 Task: Look for space in Koprivnica, Croatia from 5th June, 2023 to 16th June, 2023 for 2 adults in price range Rs.14000 to Rs.18000. Place can be entire place with 1  bedroom having 1 bed and 1 bathroom. Property type can be house, flat, guest house, hotel. Booking option can be shelf check-in. Required host language is English.
Action: Mouse moved to (573, 82)
Screenshot: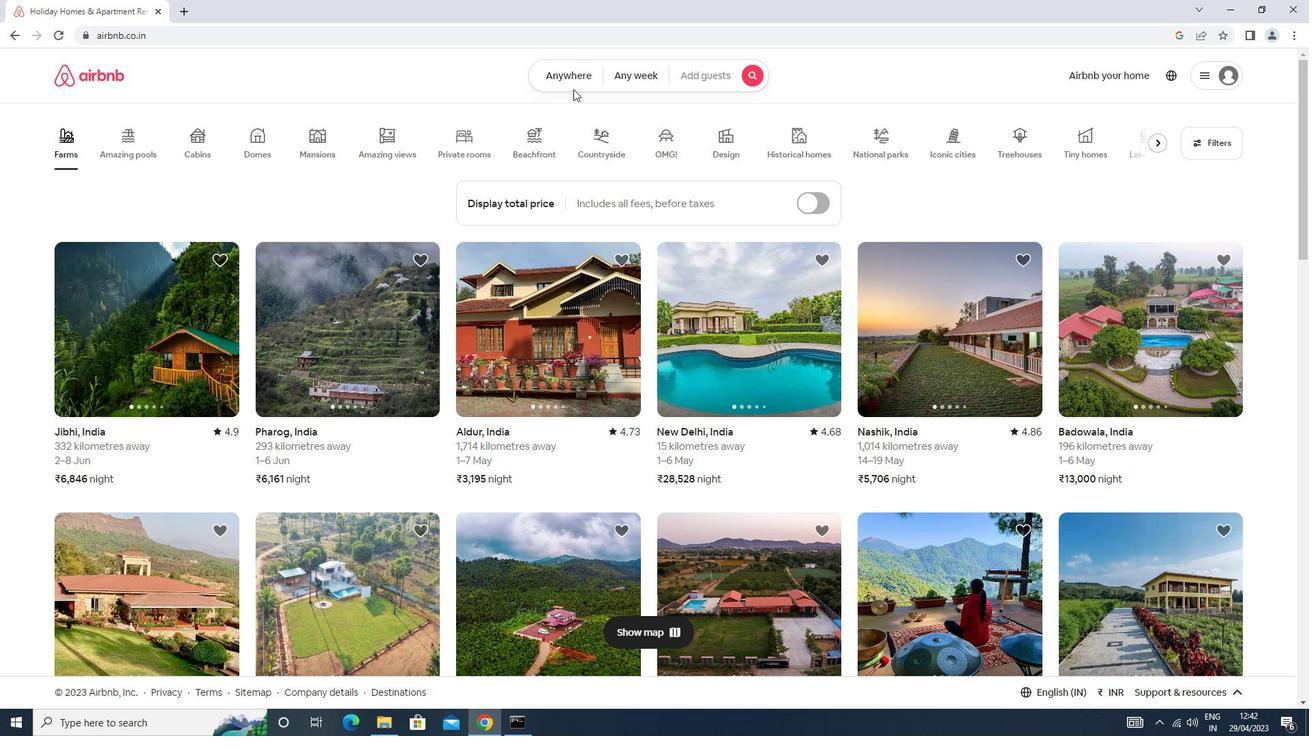 
Action: Mouse pressed left at (573, 82)
Screenshot: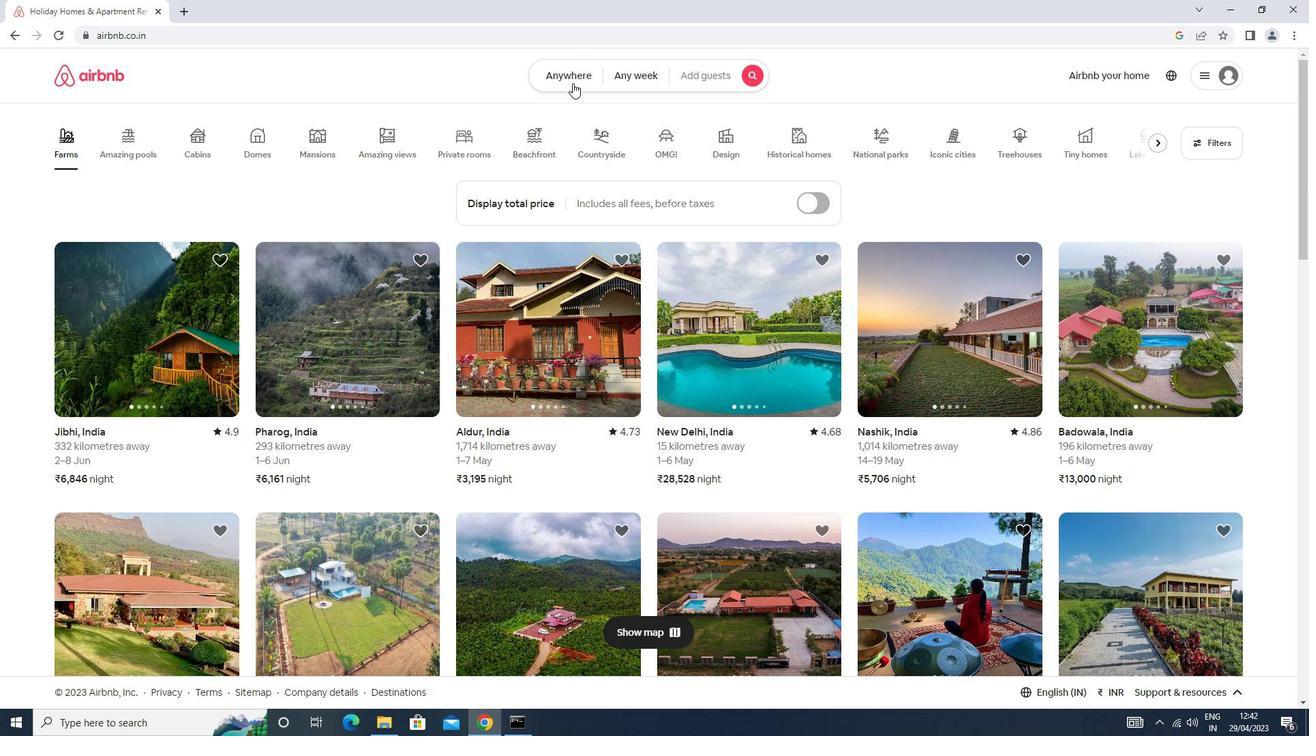 
Action: Mouse moved to (521, 124)
Screenshot: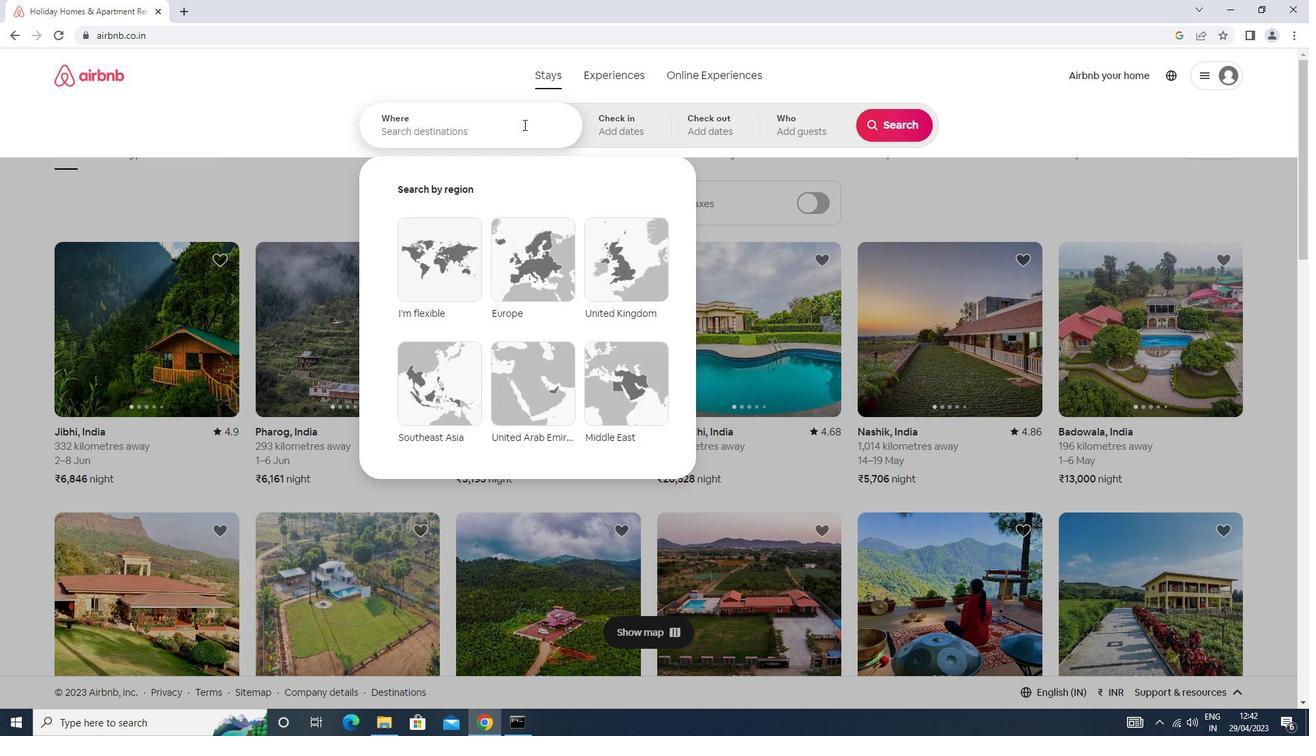 
Action: Mouse pressed left at (521, 124)
Screenshot: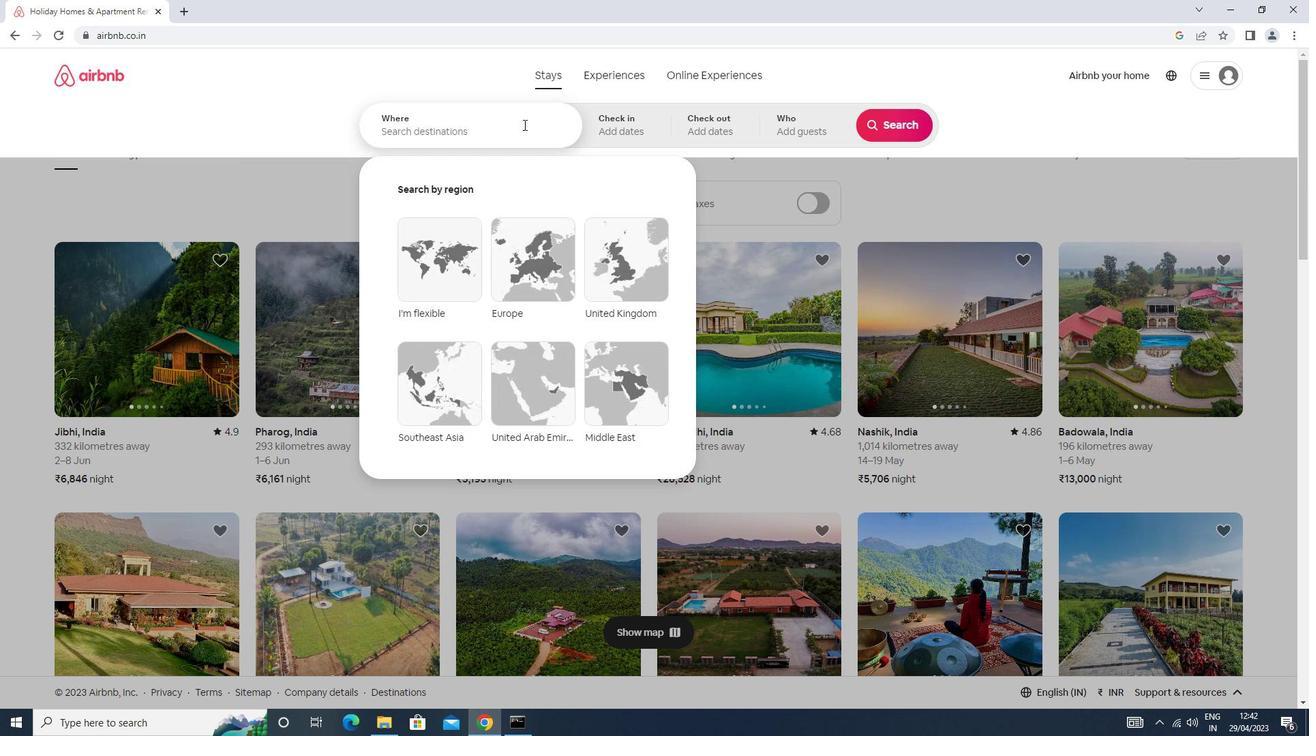 
Action: Mouse moved to (521, 124)
Screenshot: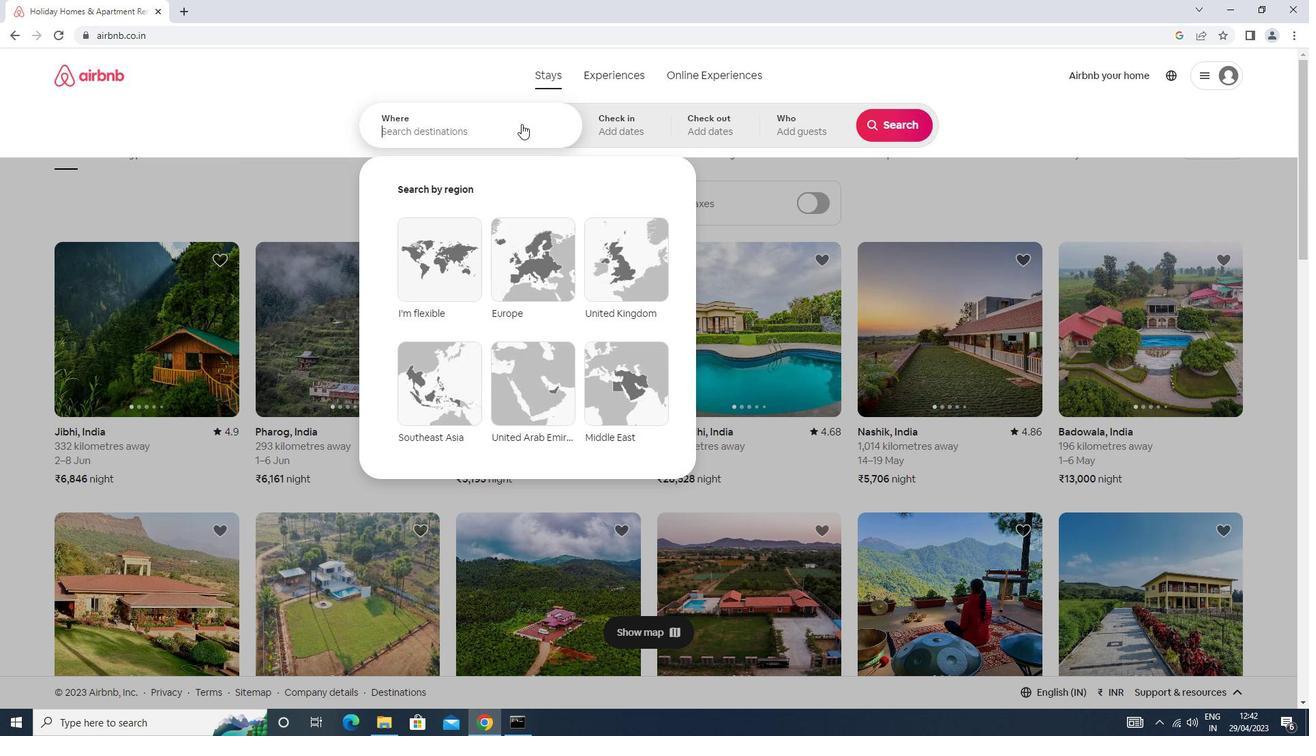 
Action: Key pressed <Key.caps_lock>c<Key.caps_lock>oprivnica<Key.down><Key.enter><Key.caps_lock>
Screenshot: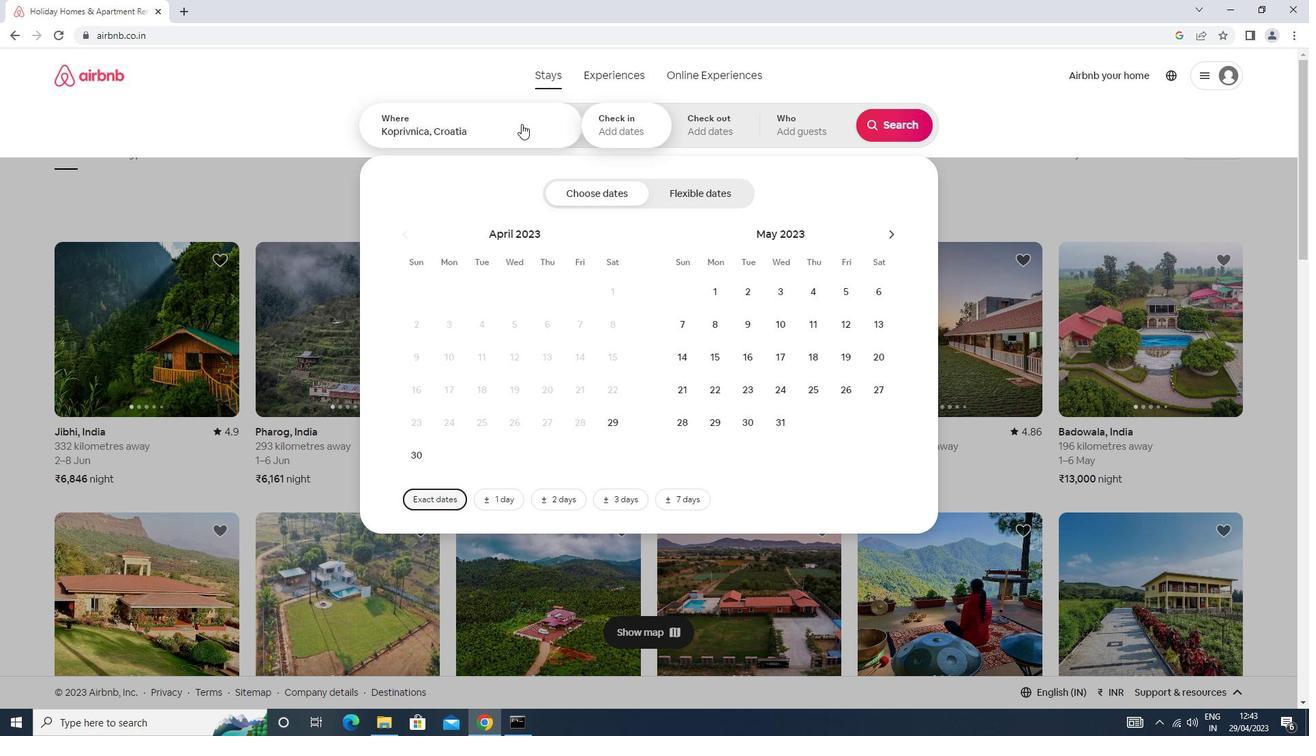 
Action: Mouse moved to (888, 235)
Screenshot: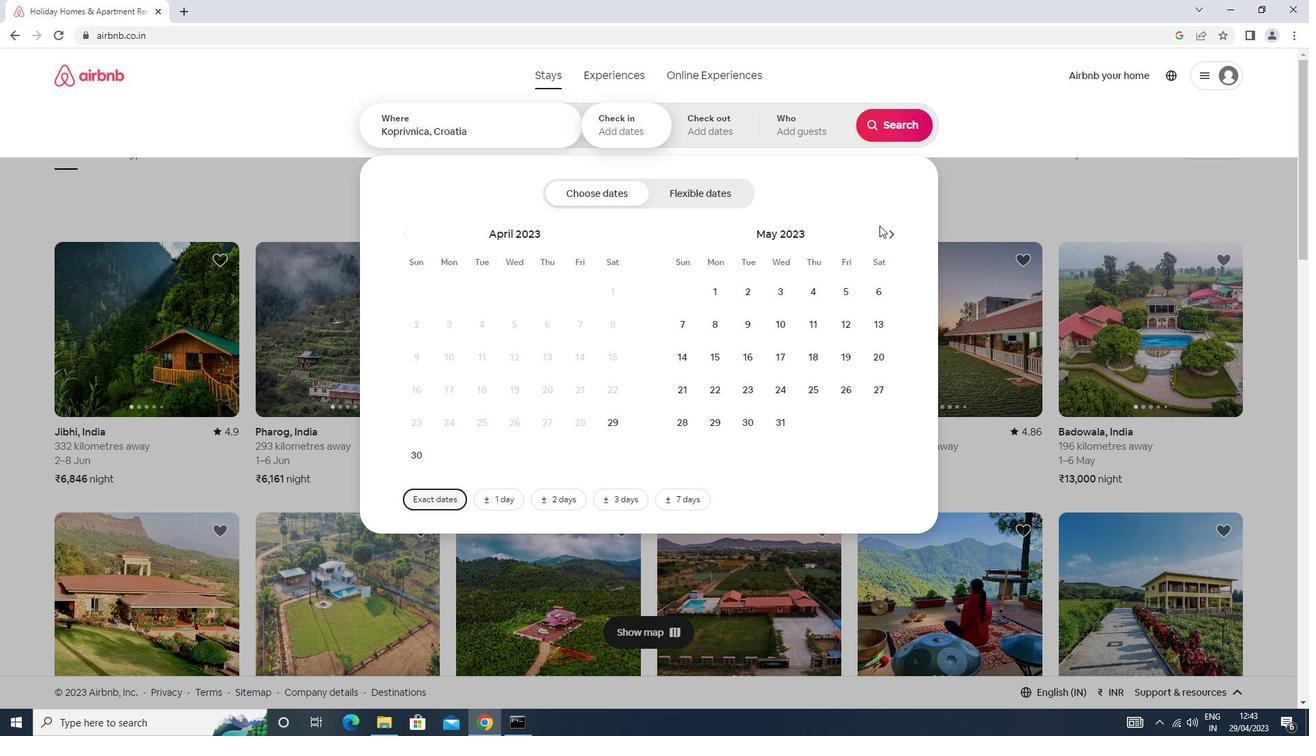 
Action: Mouse pressed left at (888, 235)
Screenshot: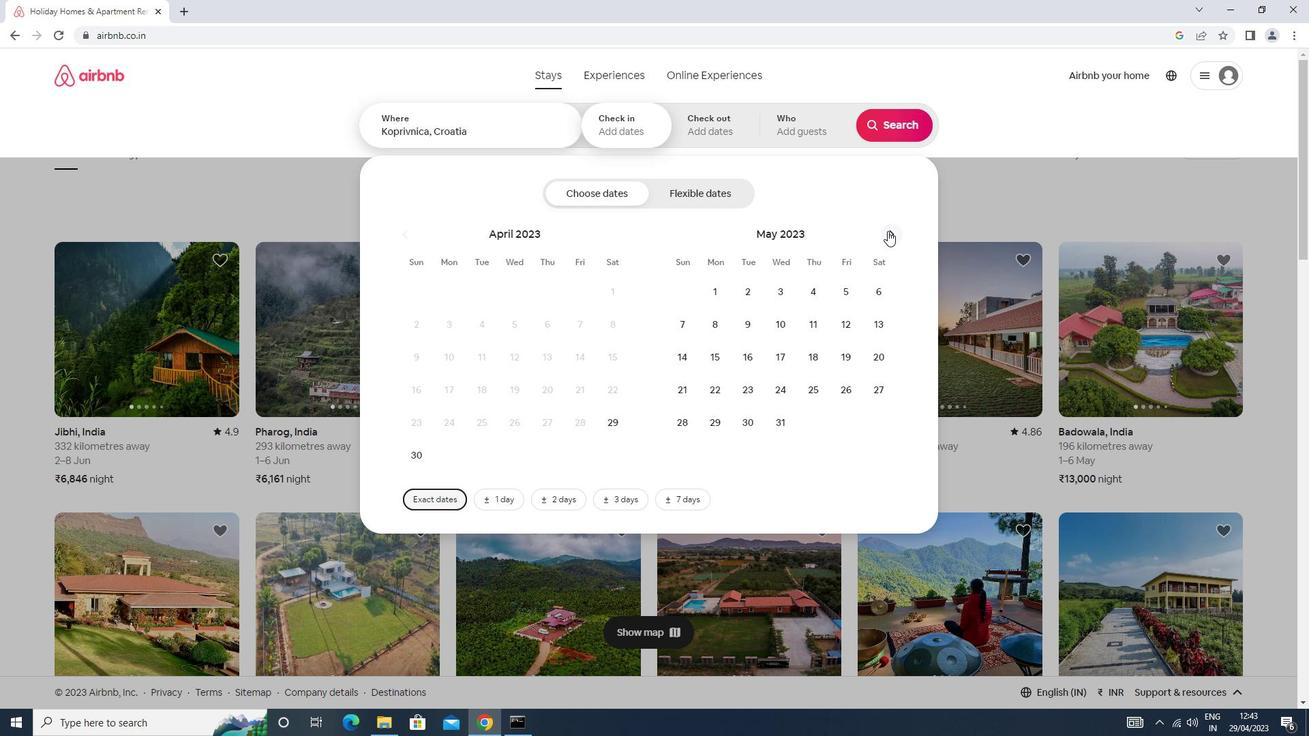 
Action: Mouse moved to (721, 326)
Screenshot: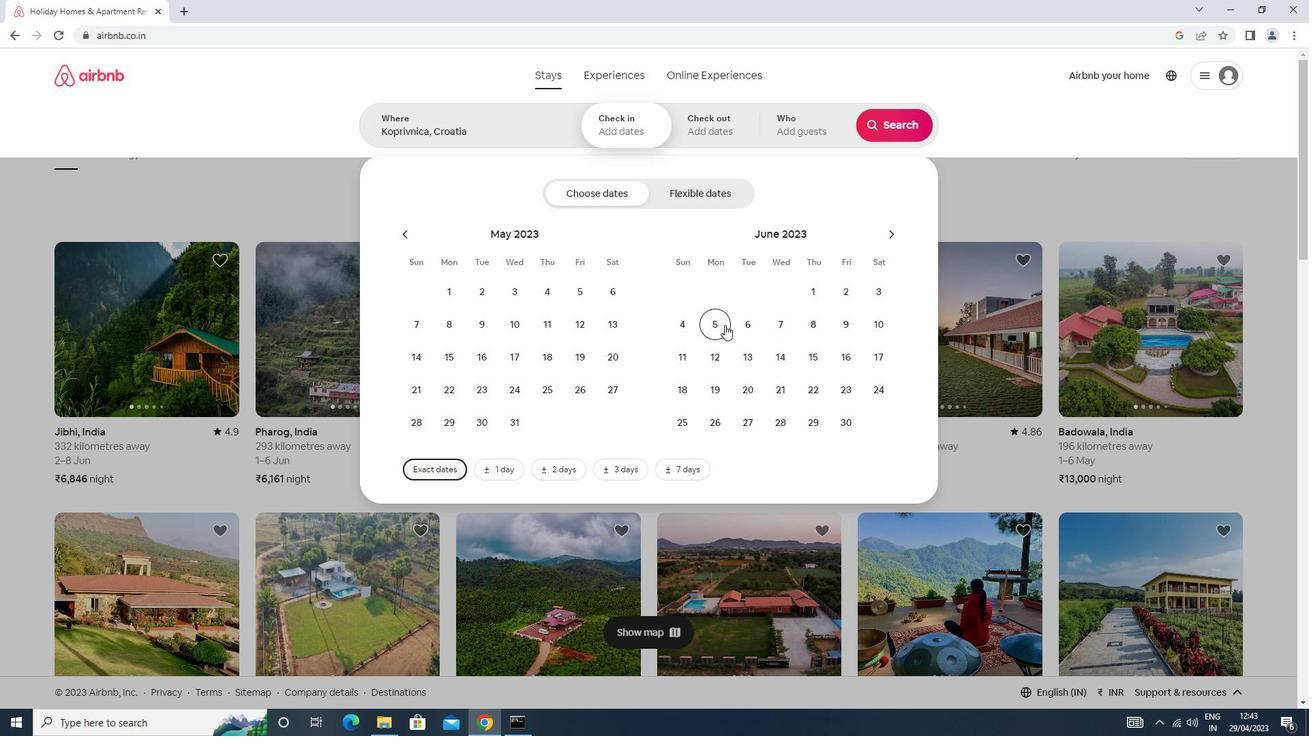 
Action: Mouse pressed left at (721, 326)
Screenshot: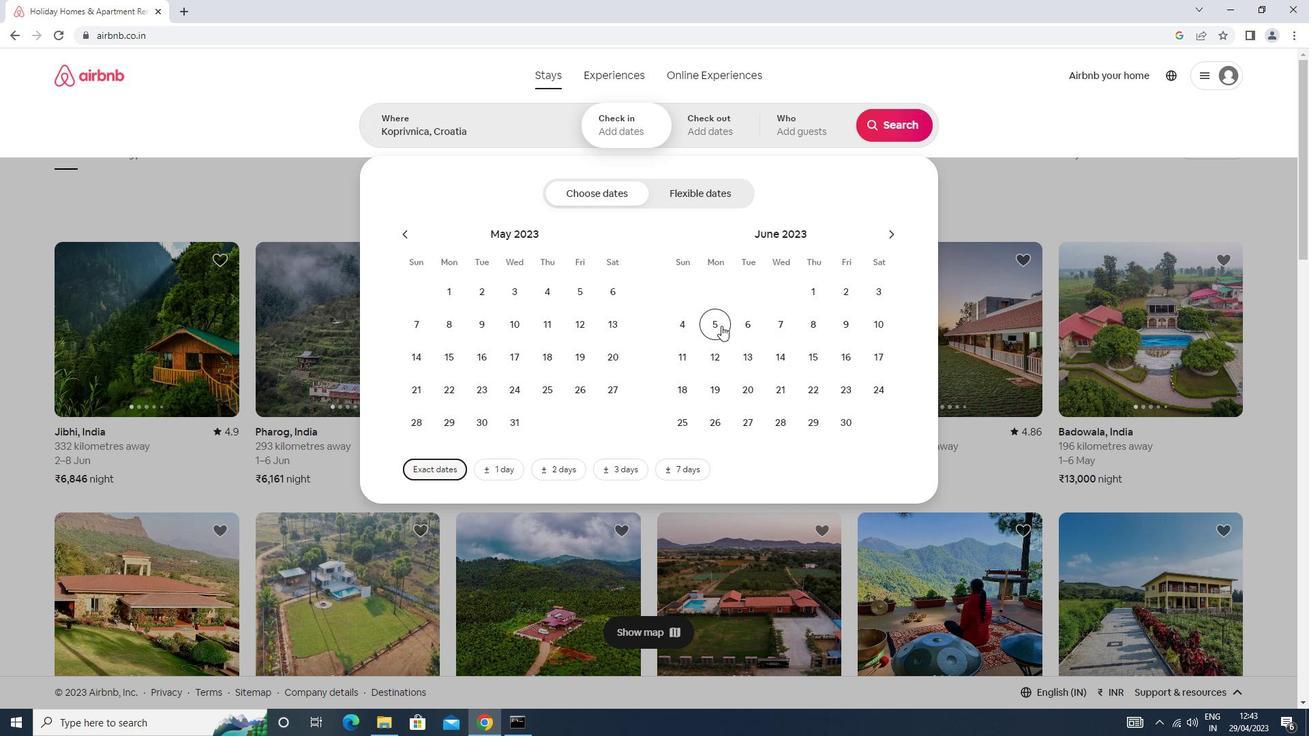 
Action: Mouse moved to (838, 352)
Screenshot: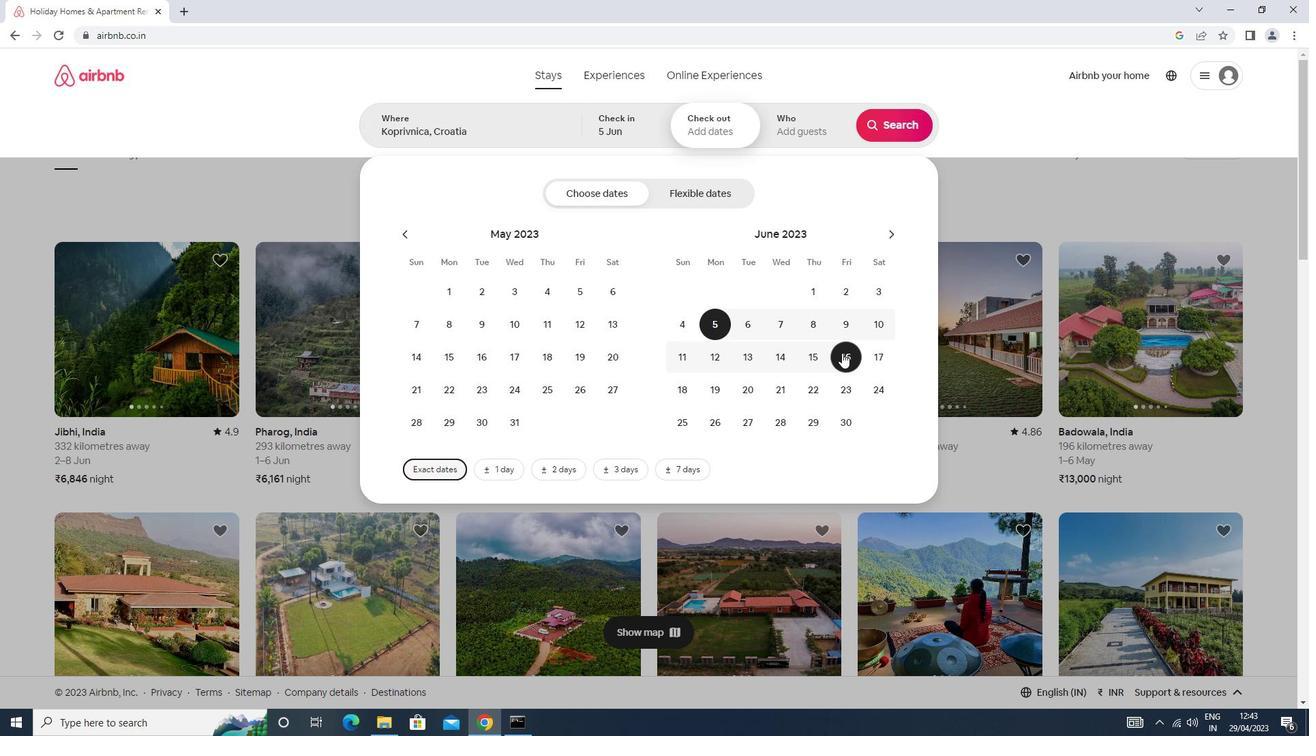 
Action: Mouse pressed left at (838, 352)
Screenshot: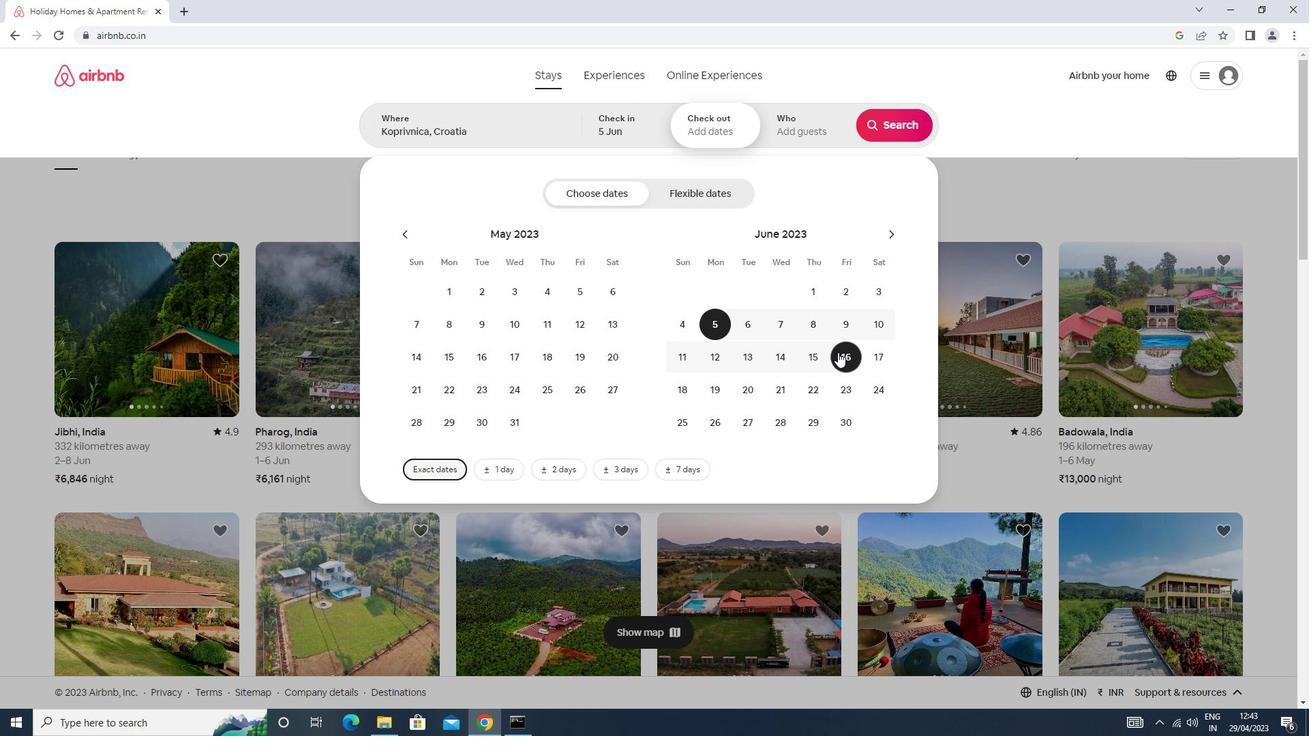 
Action: Mouse moved to (795, 125)
Screenshot: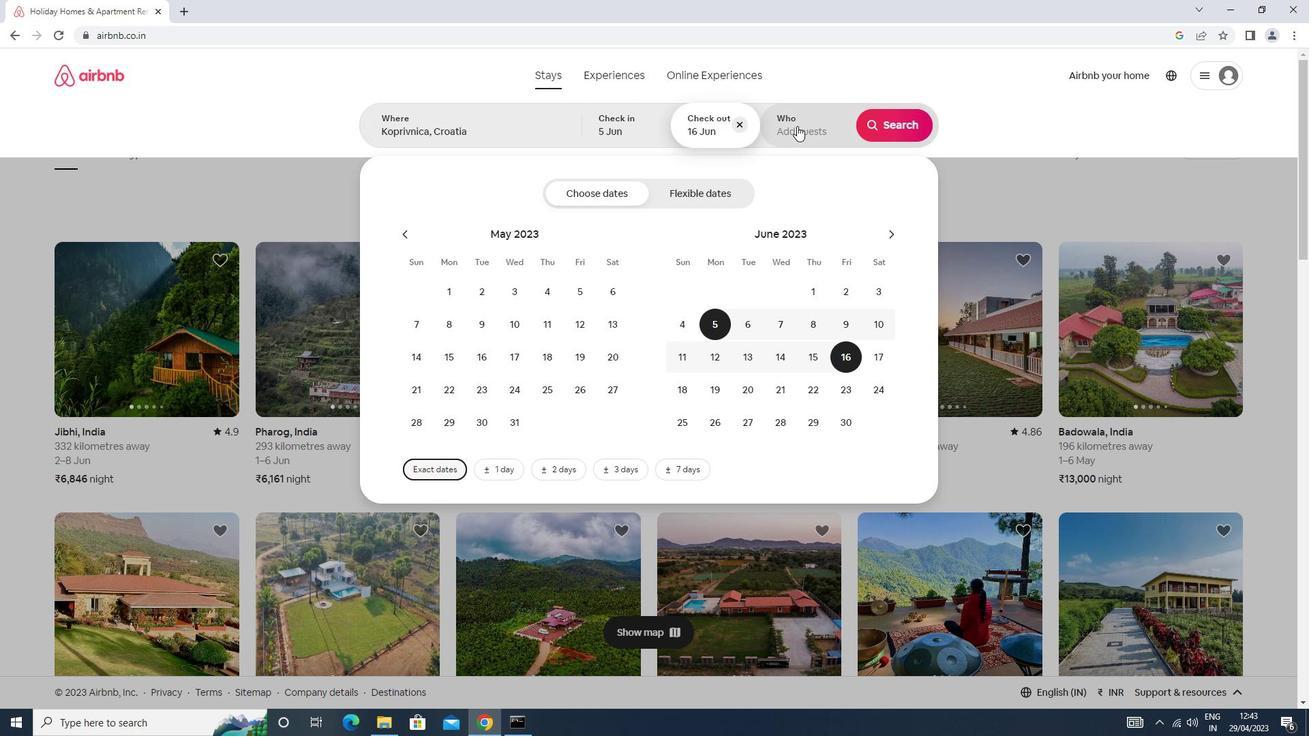 
Action: Mouse pressed left at (795, 125)
Screenshot: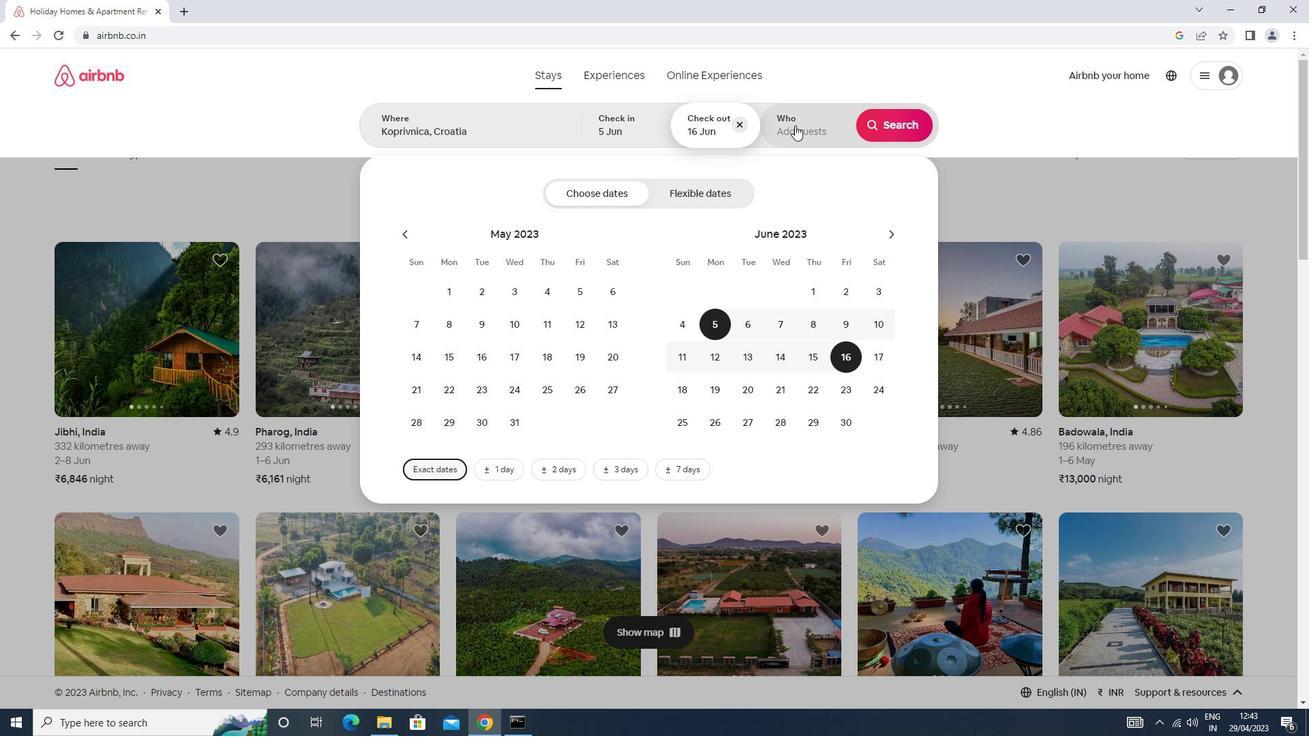 
Action: Mouse moved to (895, 196)
Screenshot: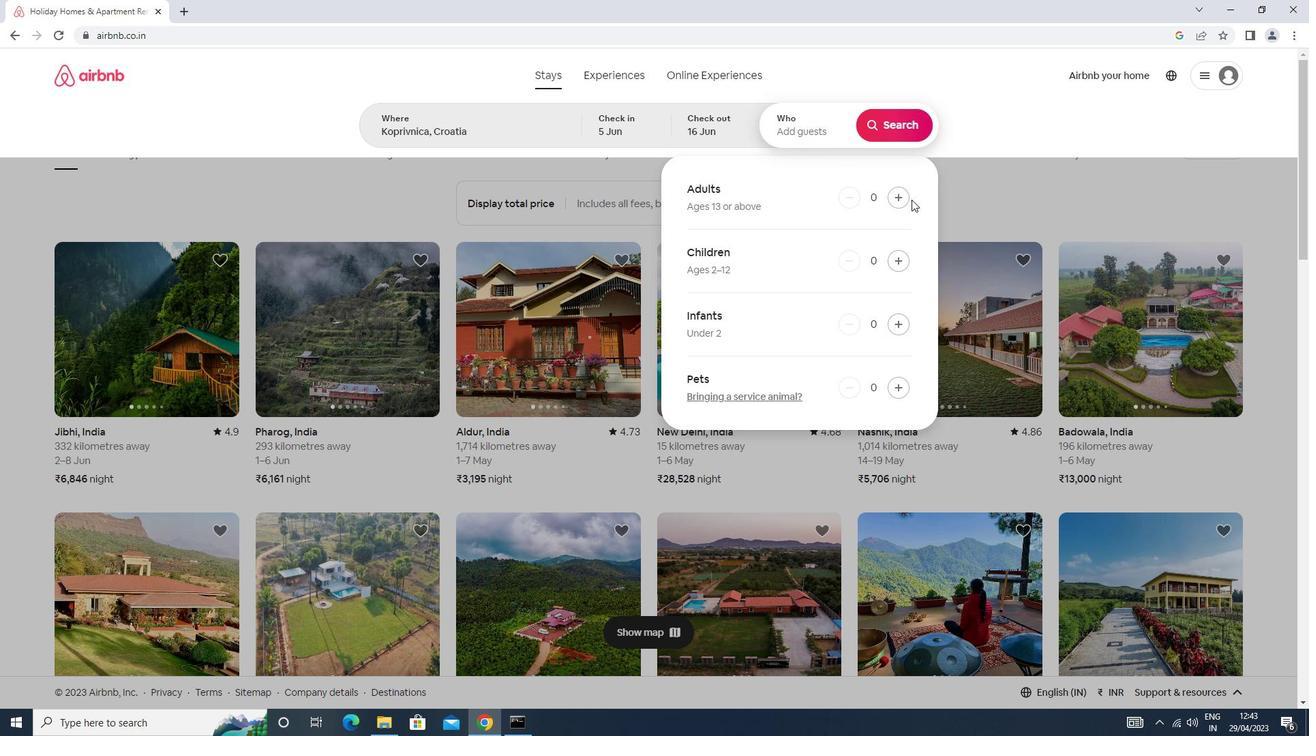 
Action: Mouse pressed left at (895, 196)
Screenshot: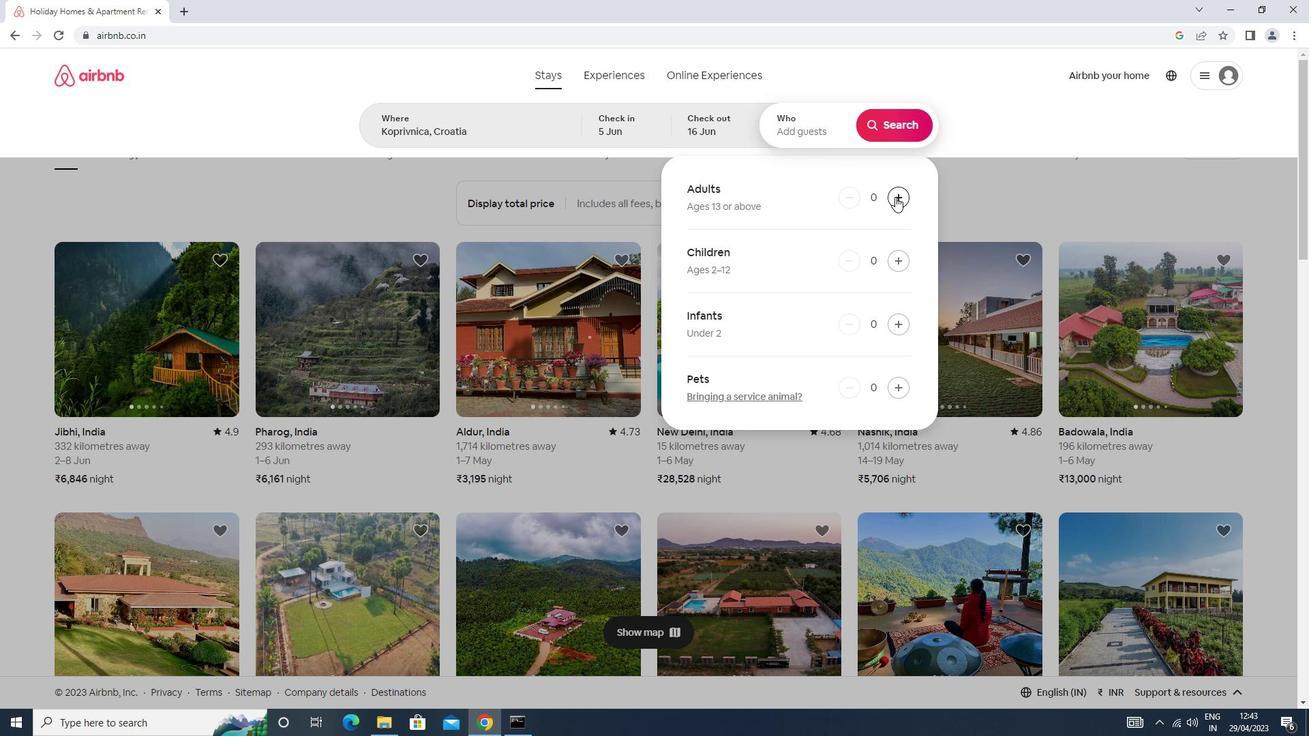 
Action: Mouse pressed left at (895, 196)
Screenshot: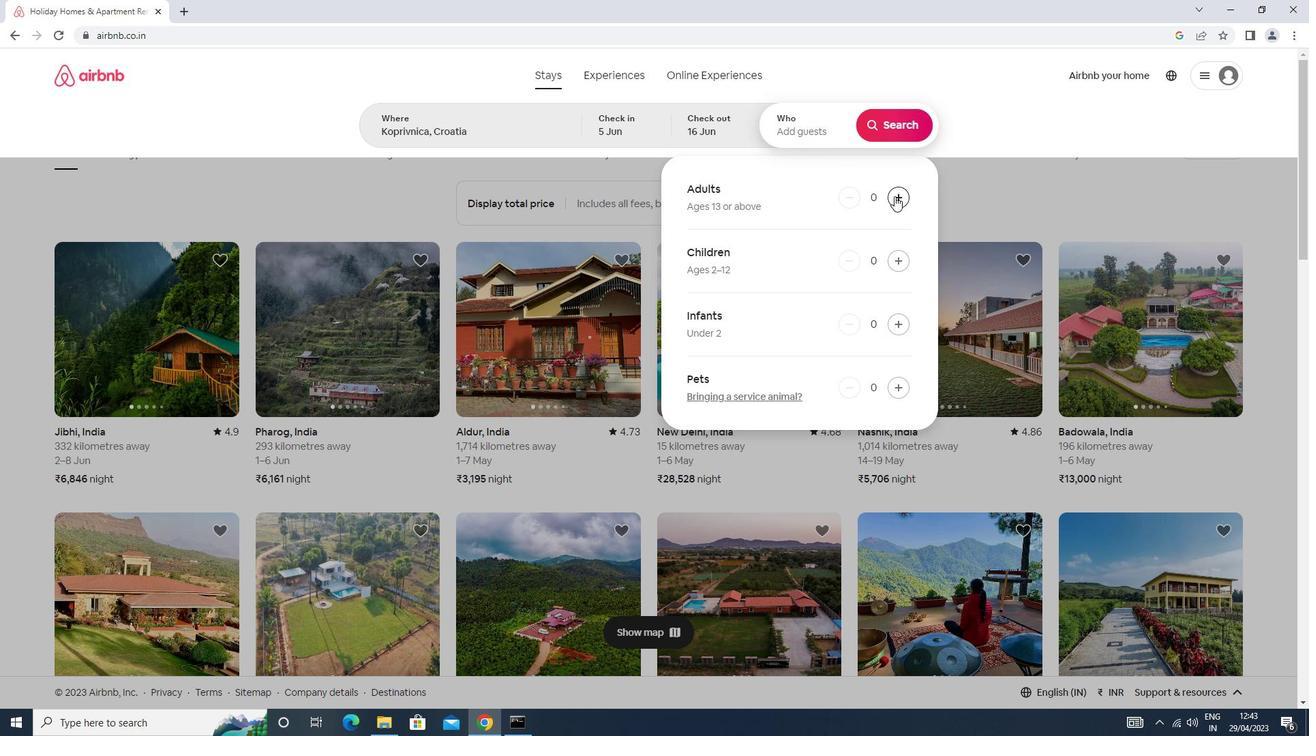 
Action: Mouse moved to (888, 120)
Screenshot: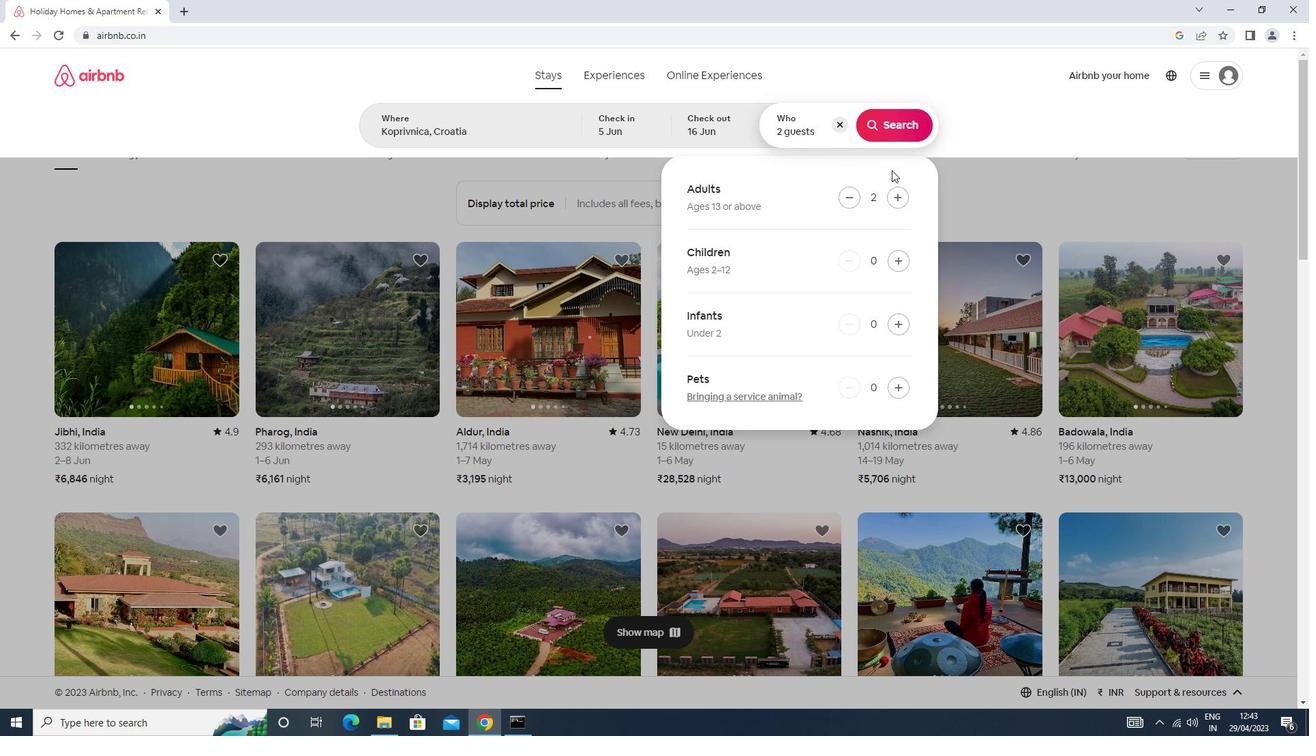 
Action: Mouse pressed left at (888, 120)
Screenshot: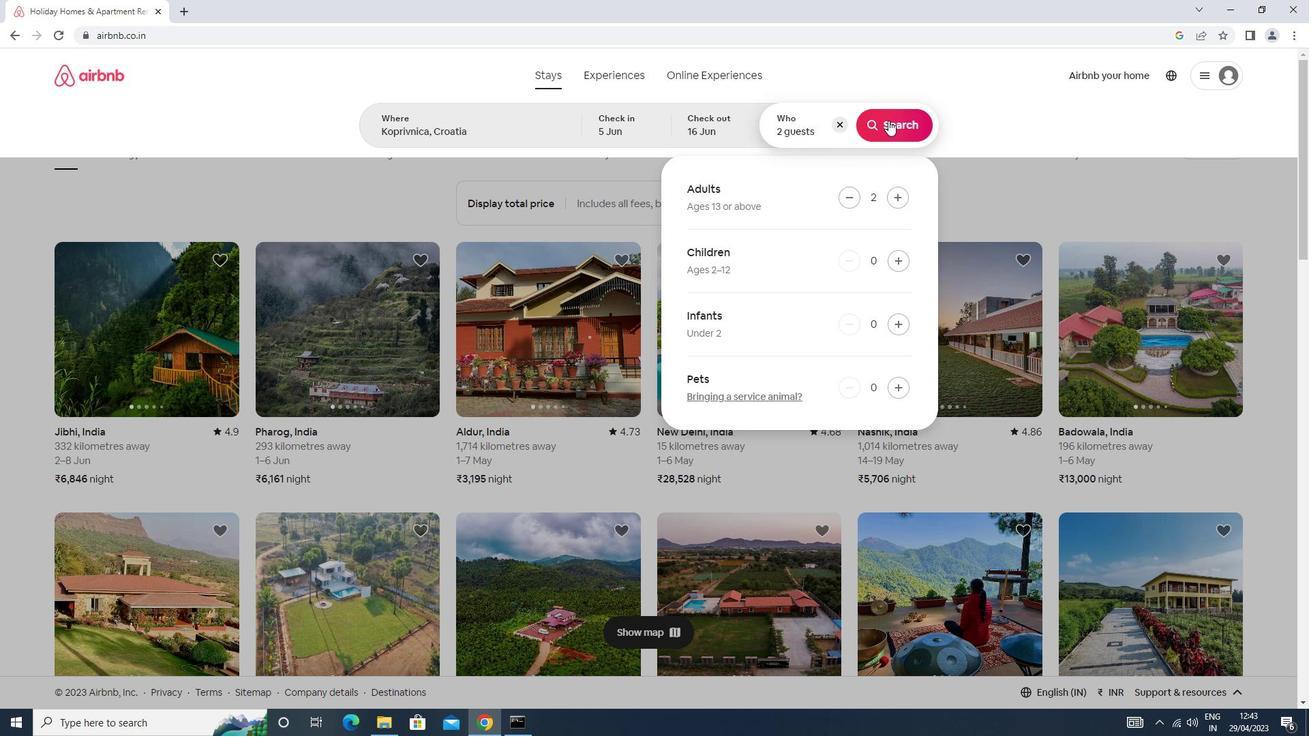 
Action: Mouse moved to (1253, 119)
Screenshot: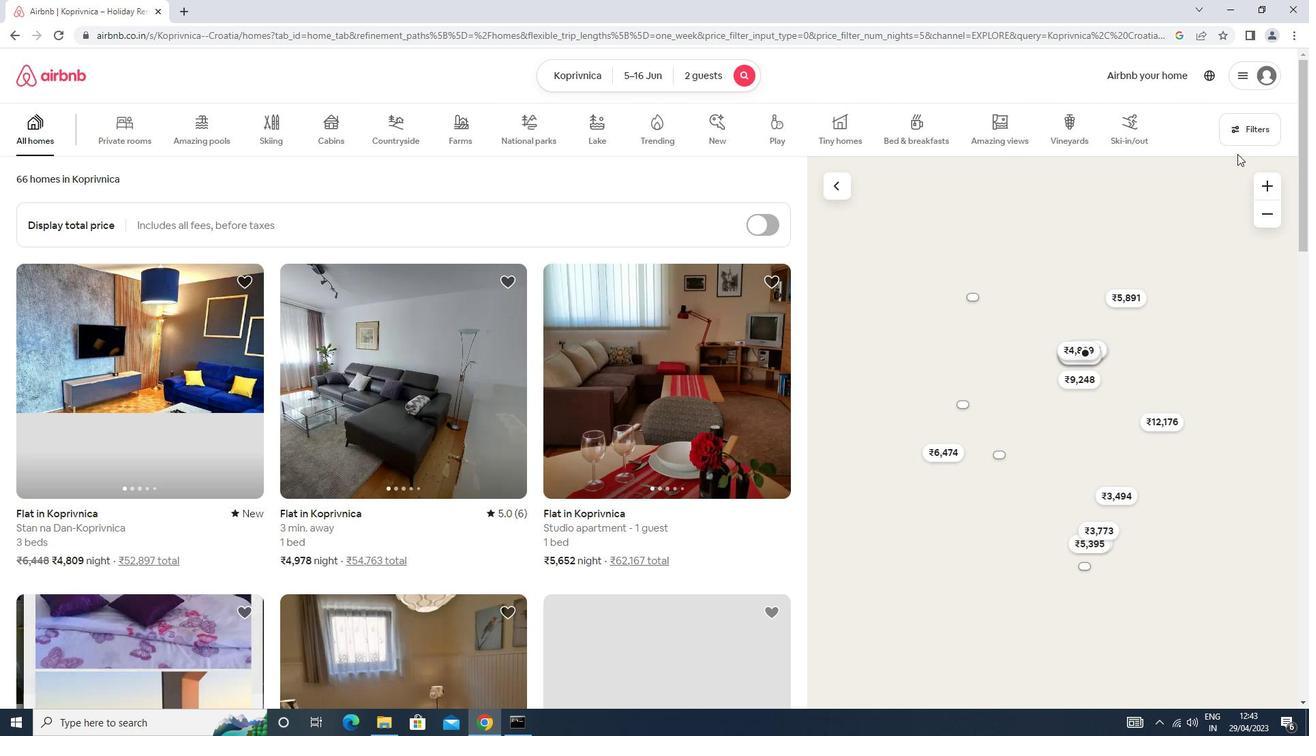 
Action: Mouse pressed left at (1253, 119)
Screenshot: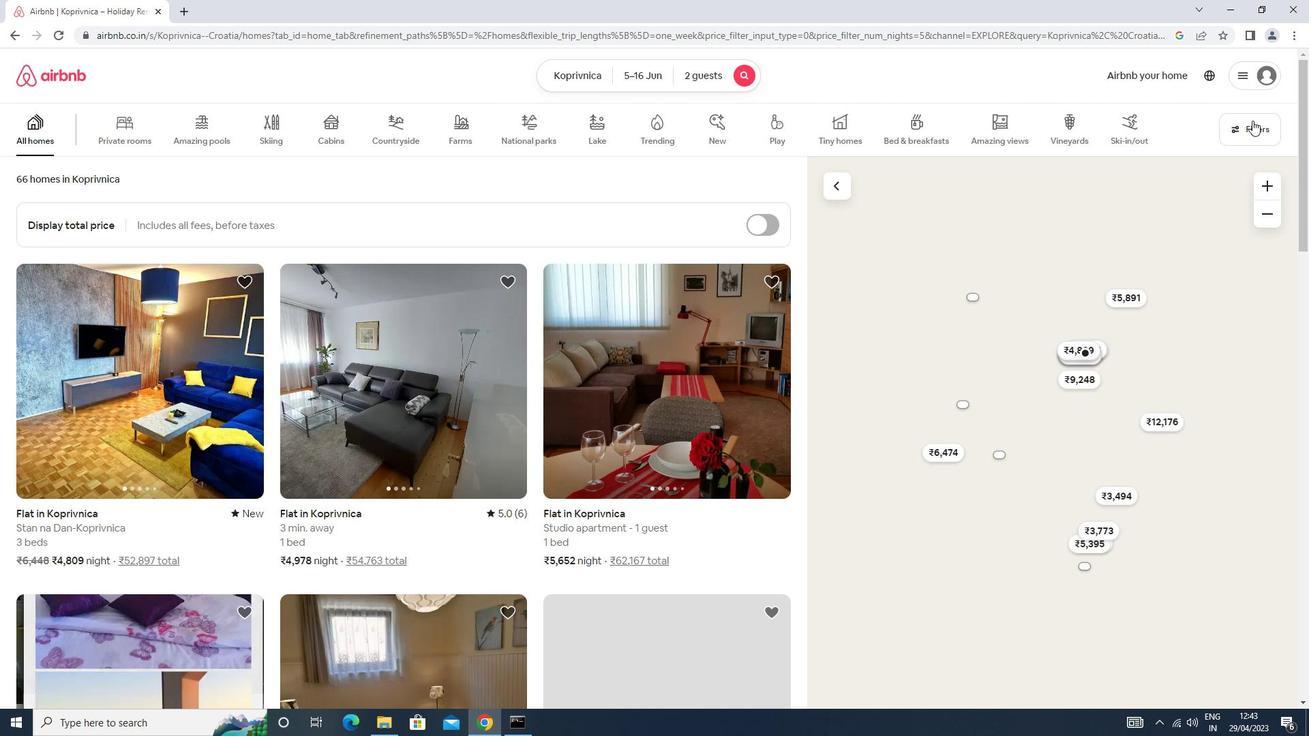 
Action: Mouse moved to (593, 302)
Screenshot: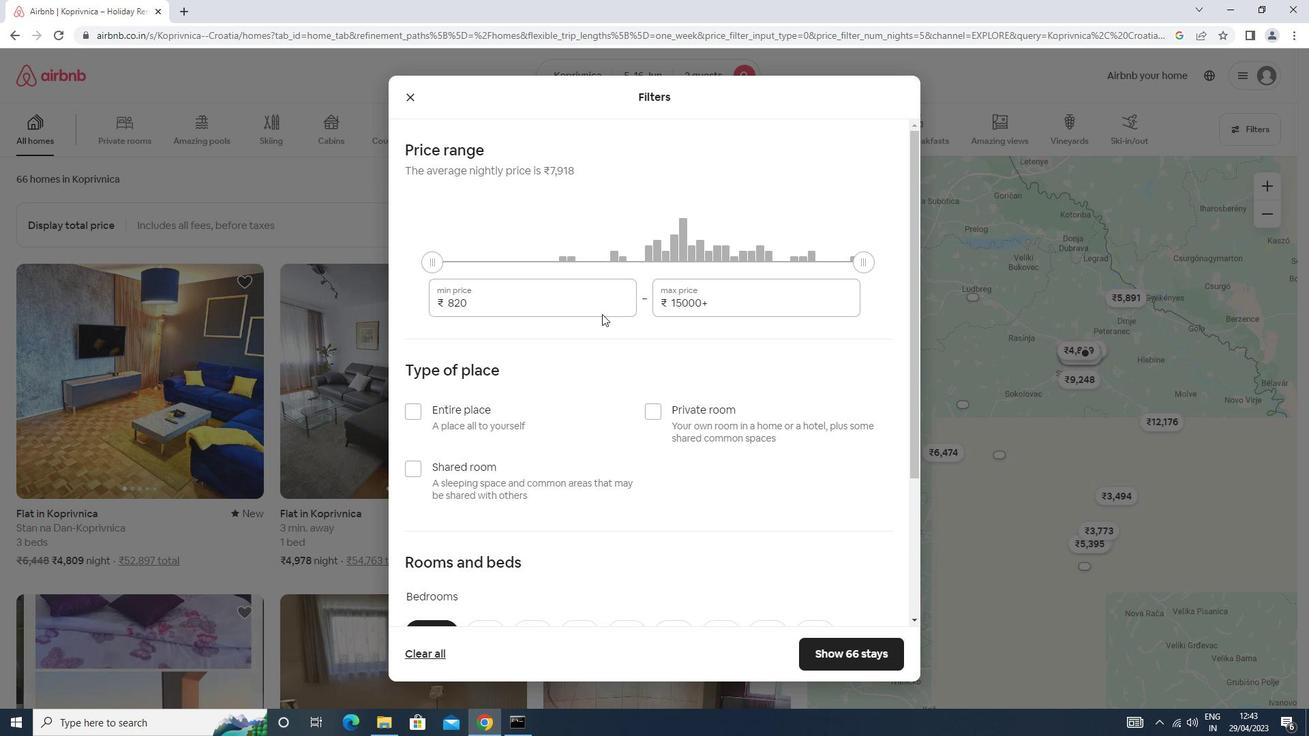 
Action: Mouse pressed left at (593, 302)
Screenshot: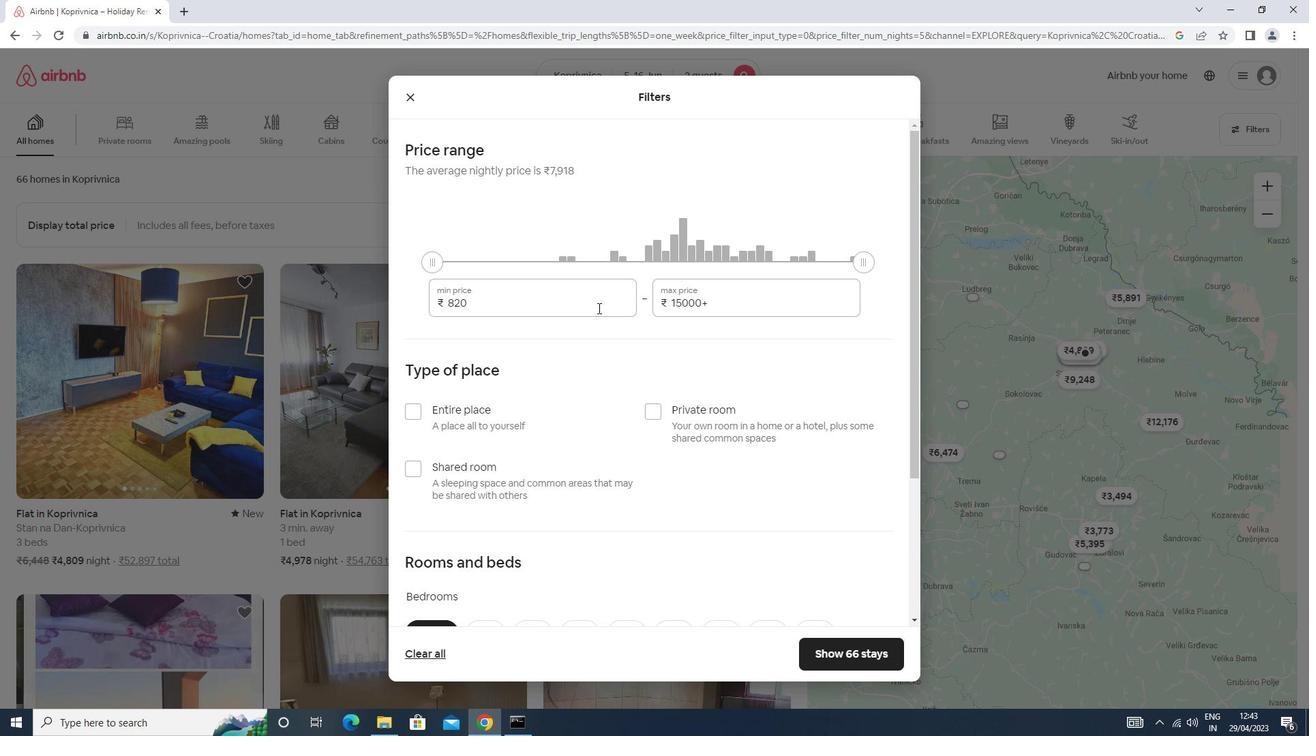 
Action: Mouse moved to (592, 302)
Screenshot: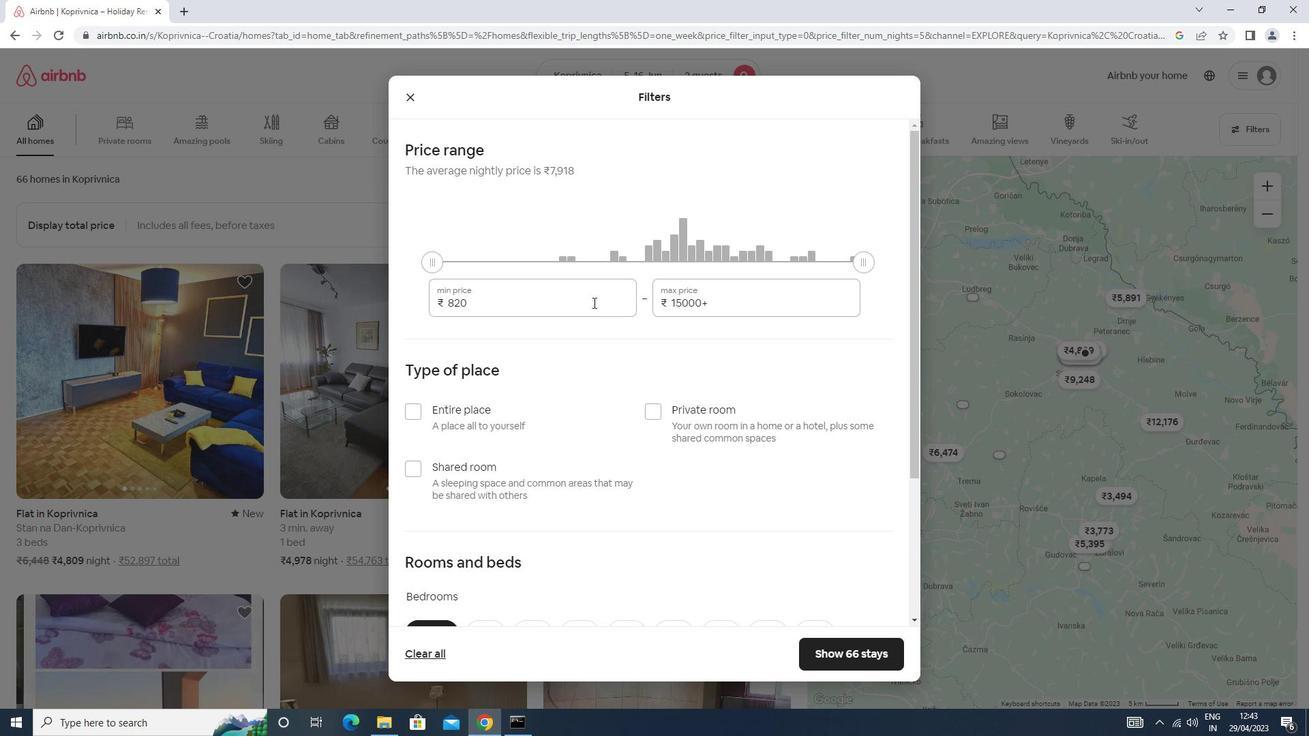 
Action: Key pressed <Key.backspace><Key.backspace><Key.backspace>14000<Key.tab>18000
Screenshot: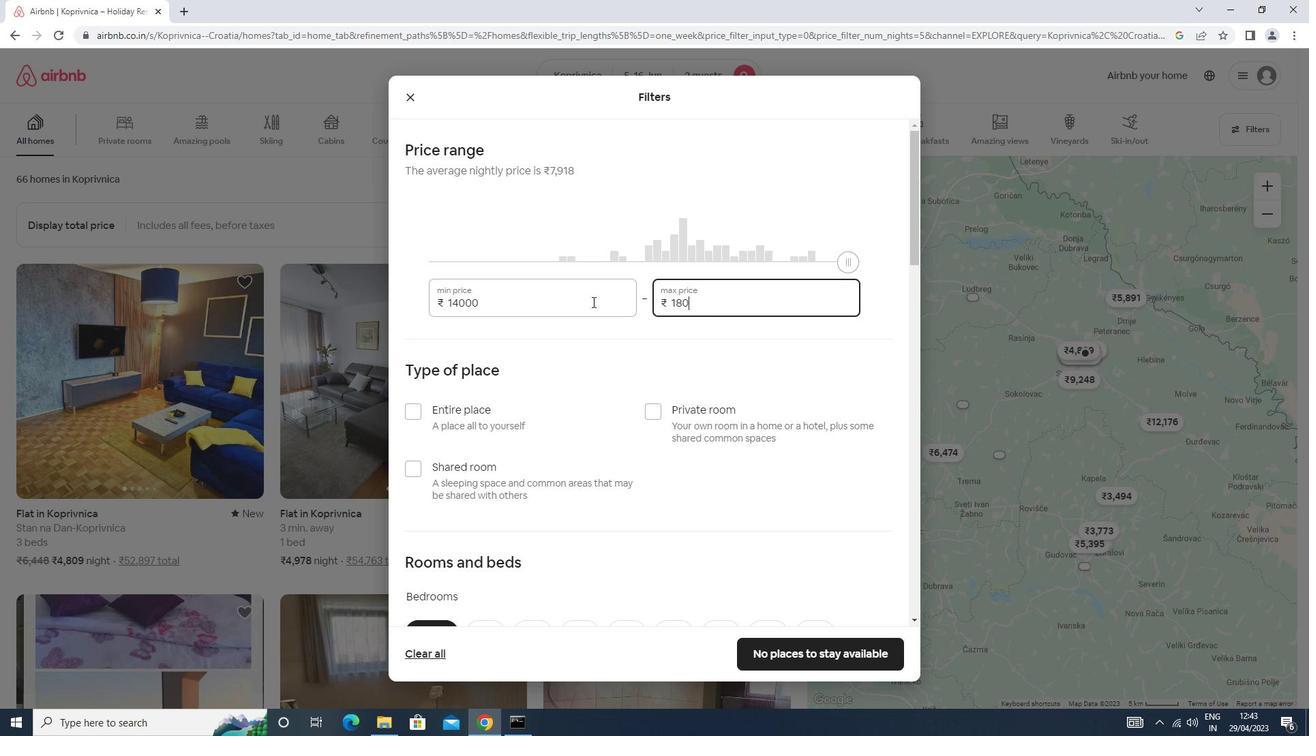 
Action: Mouse moved to (592, 300)
Screenshot: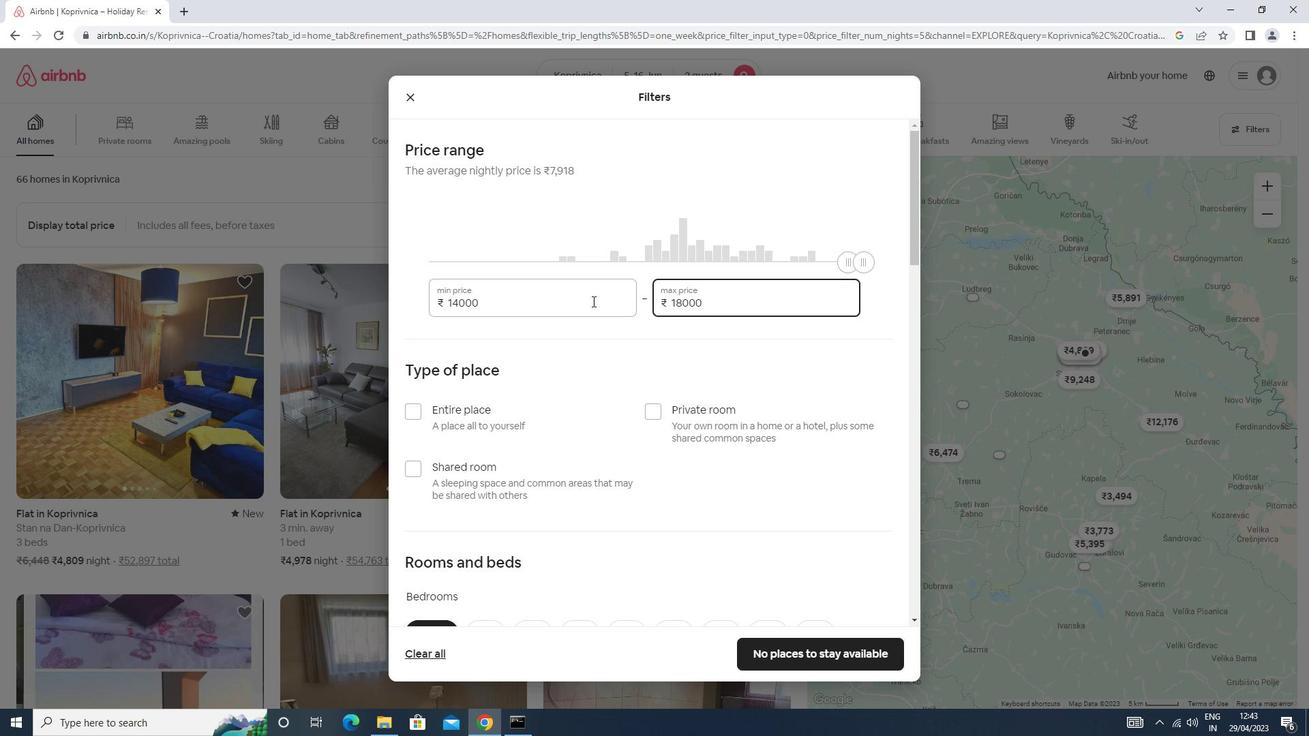 
Action: Mouse scrolled (592, 300) with delta (0, 0)
Screenshot: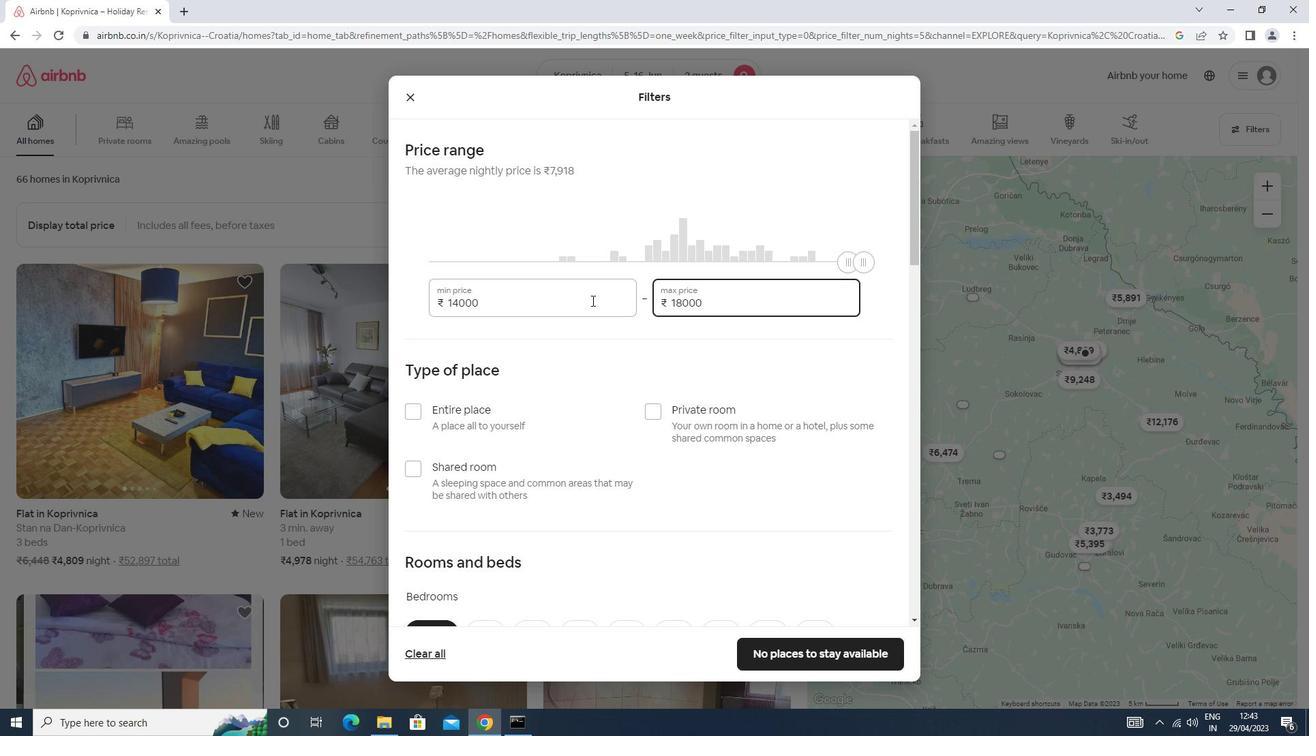 
Action: Mouse scrolled (592, 300) with delta (0, 0)
Screenshot: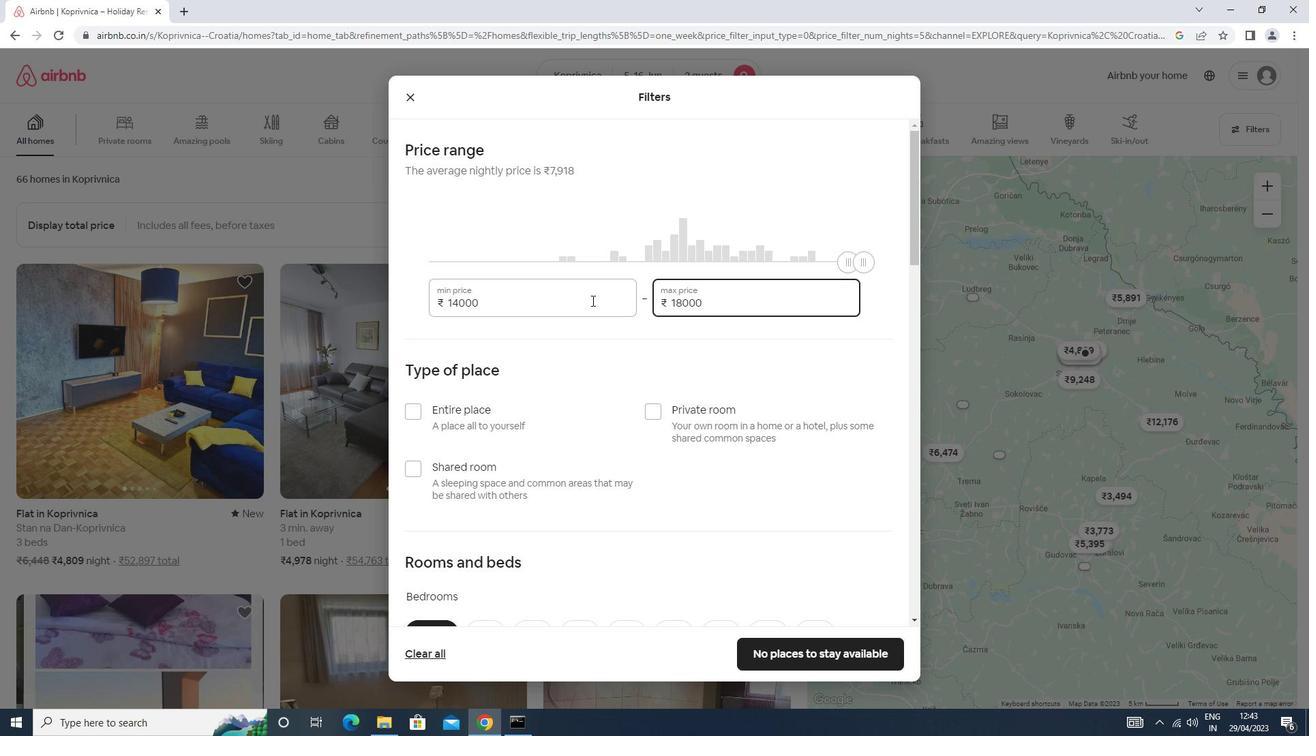 
Action: Mouse scrolled (592, 300) with delta (0, 0)
Screenshot: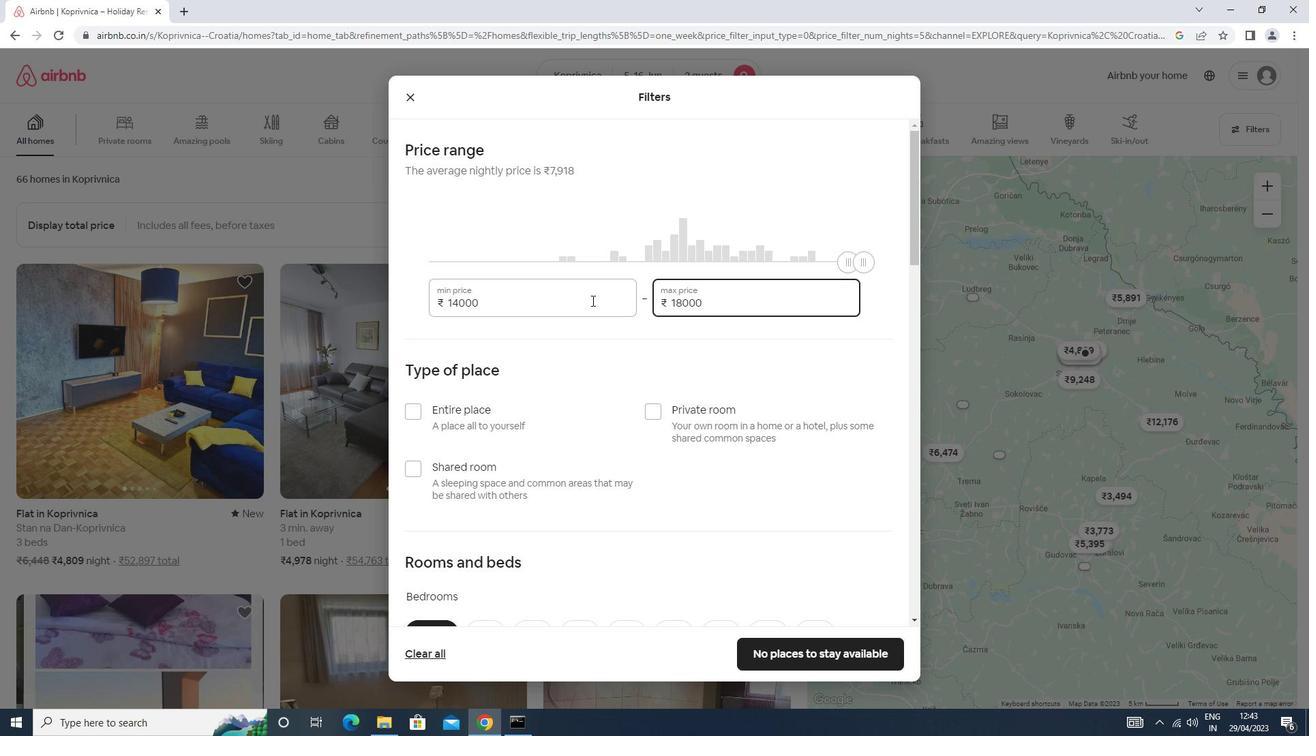 
Action: Mouse scrolled (592, 300) with delta (0, 0)
Screenshot: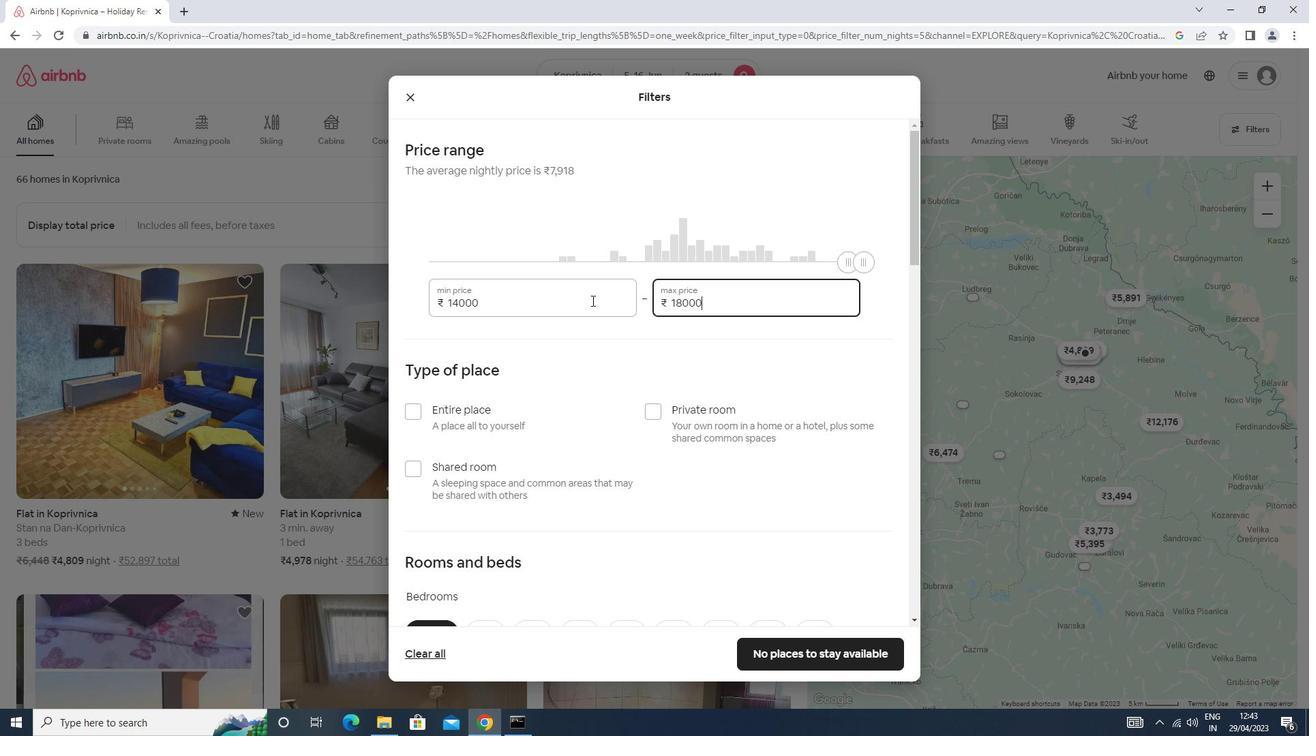 
Action: Mouse scrolled (592, 300) with delta (0, 0)
Screenshot: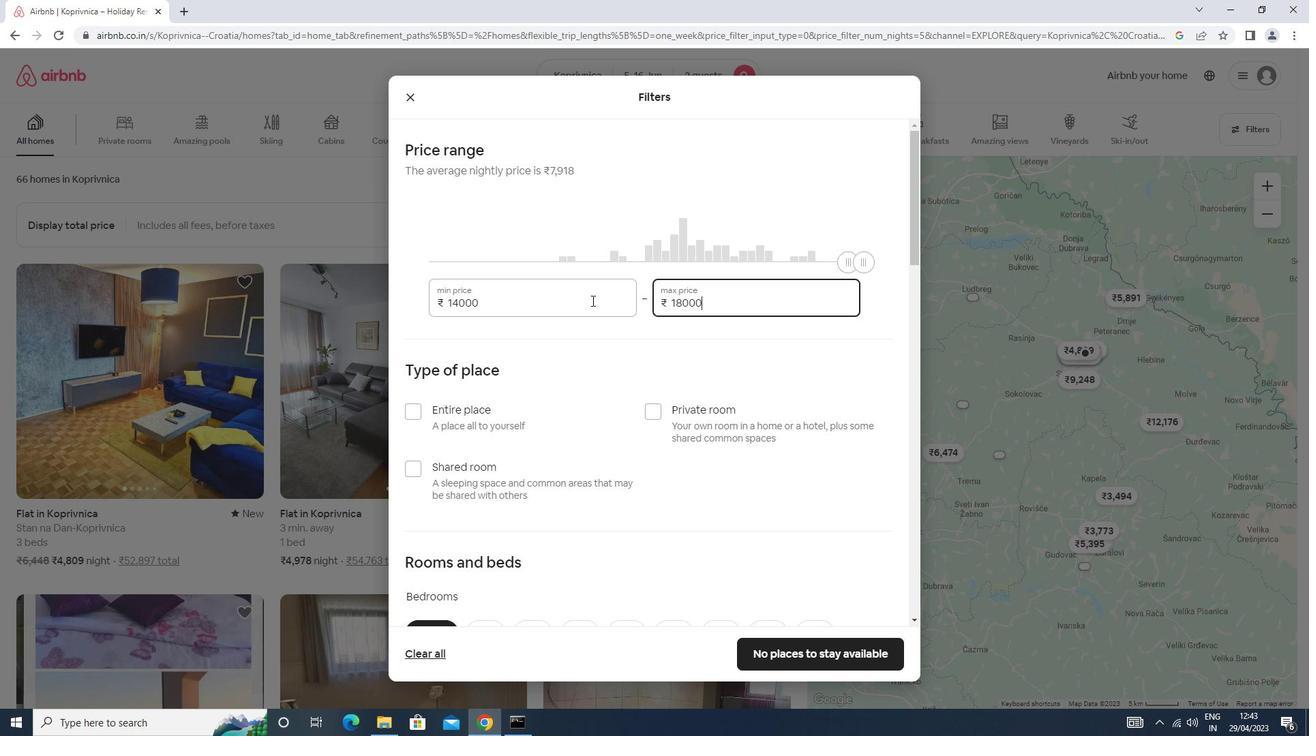 
Action: Mouse moved to (577, 283)
Screenshot: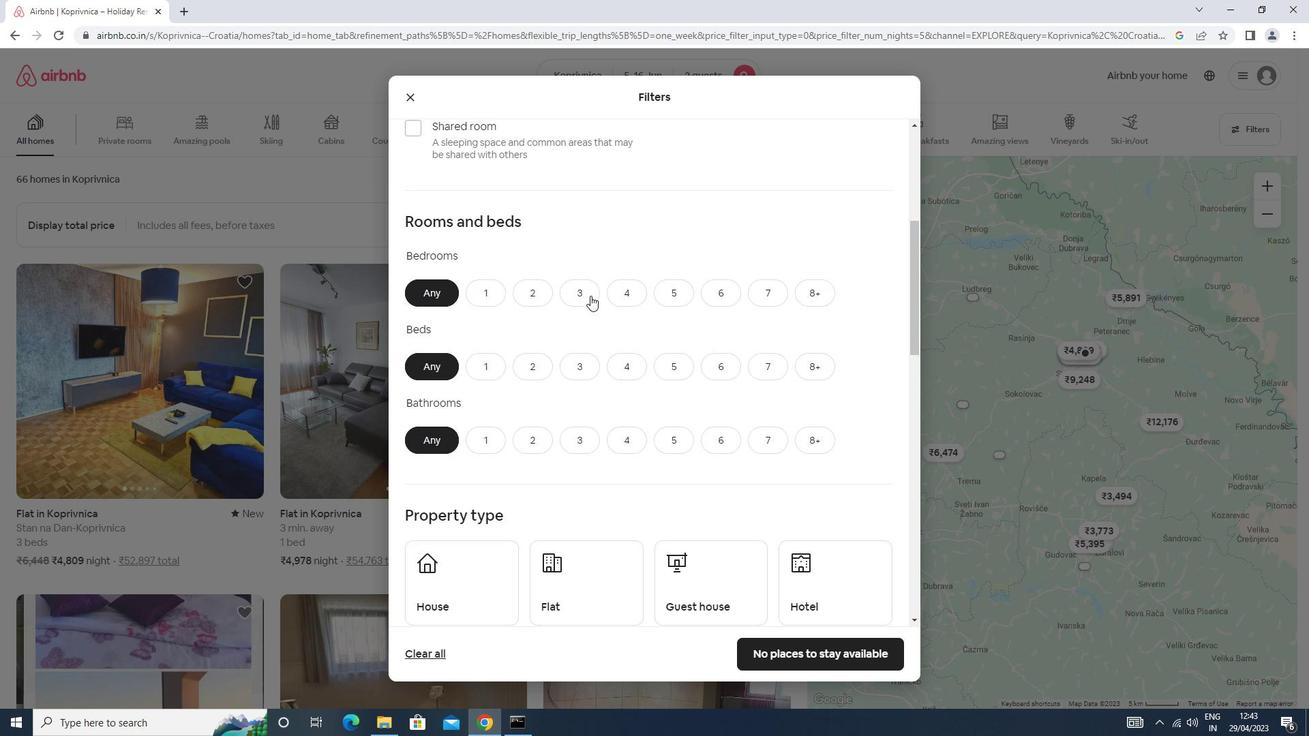 
Action: Mouse scrolled (577, 284) with delta (0, 0)
Screenshot: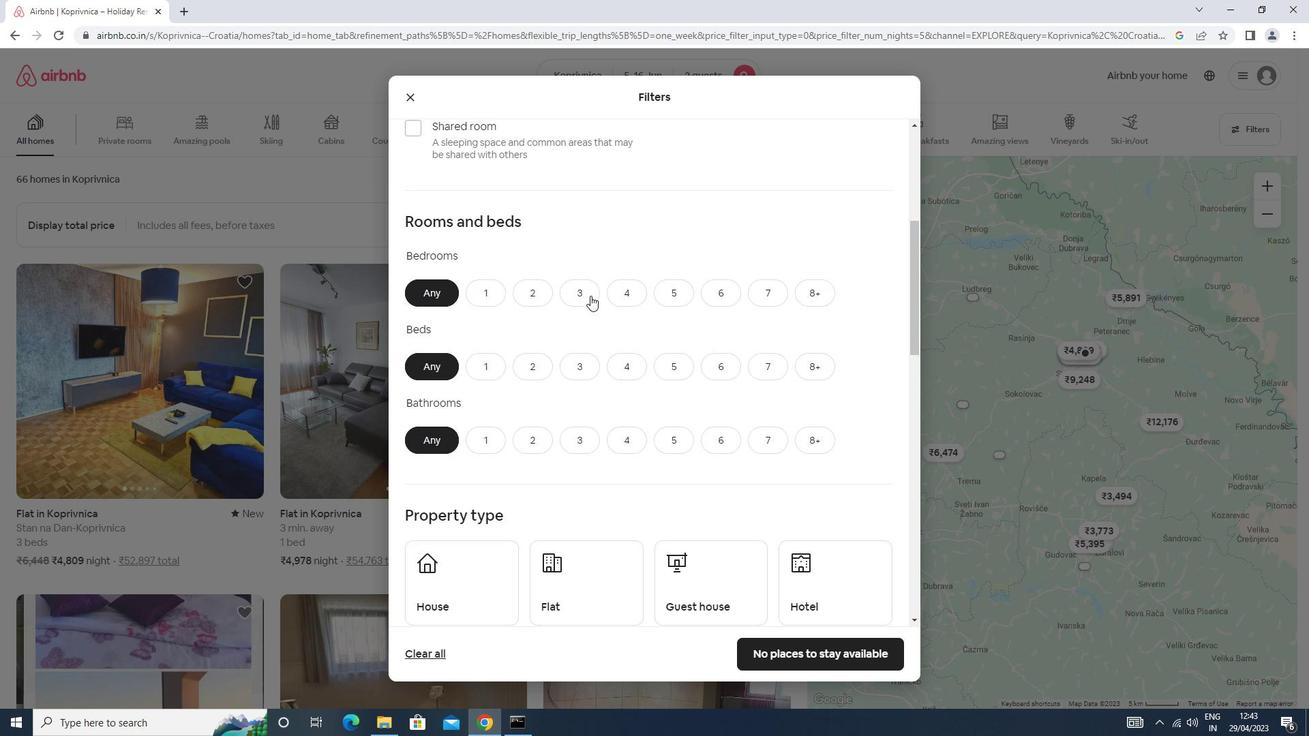 
Action: Mouse moved to (468, 135)
Screenshot: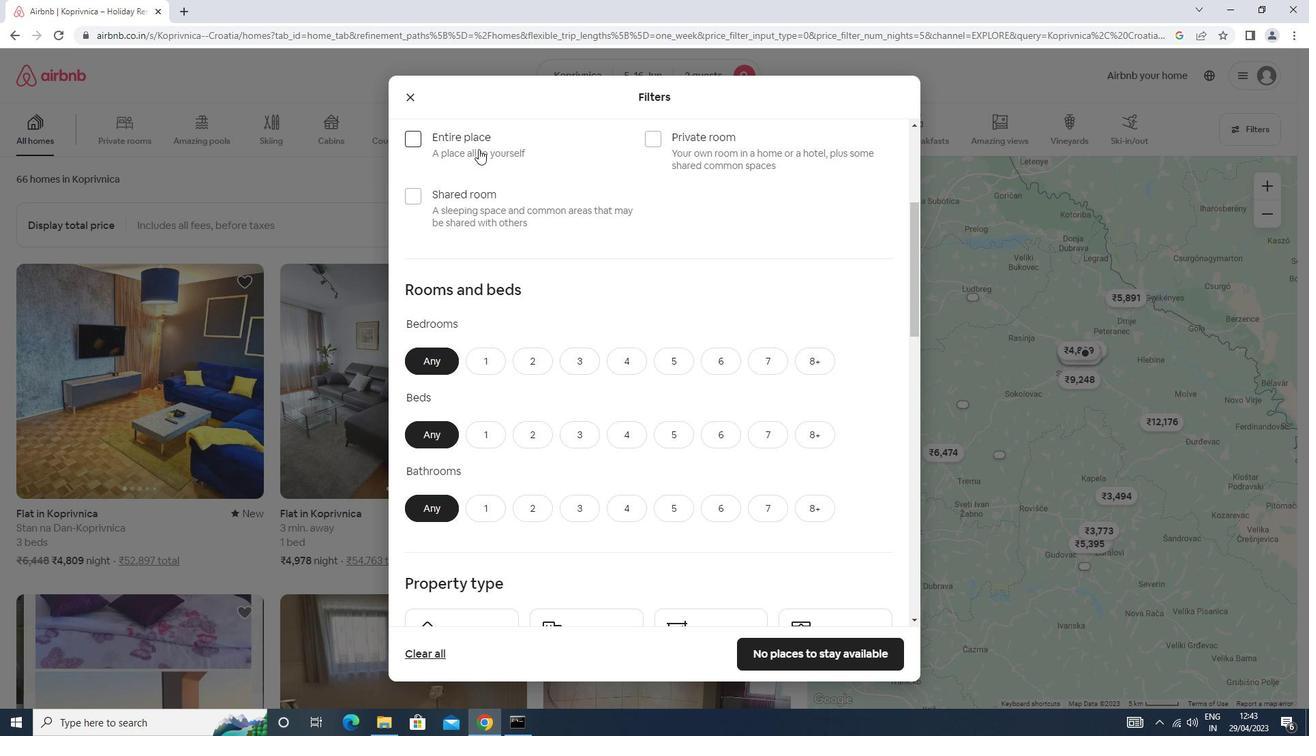 
Action: Mouse pressed left at (468, 135)
Screenshot: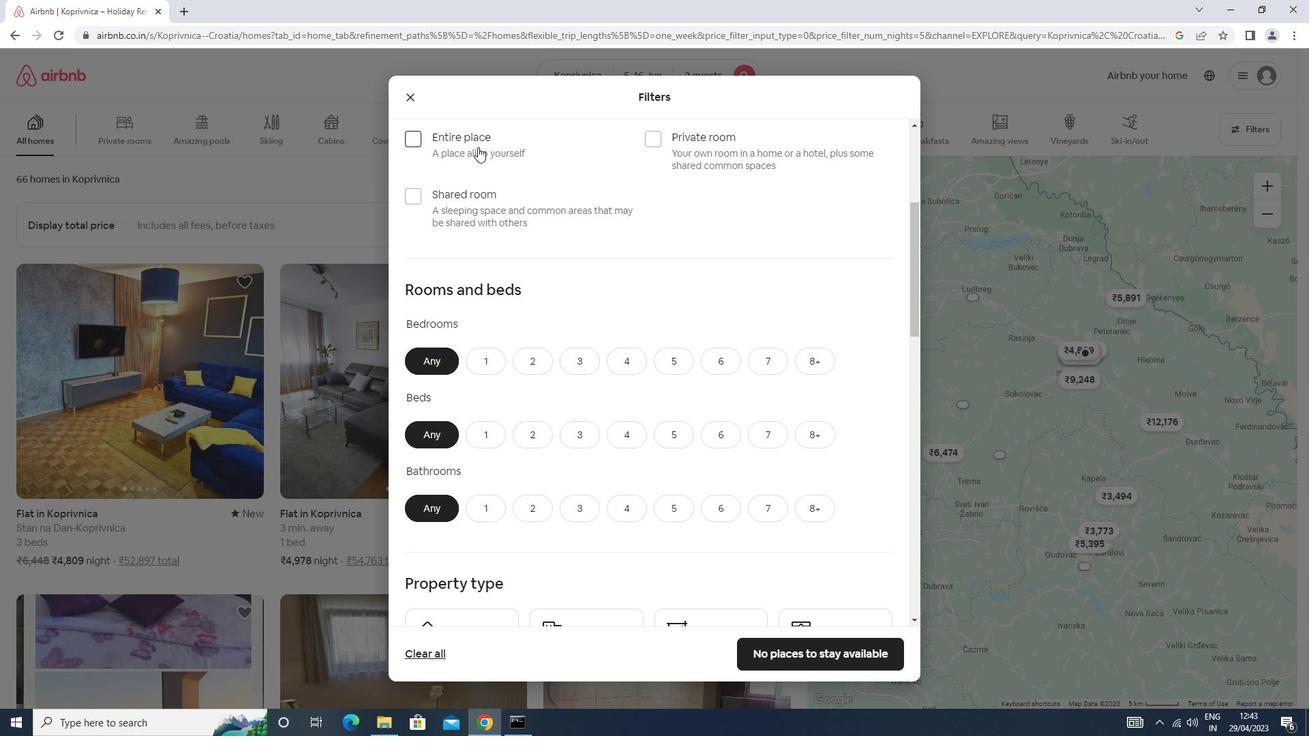 
Action: Mouse moved to (488, 364)
Screenshot: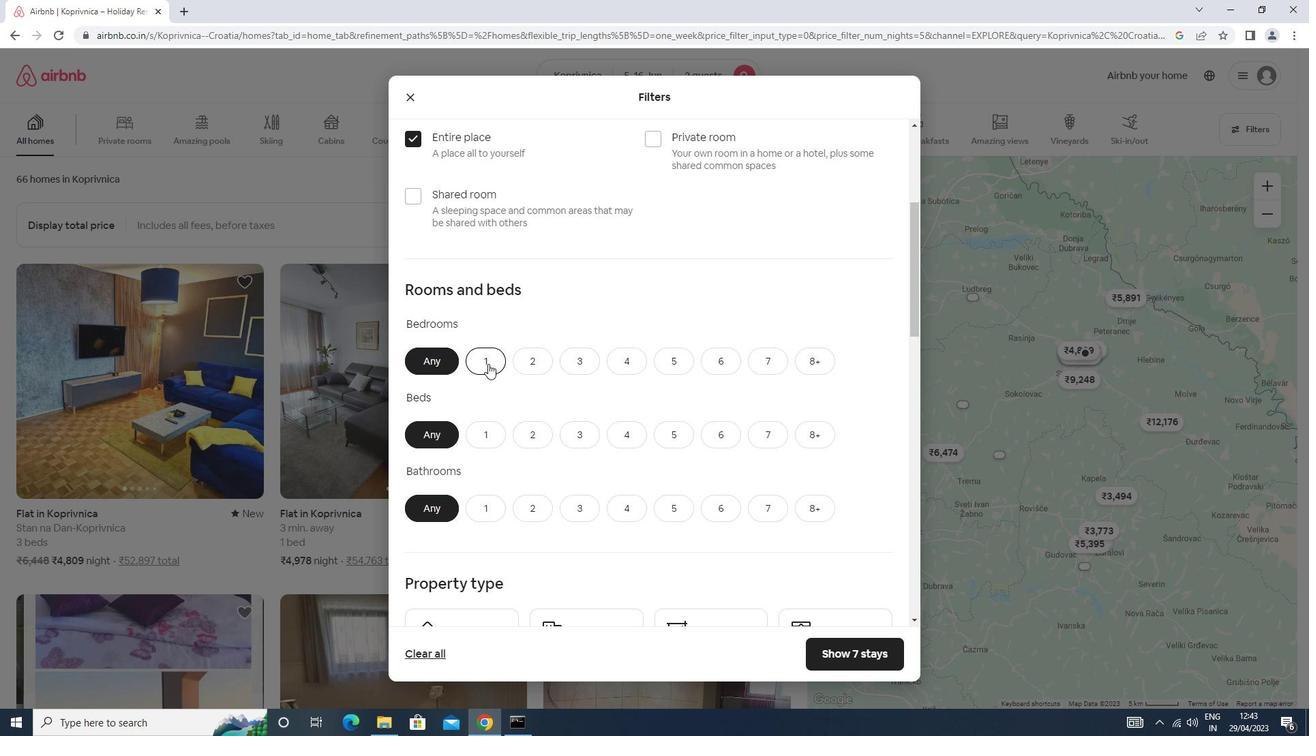 
Action: Mouse pressed left at (488, 364)
Screenshot: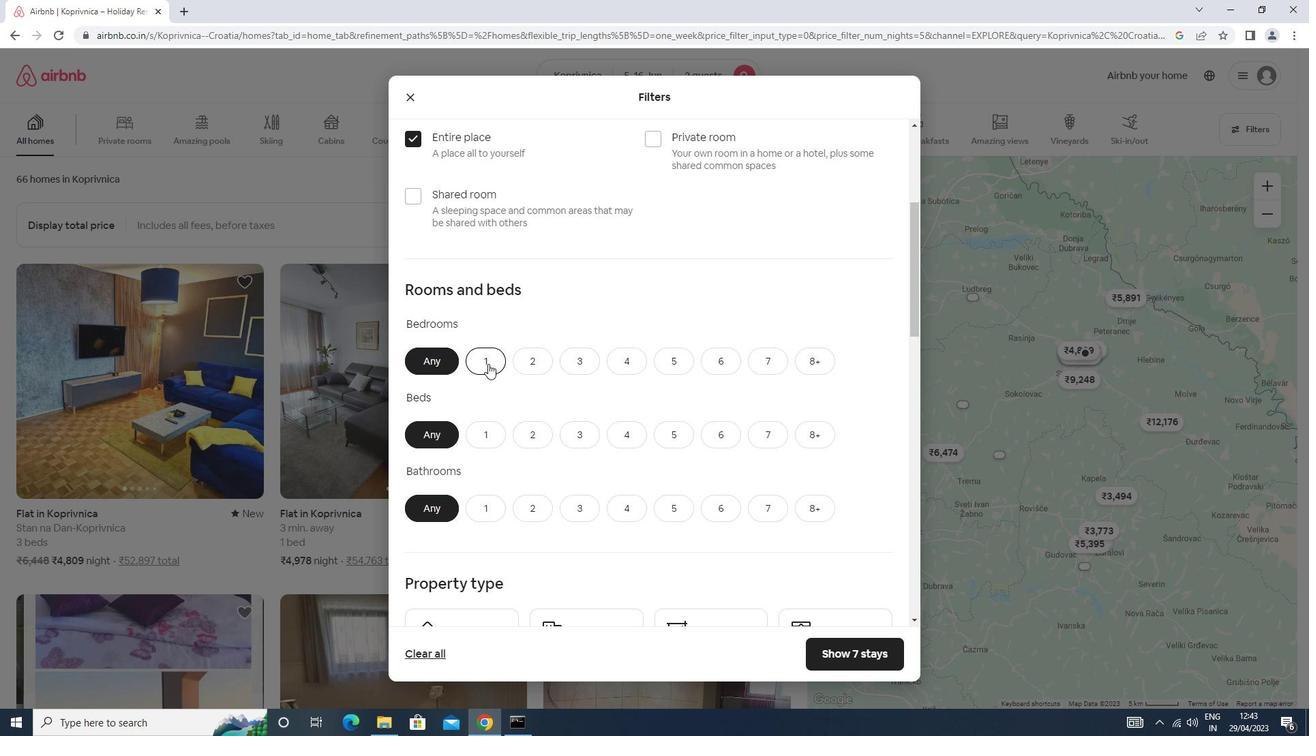 
Action: Mouse moved to (480, 443)
Screenshot: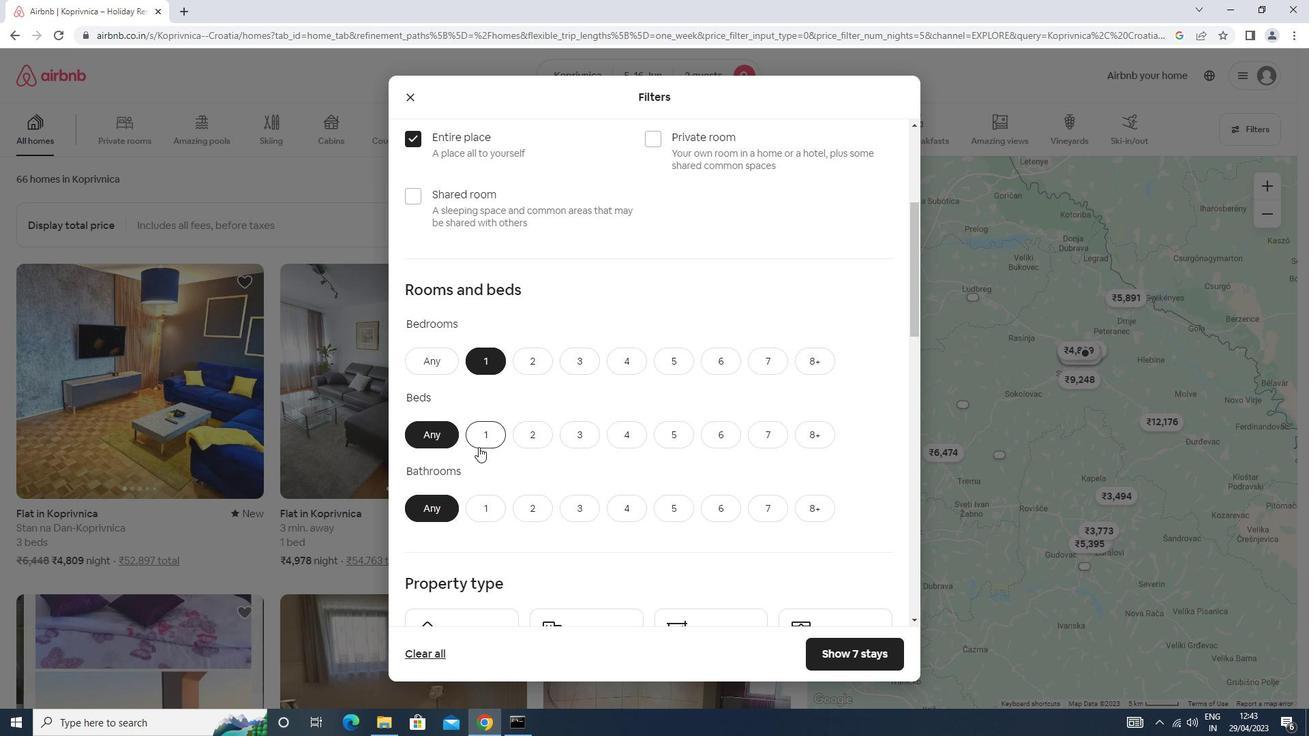 
Action: Mouse pressed left at (480, 443)
Screenshot: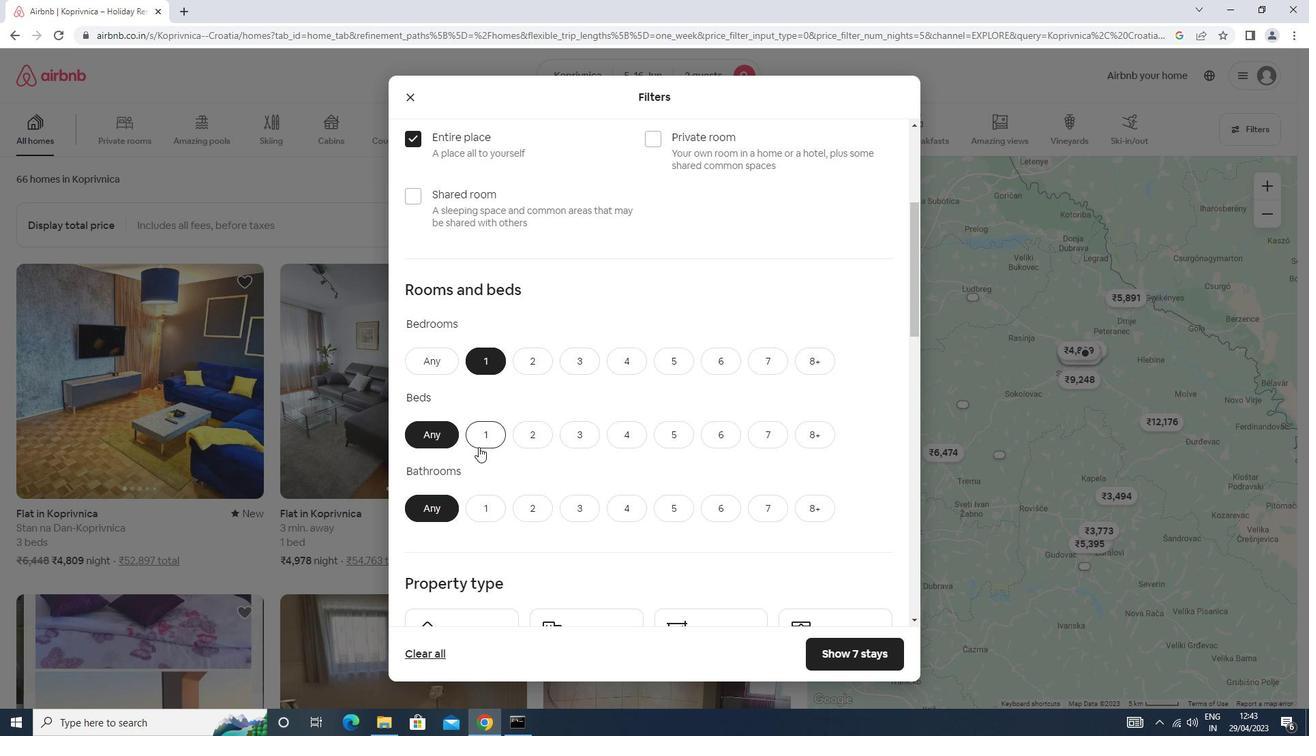 
Action: Mouse moved to (475, 508)
Screenshot: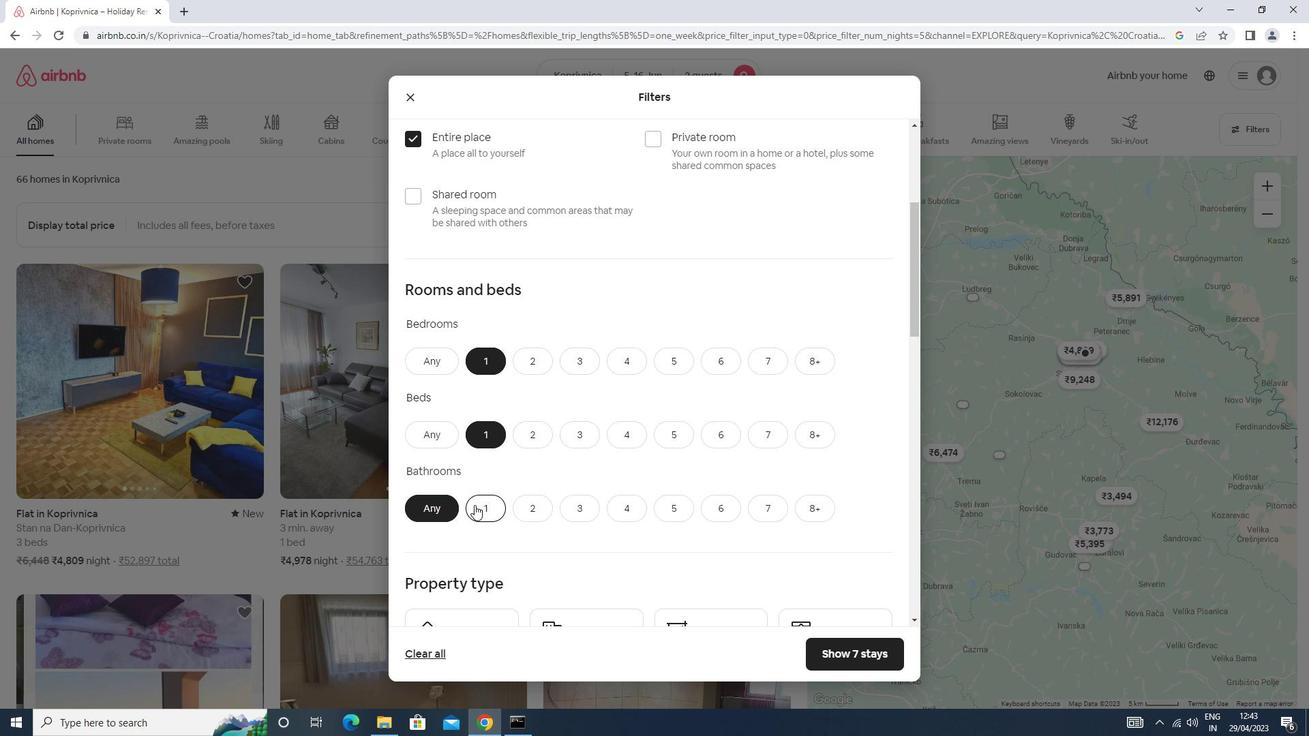 
Action: Mouse pressed left at (475, 508)
Screenshot: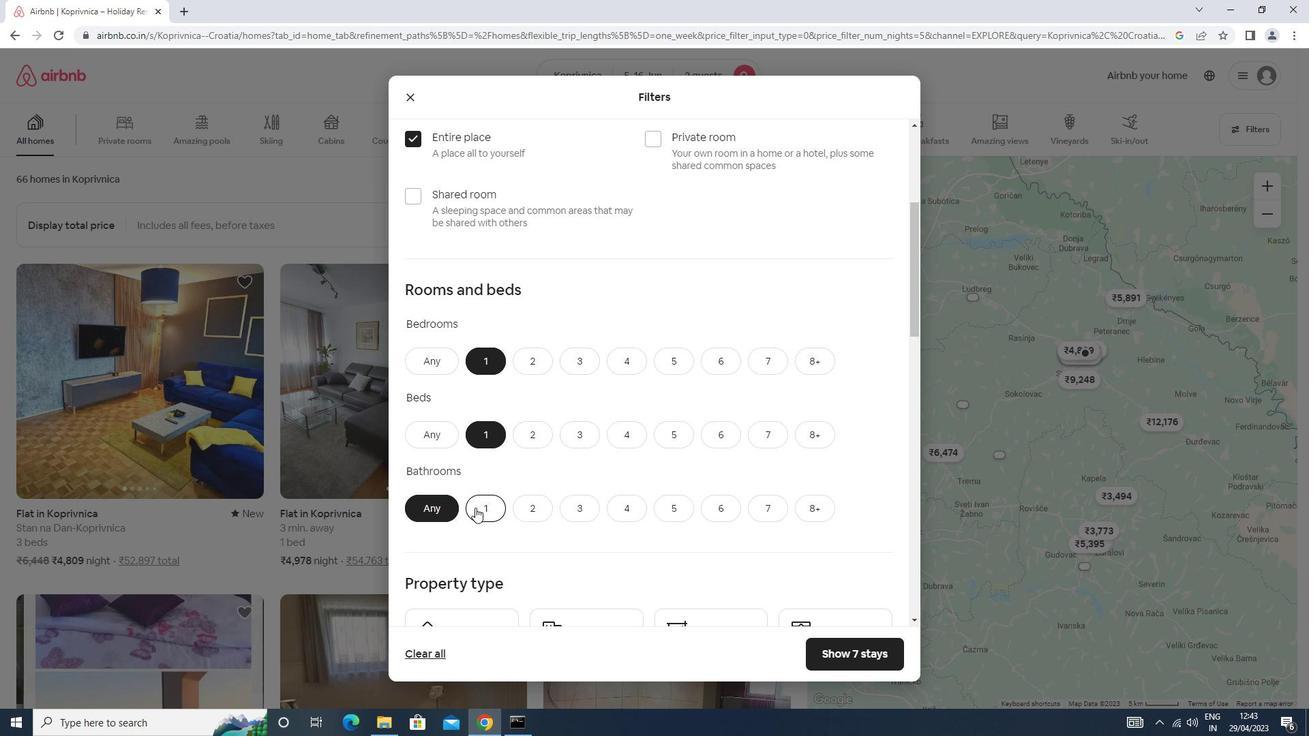 
Action: Mouse moved to (490, 468)
Screenshot: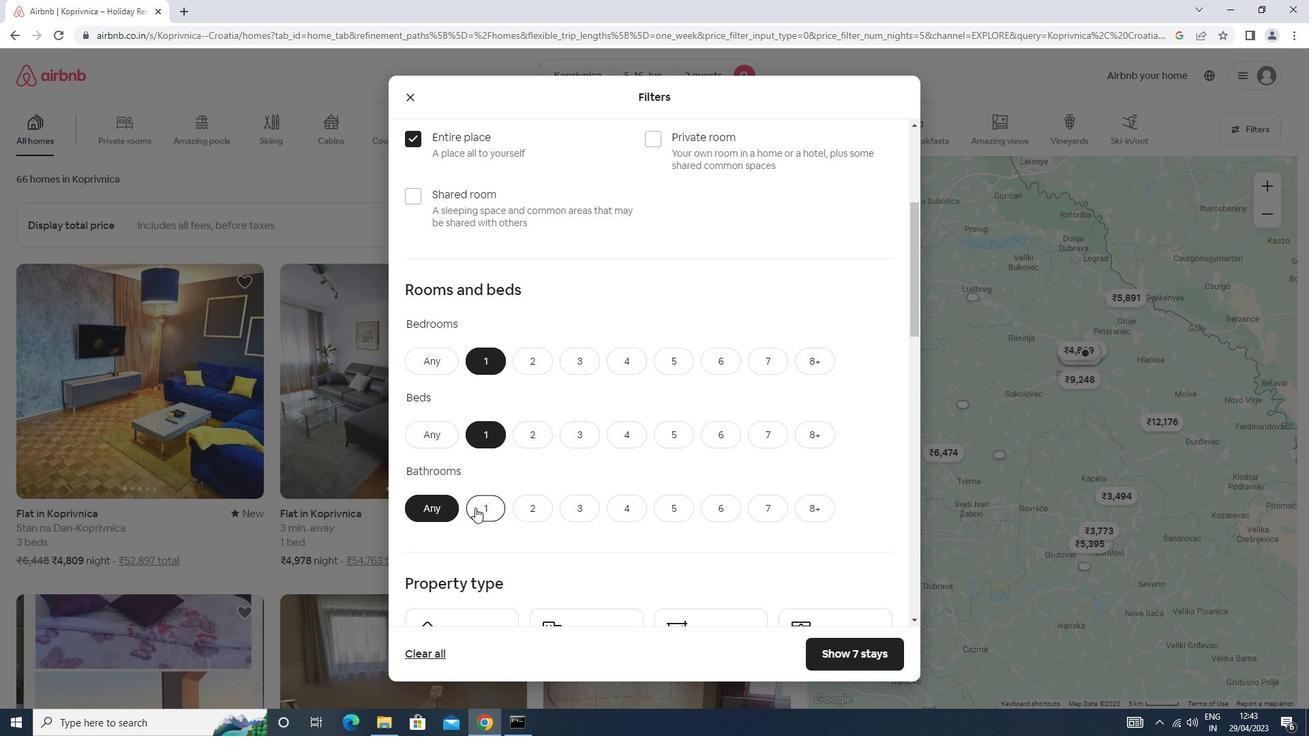 
Action: Mouse scrolled (490, 467) with delta (0, 0)
Screenshot: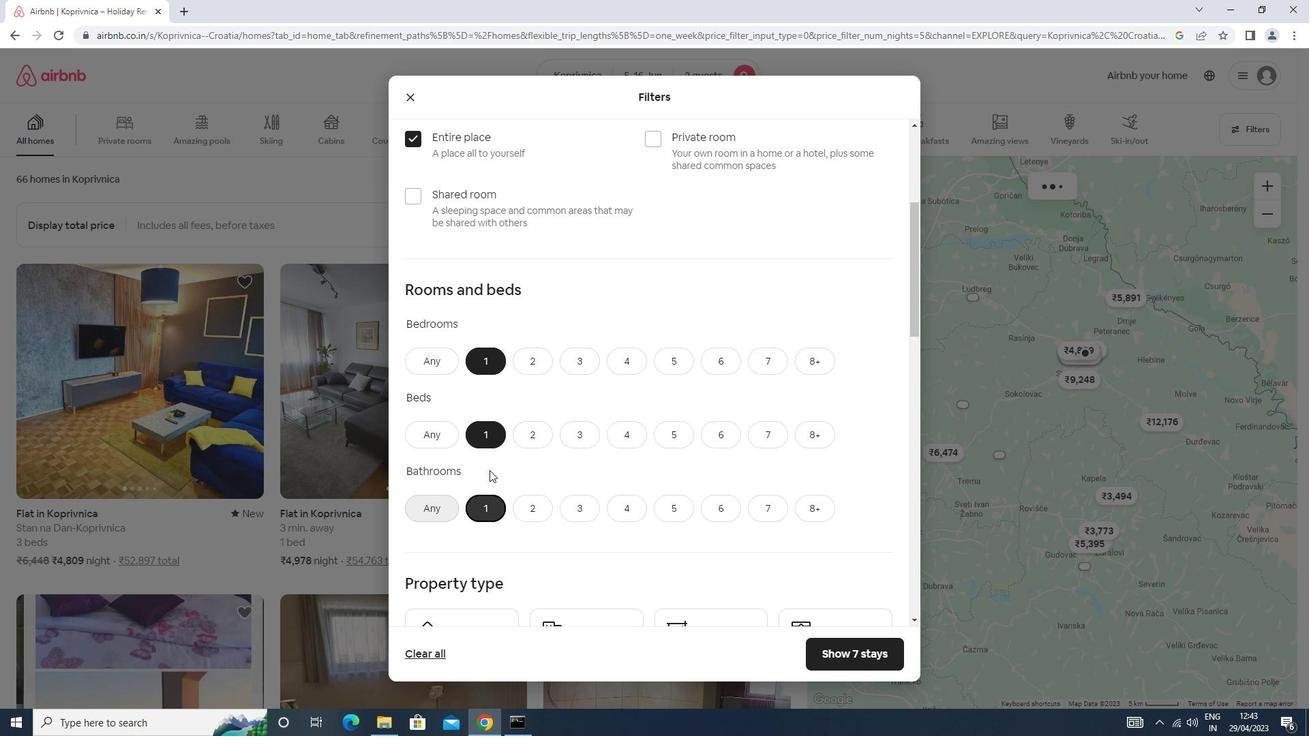 
Action: Mouse scrolled (490, 467) with delta (0, 0)
Screenshot: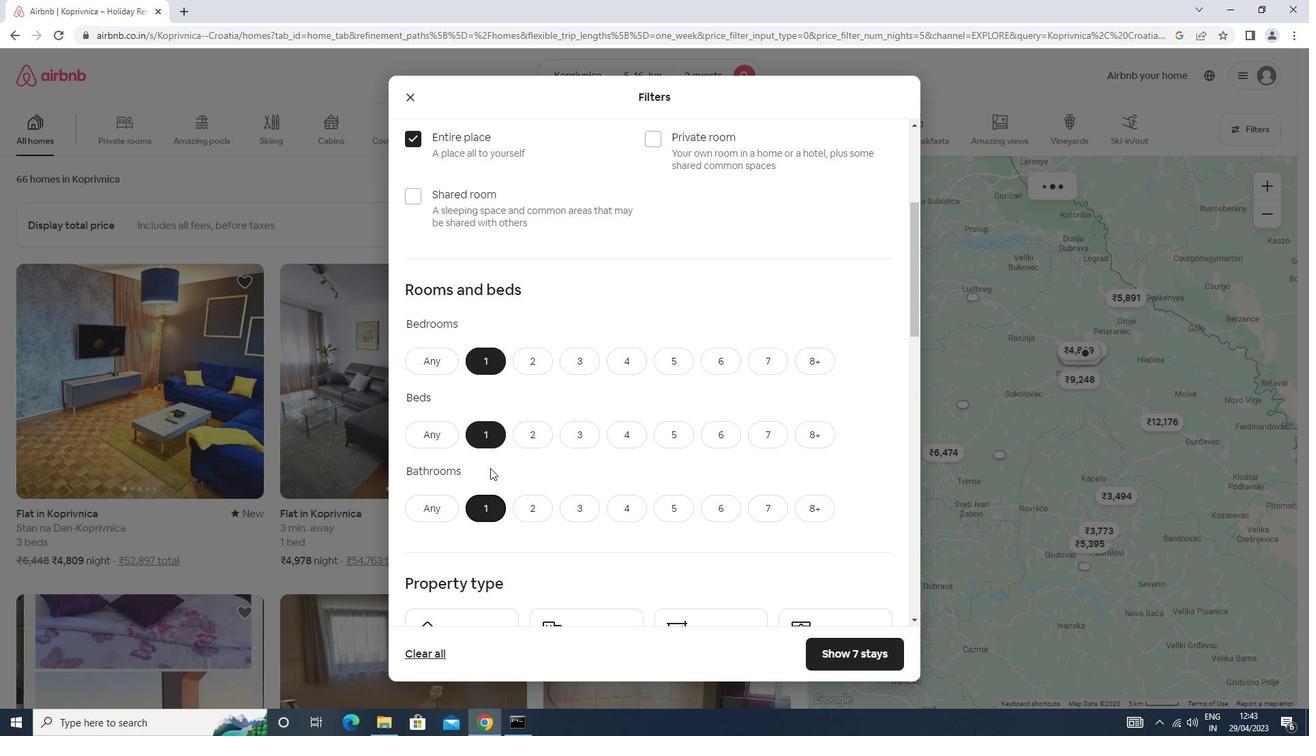 
Action: Mouse moved to (457, 502)
Screenshot: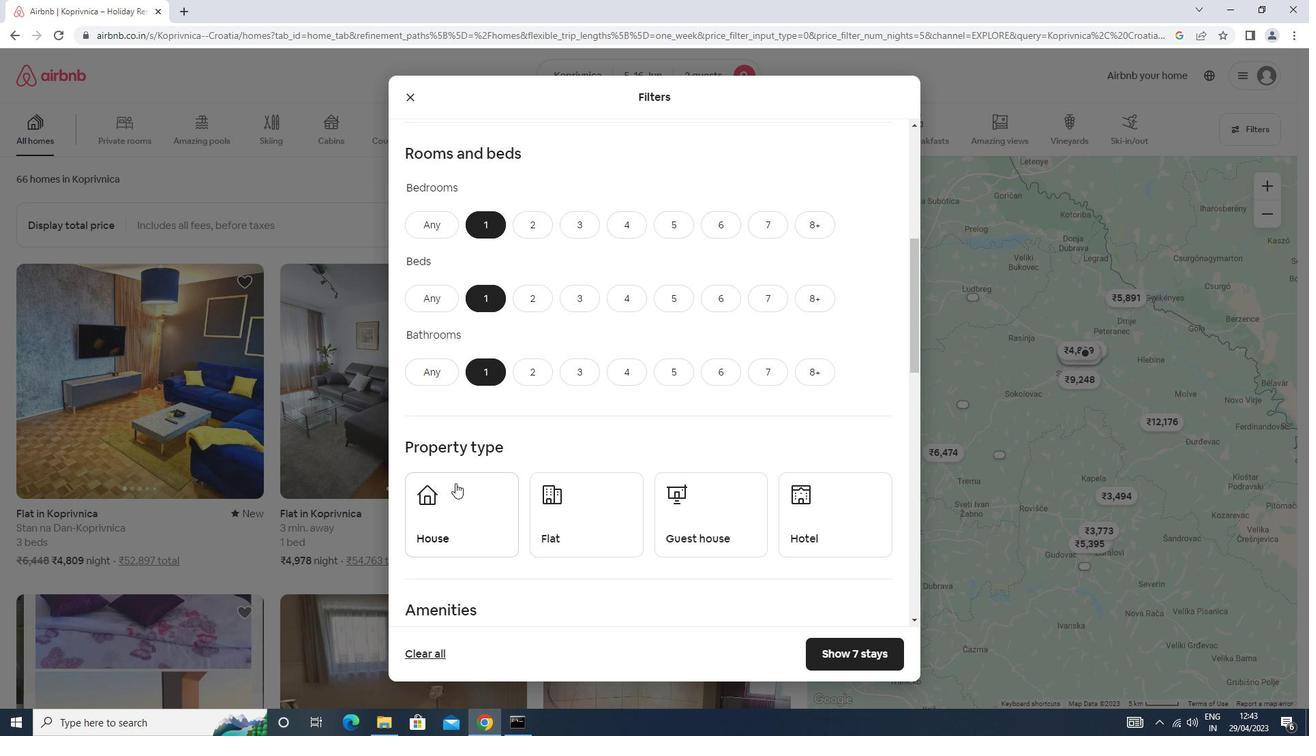 
Action: Mouse pressed left at (457, 502)
Screenshot: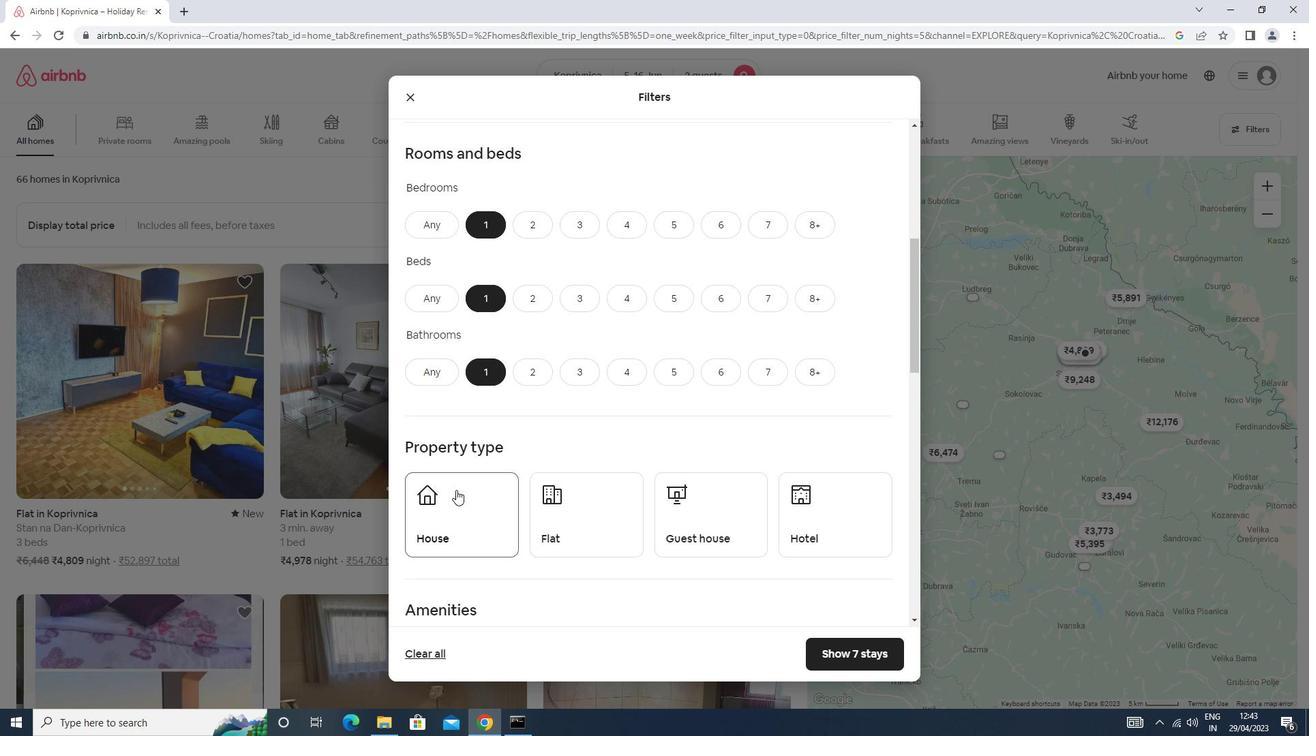 
Action: Mouse moved to (579, 514)
Screenshot: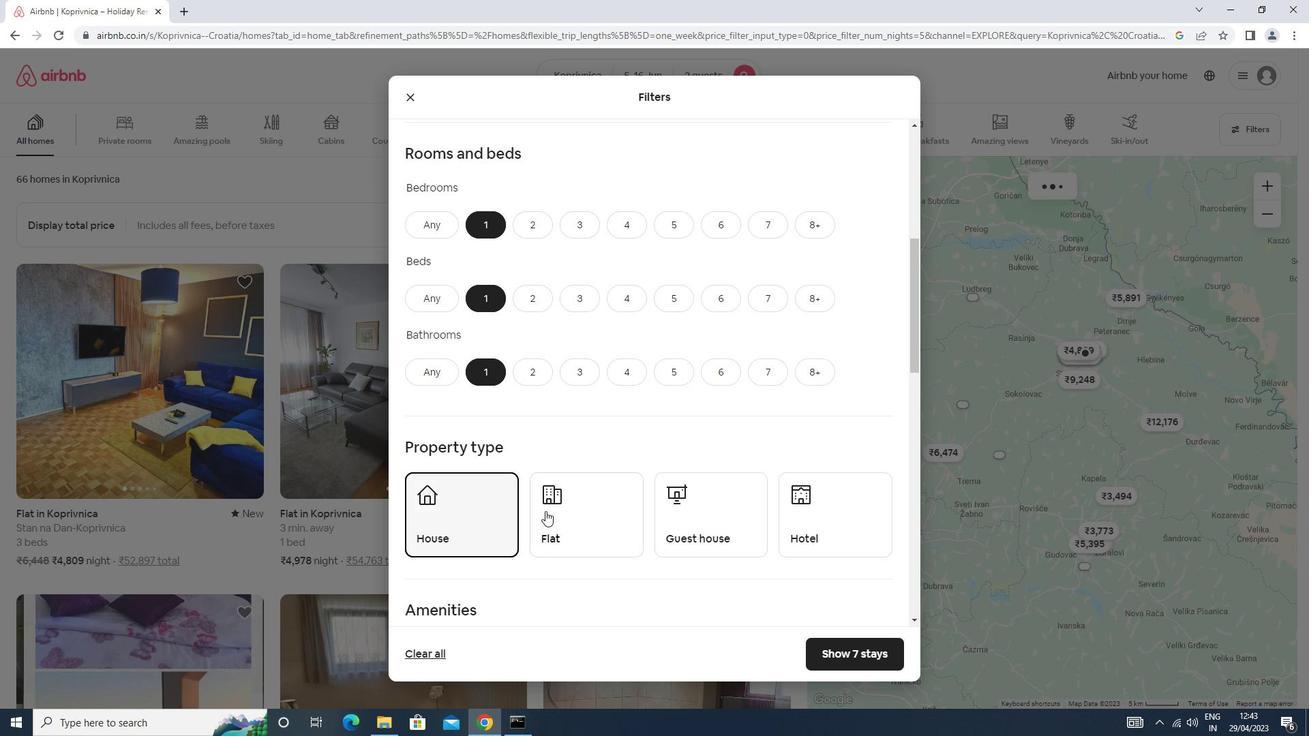 
Action: Mouse pressed left at (579, 514)
Screenshot: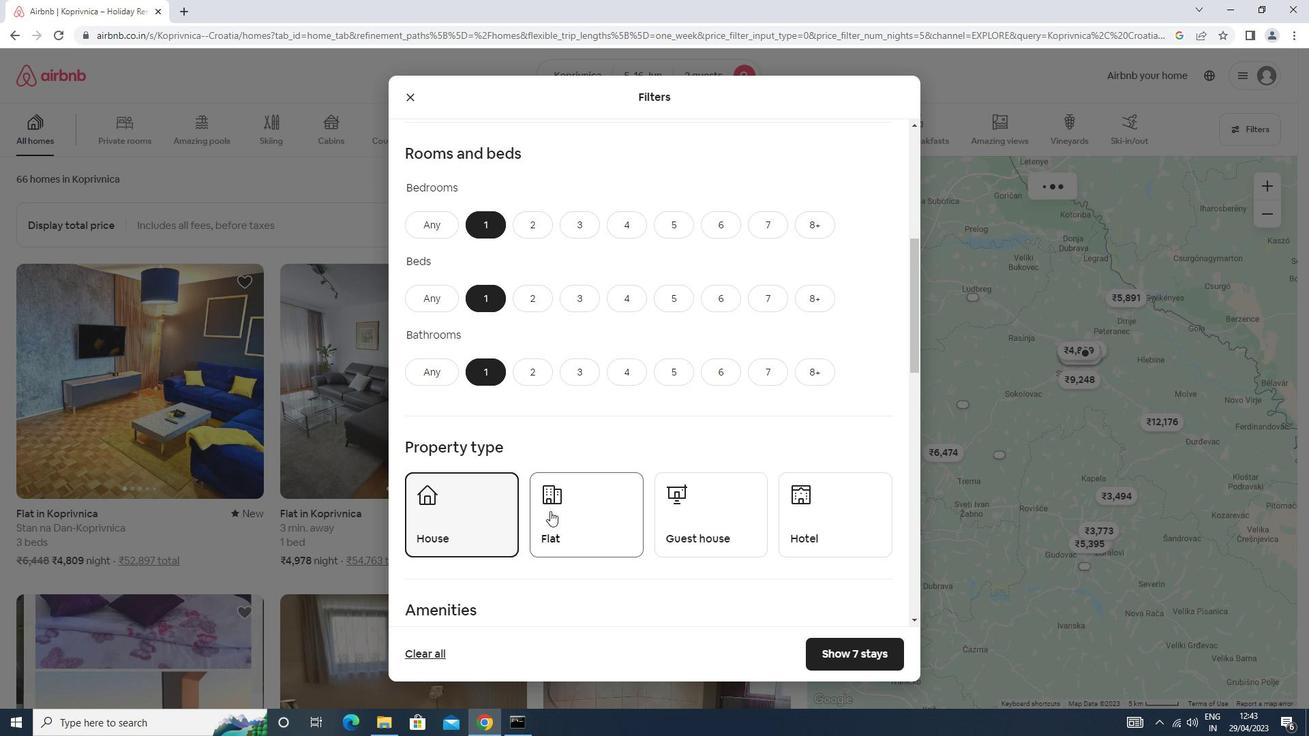 
Action: Mouse moved to (679, 508)
Screenshot: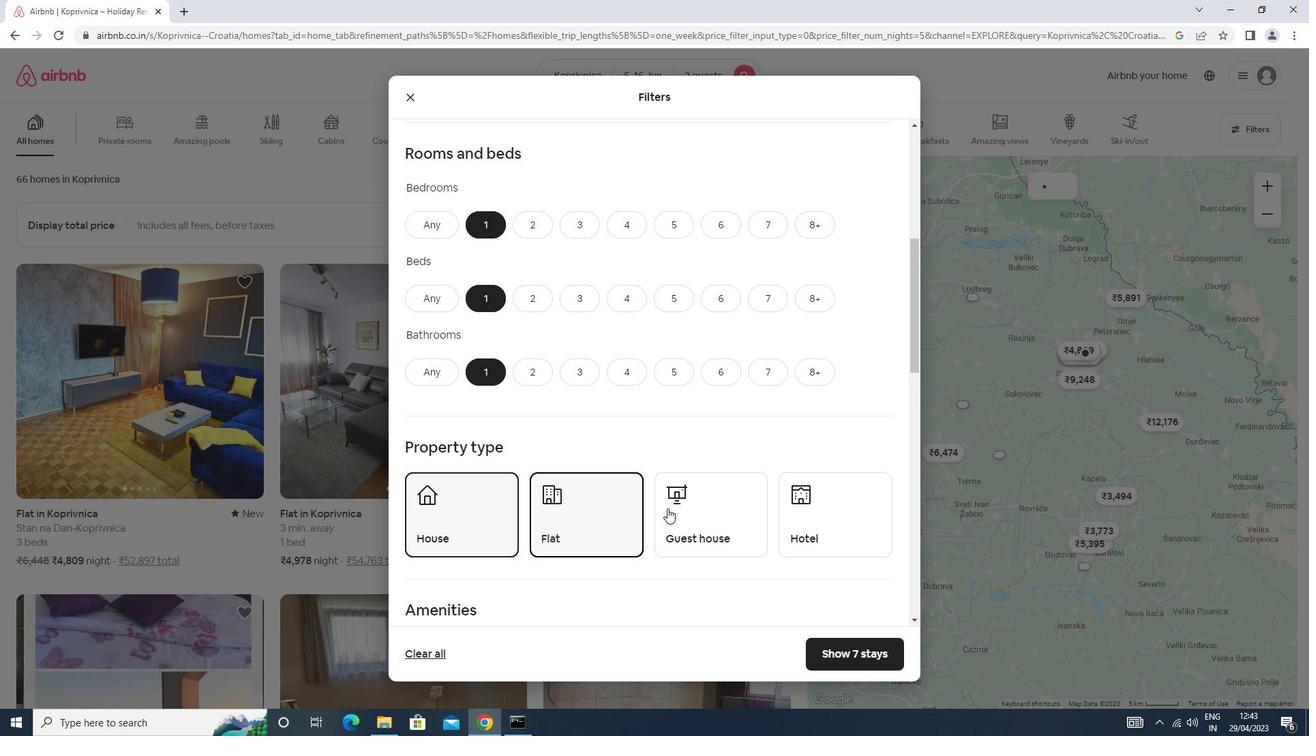 
Action: Mouse pressed left at (679, 508)
Screenshot: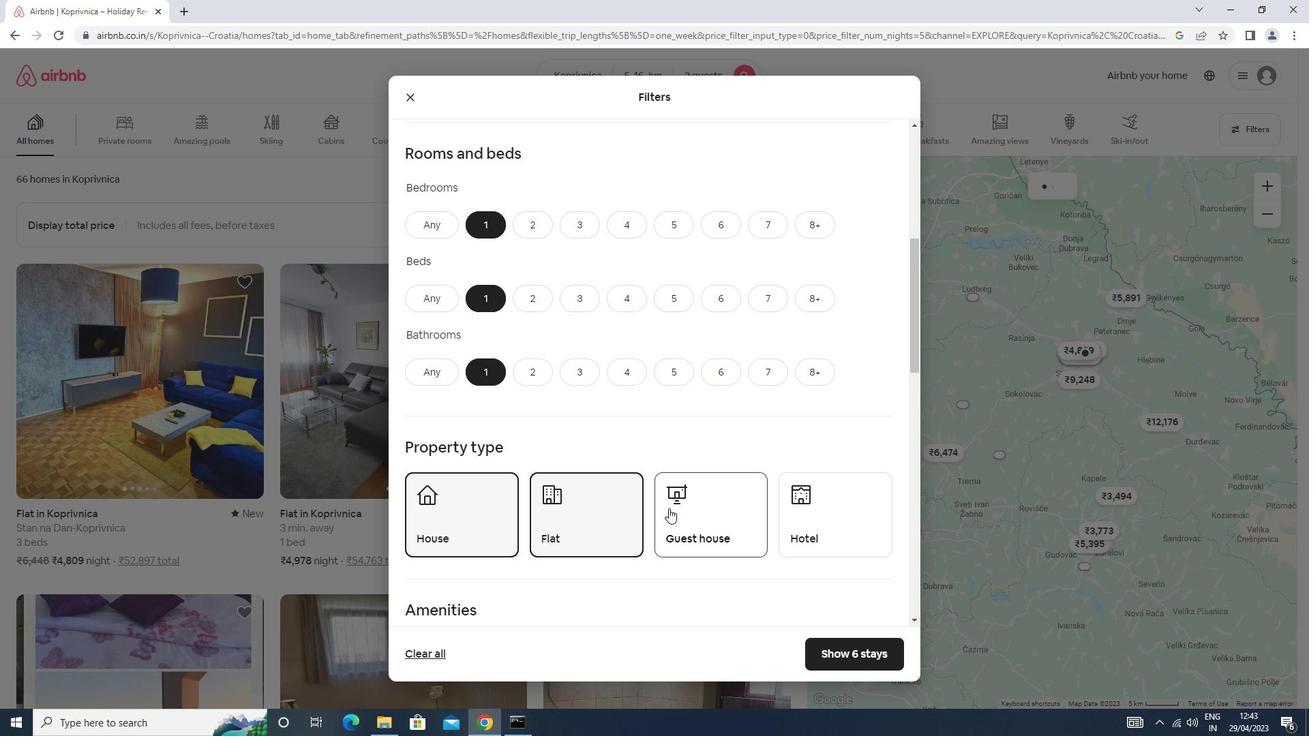 
Action: Mouse moved to (873, 502)
Screenshot: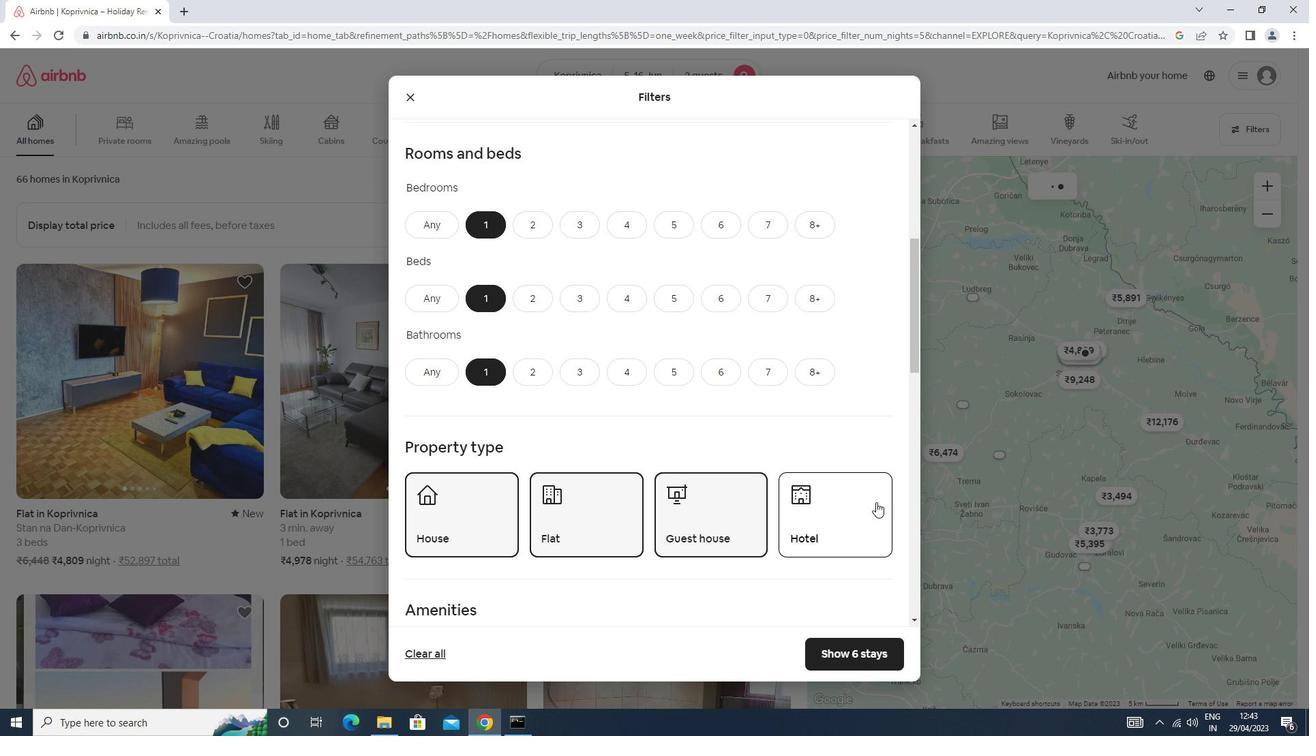 
Action: Mouse pressed left at (873, 502)
Screenshot: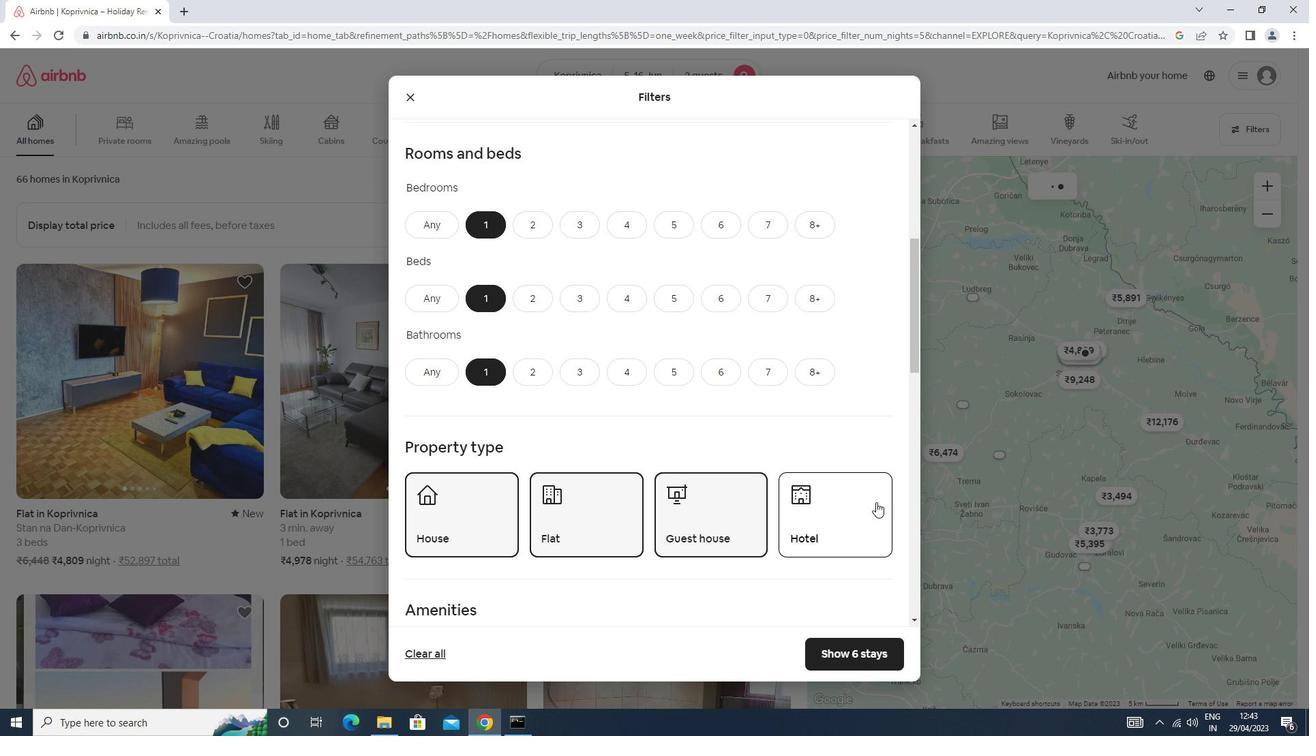
Action: Mouse moved to (864, 500)
Screenshot: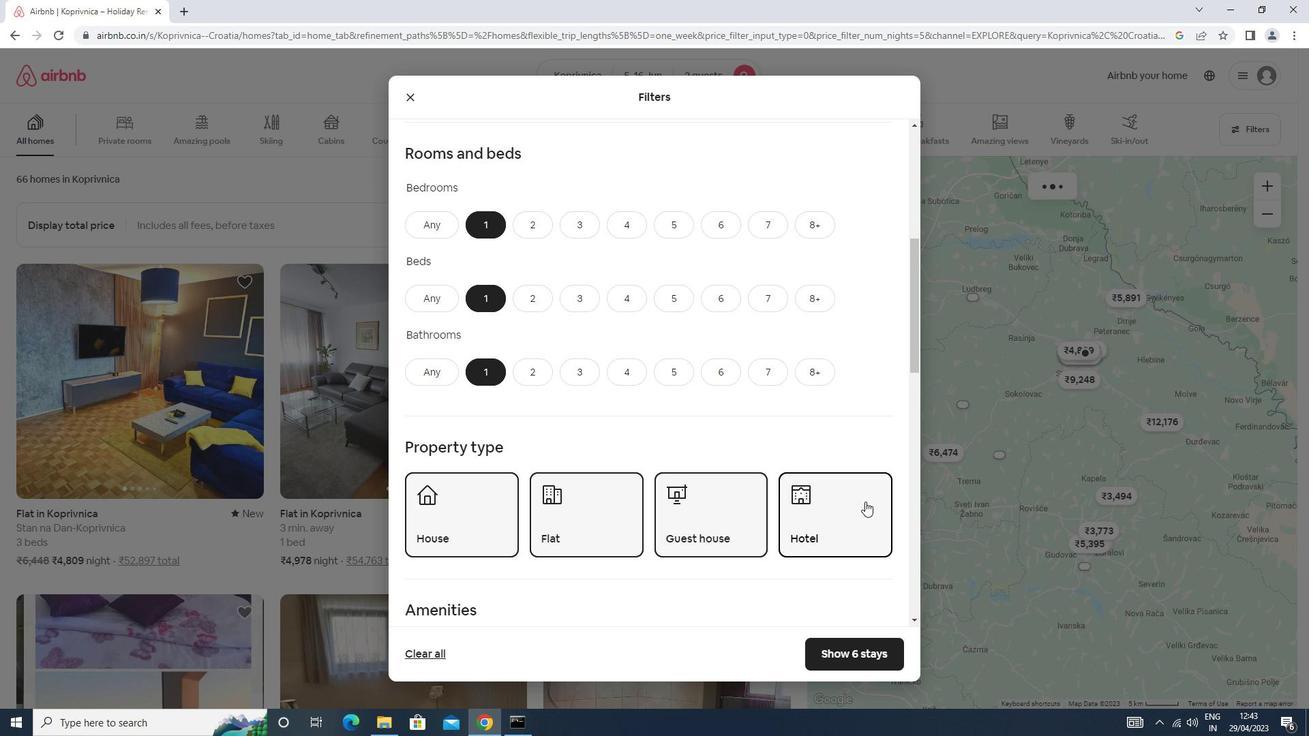 
Action: Mouse scrolled (864, 499) with delta (0, 0)
Screenshot: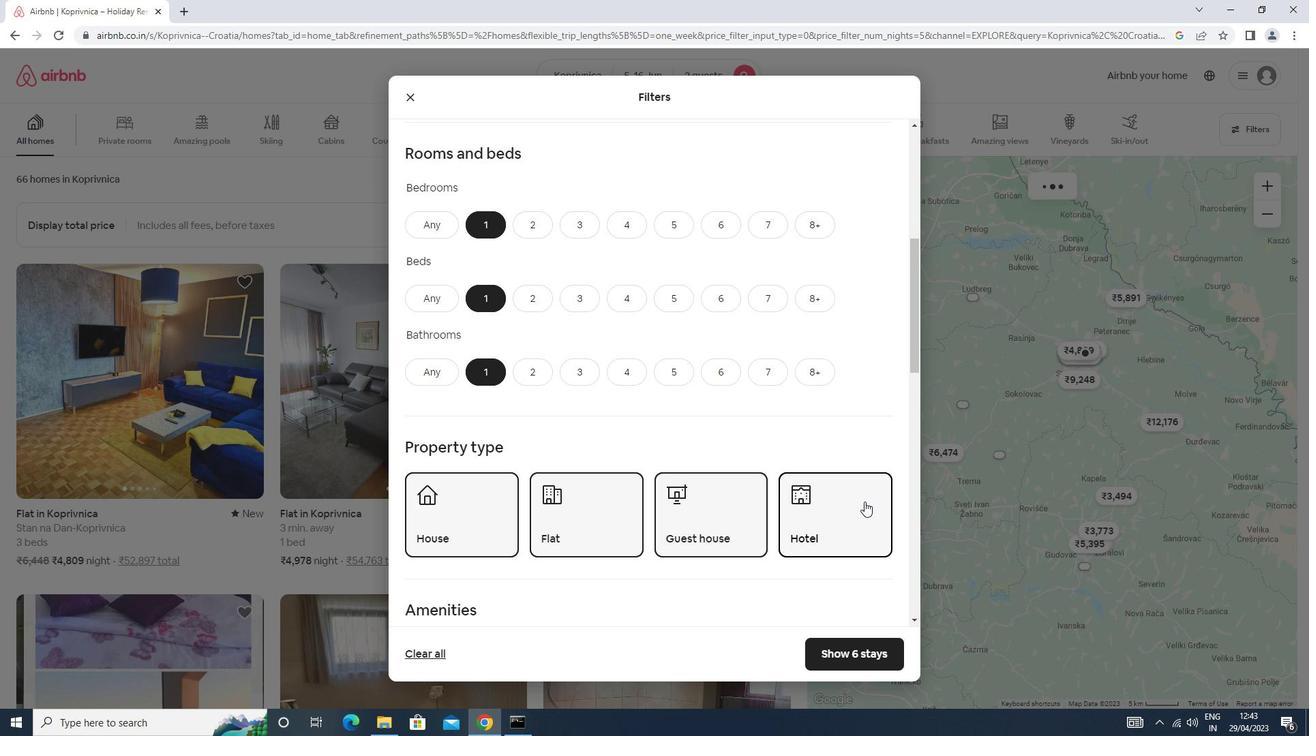 
Action: Mouse moved to (863, 500)
Screenshot: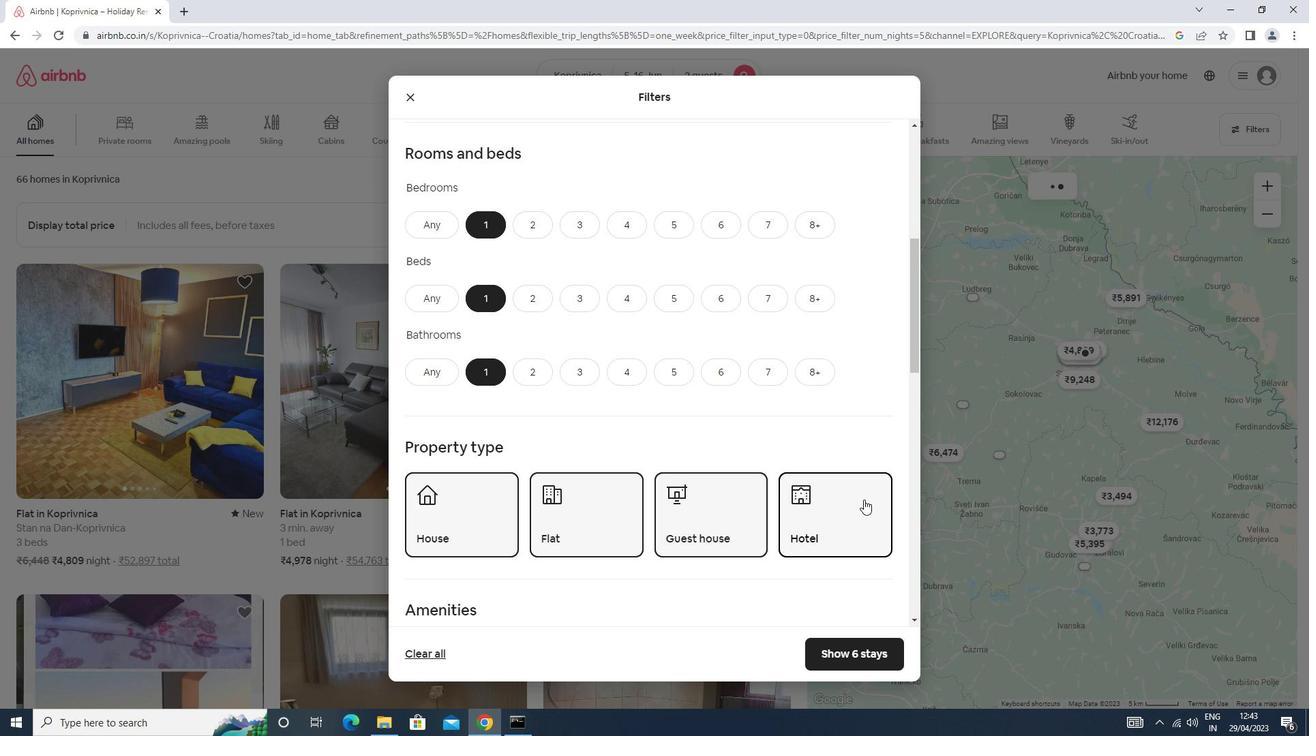 
Action: Mouse scrolled (863, 499) with delta (0, 0)
Screenshot: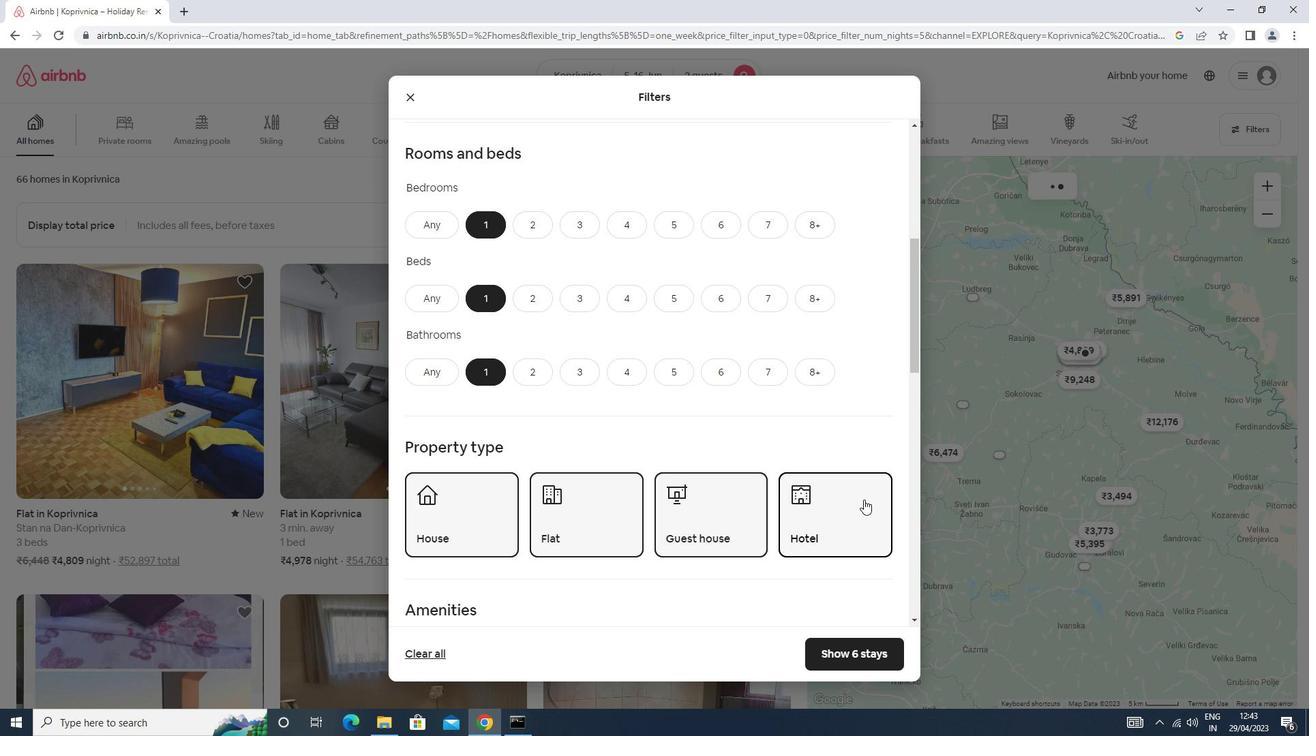 
Action: Mouse scrolled (863, 499) with delta (0, 0)
Screenshot: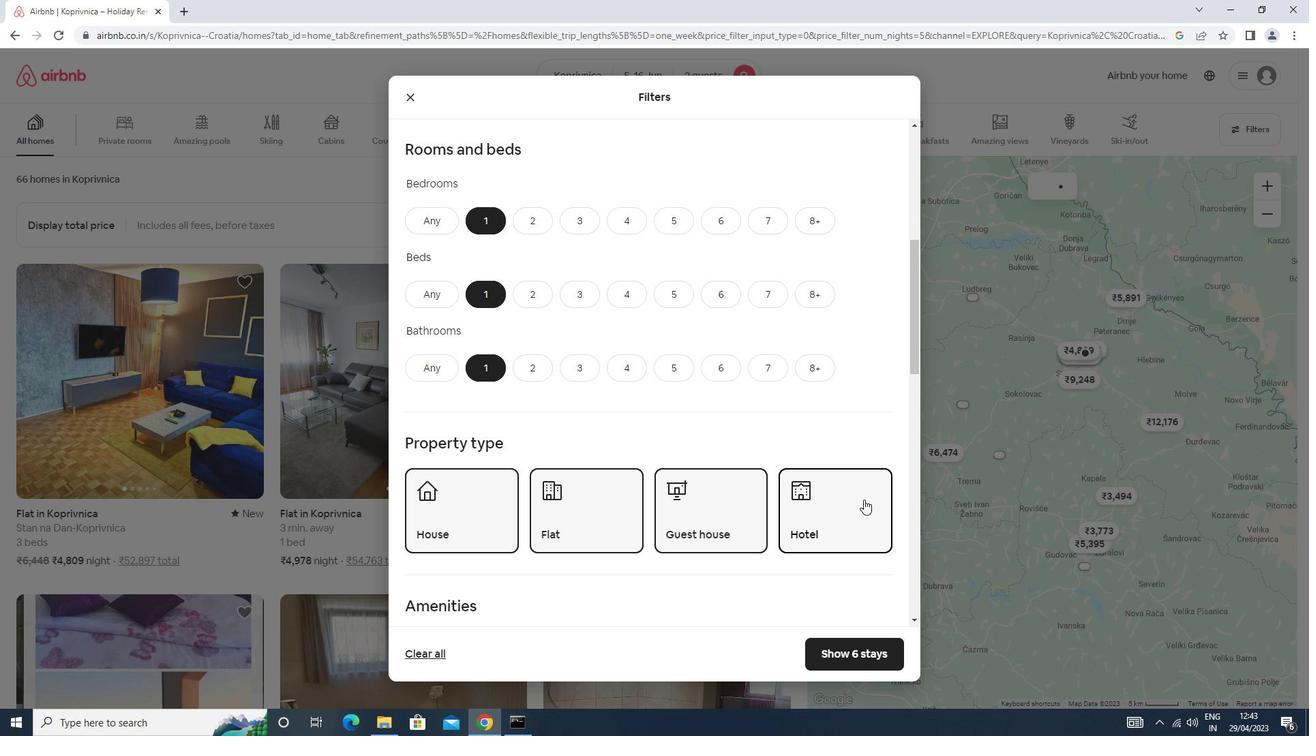 
Action: Mouse moved to (862, 498)
Screenshot: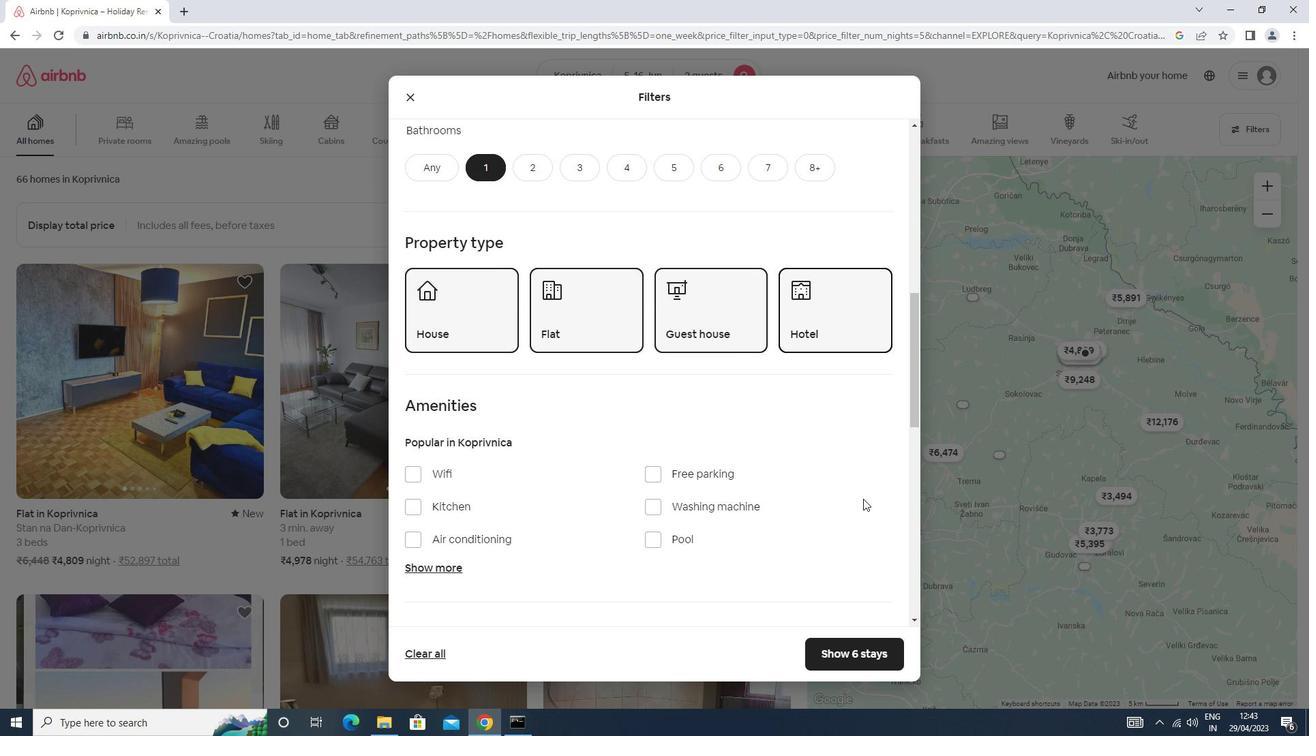
Action: Mouse scrolled (862, 498) with delta (0, 0)
Screenshot: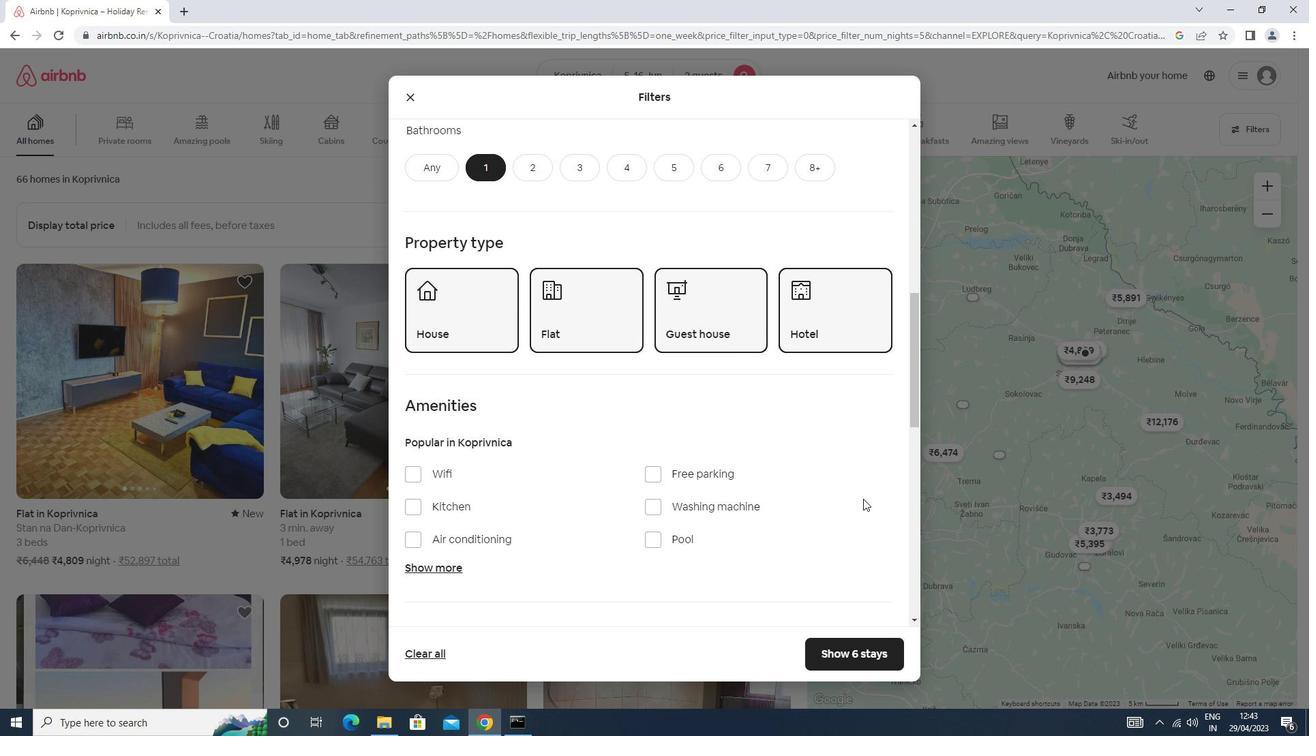 
Action: Mouse moved to (862, 498)
Screenshot: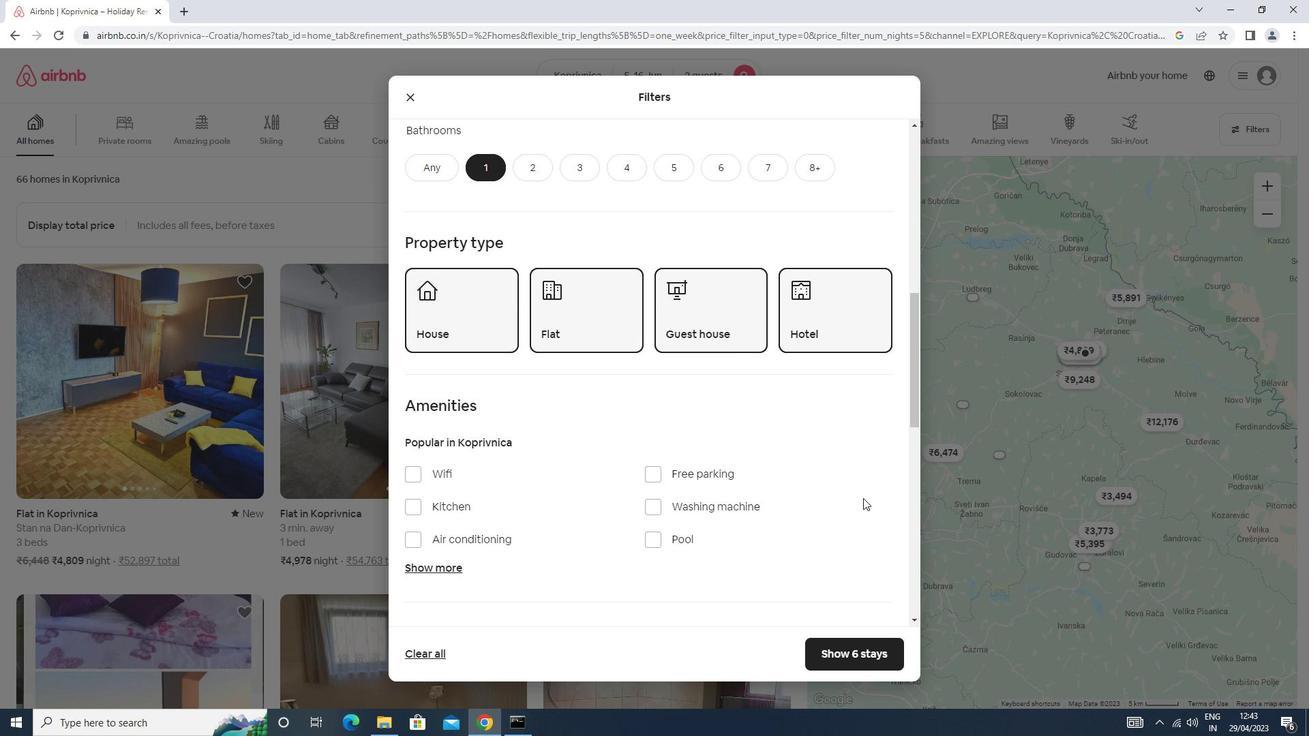 
Action: Mouse scrolled (862, 497) with delta (0, 0)
Screenshot: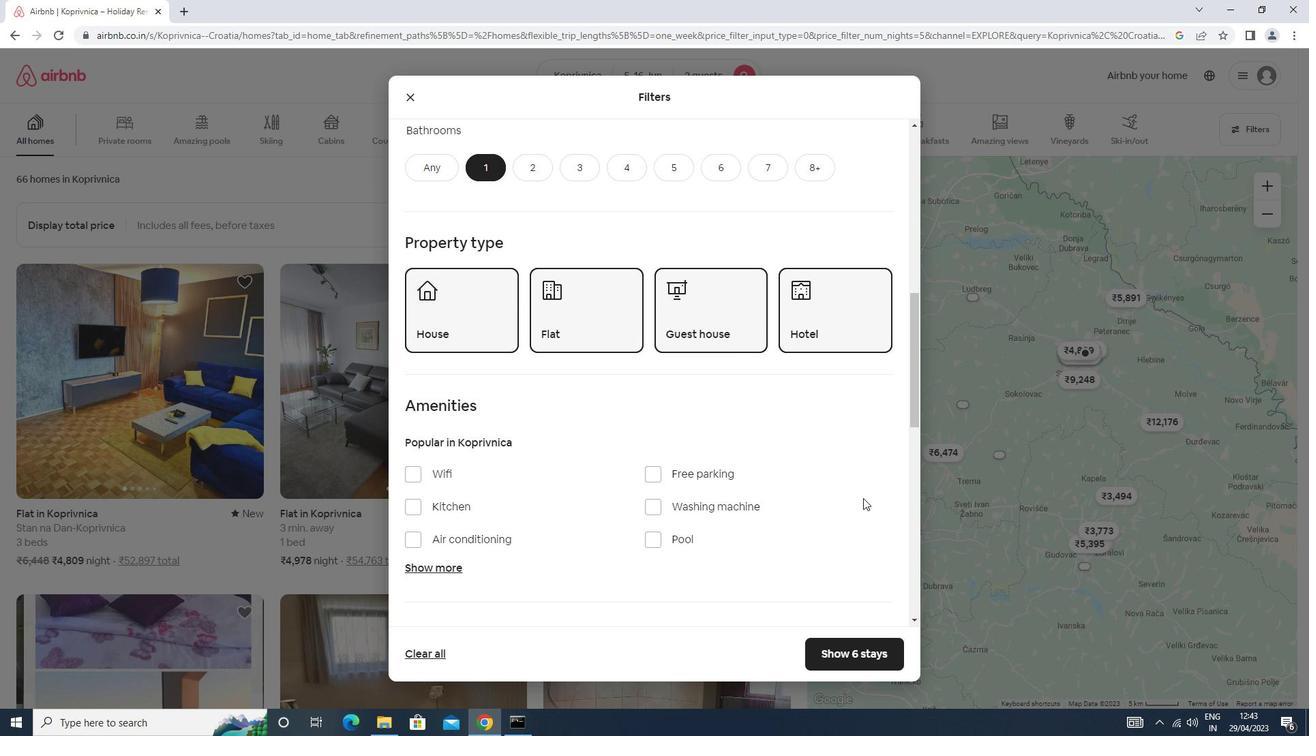 
Action: Mouse moved to (862, 497)
Screenshot: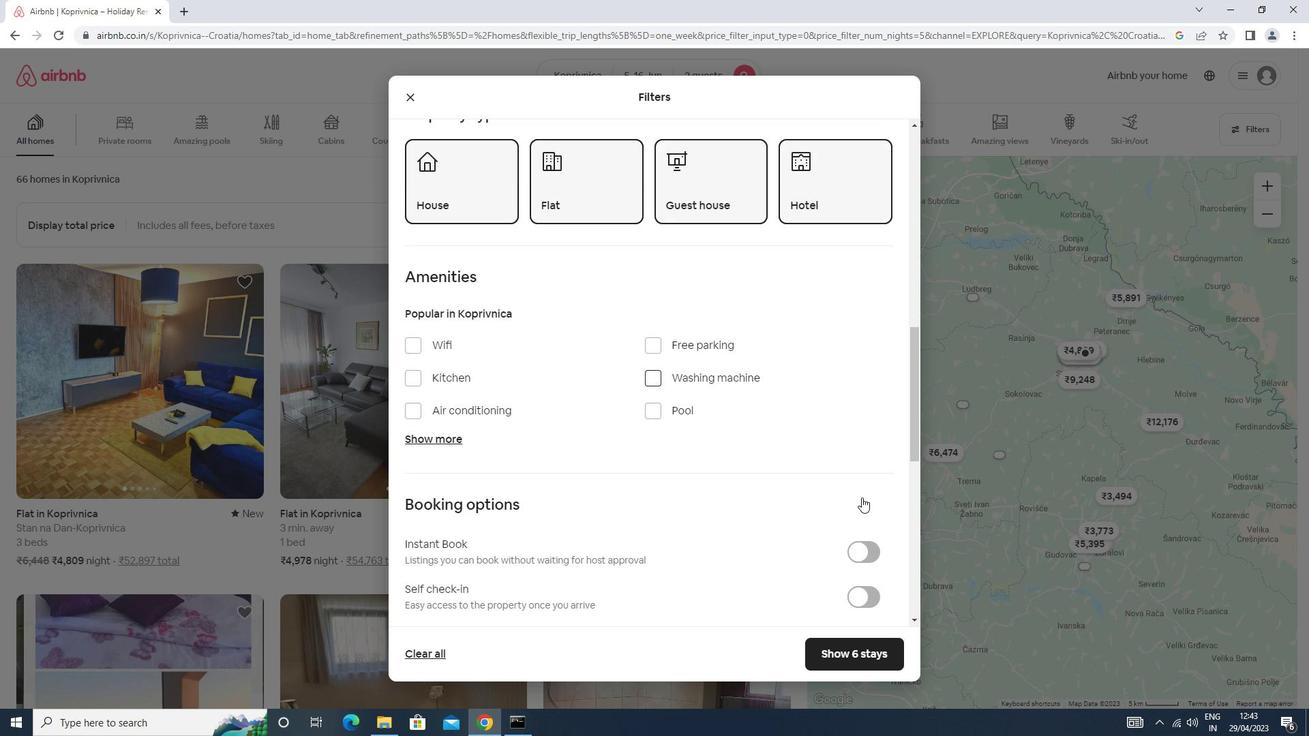
Action: Mouse scrolled (862, 496) with delta (0, 0)
Screenshot: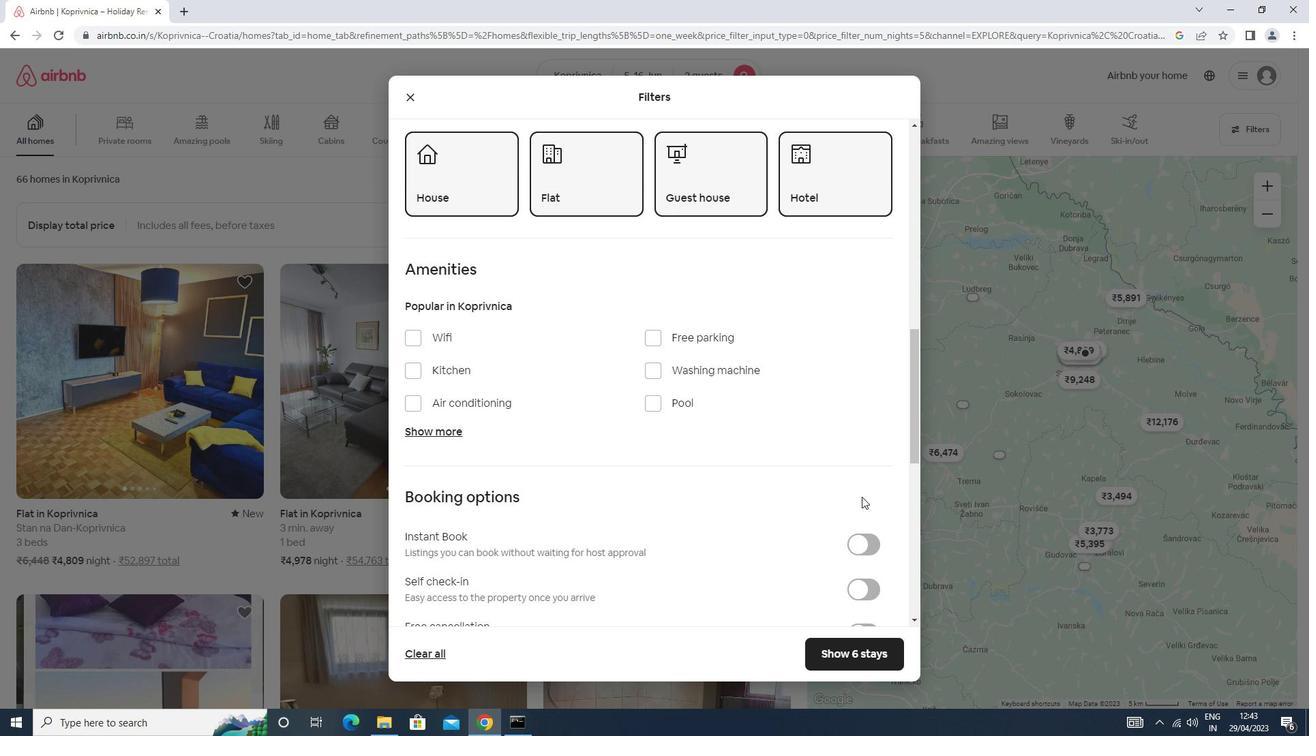 
Action: Mouse moved to (856, 515)
Screenshot: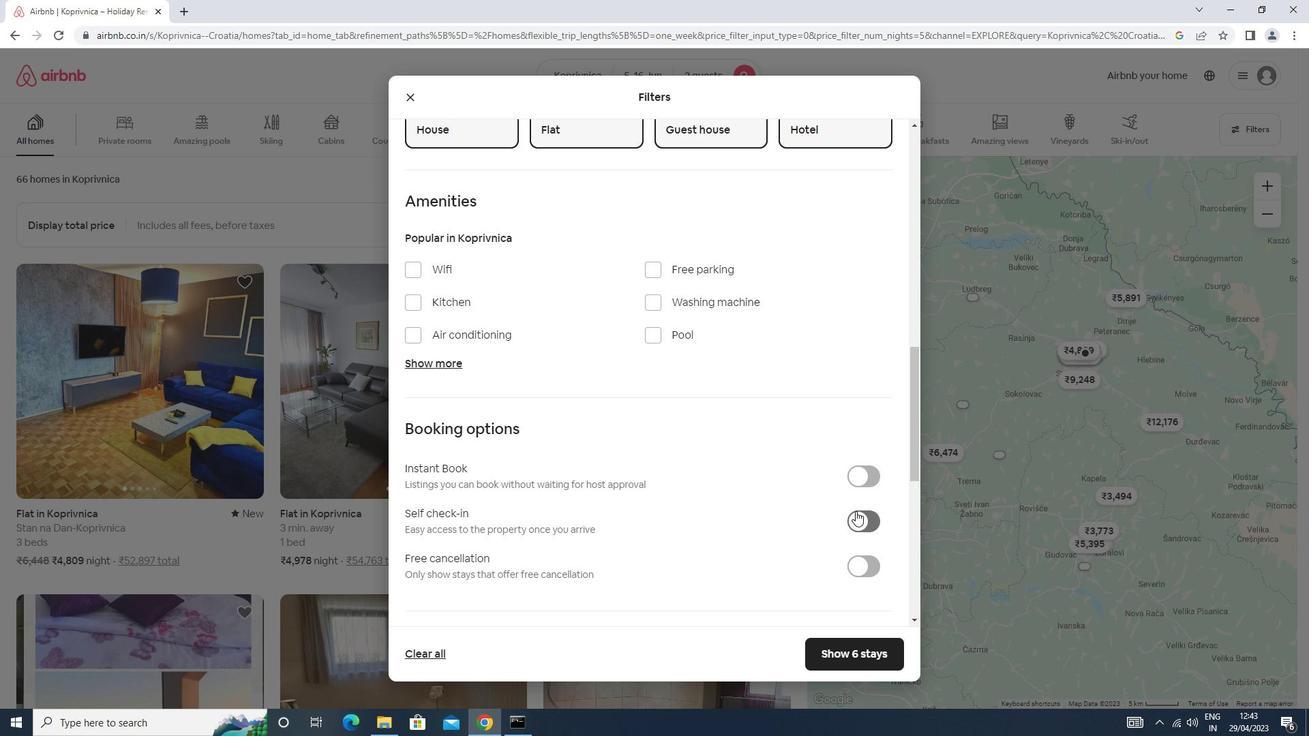
Action: Mouse pressed left at (856, 515)
Screenshot: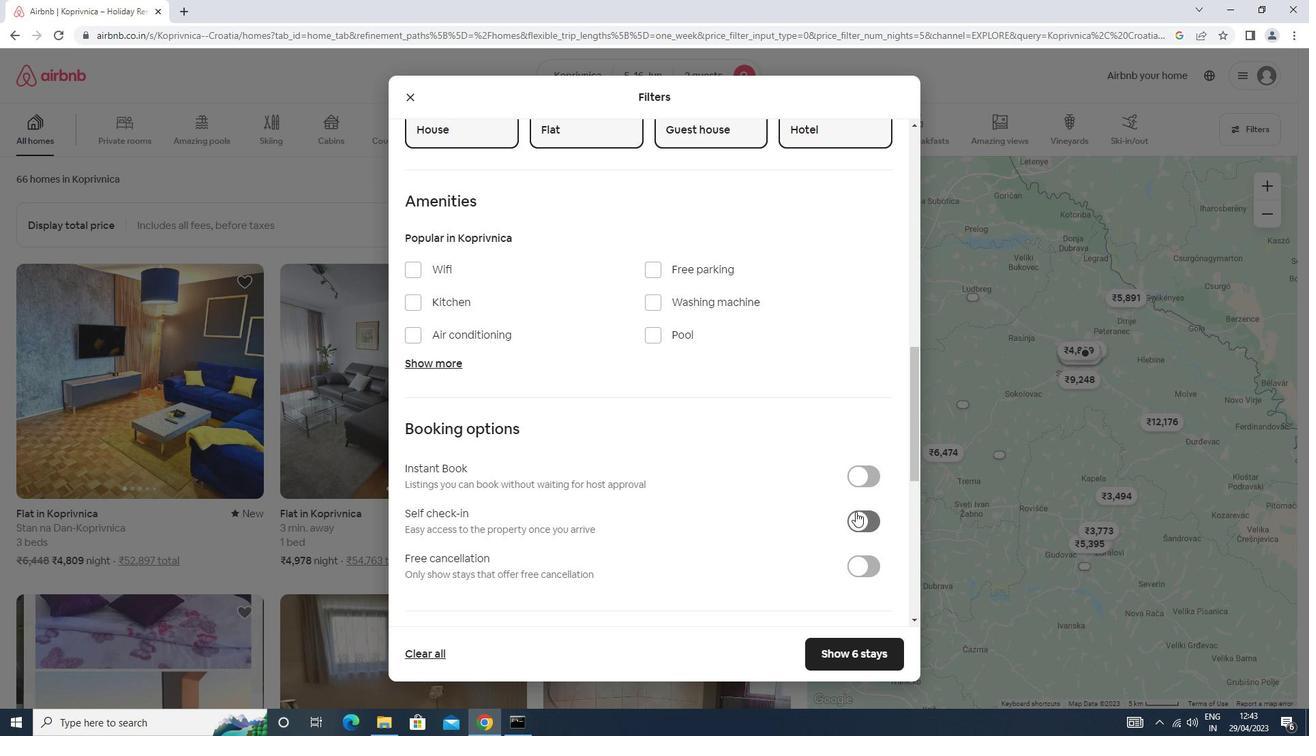 
Action: Mouse moved to (845, 512)
Screenshot: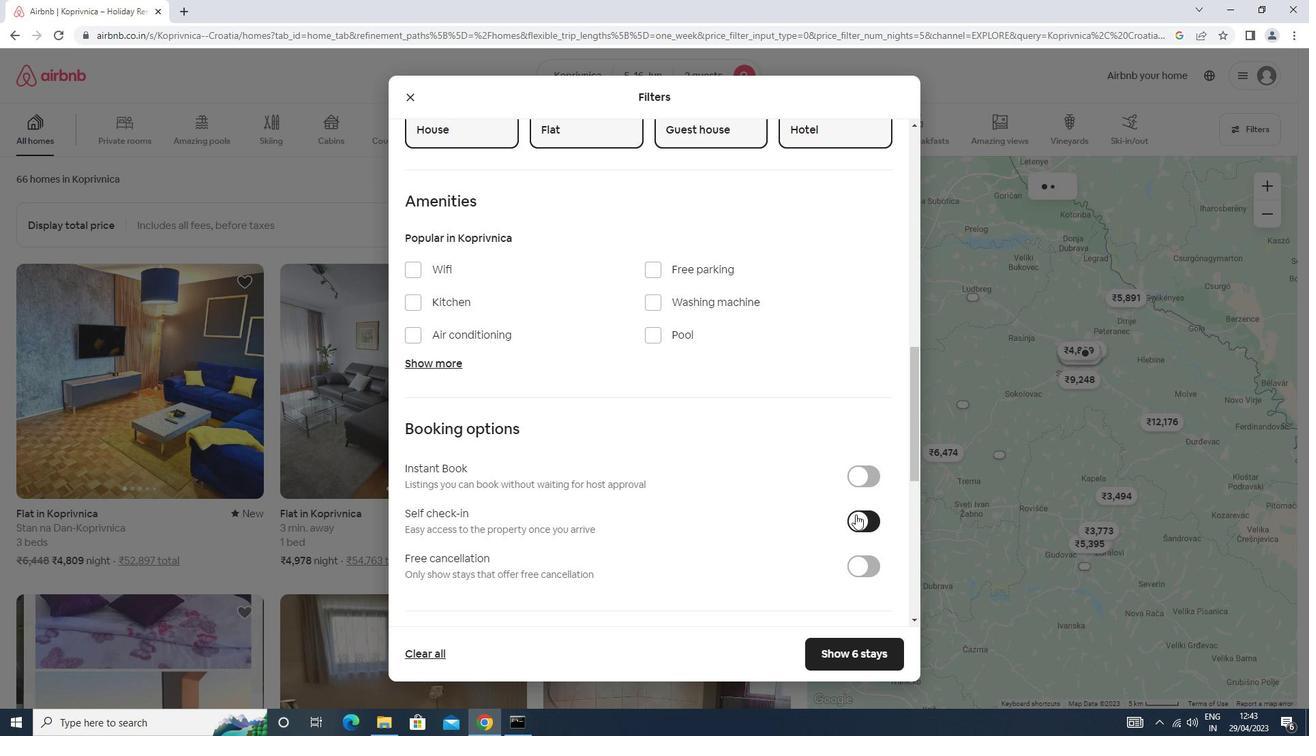 
Action: Mouse scrolled (845, 511) with delta (0, 0)
Screenshot: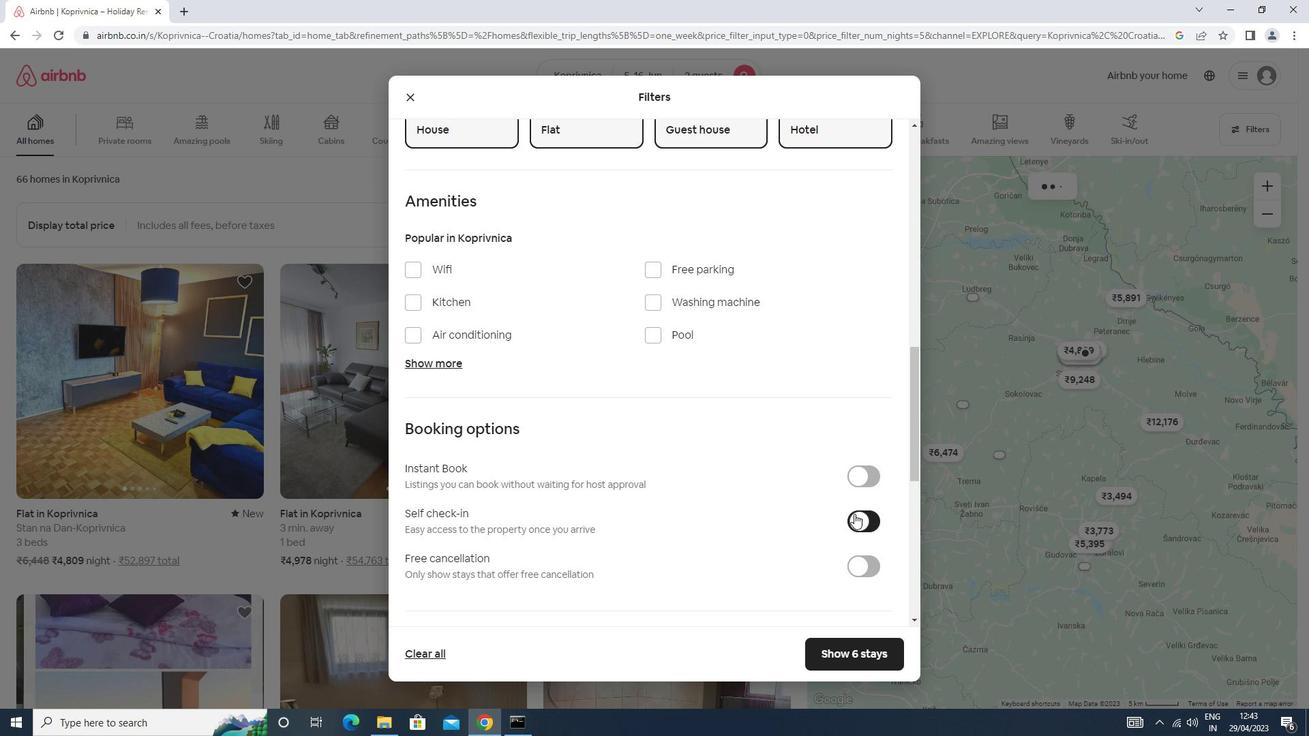 
Action: Mouse scrolled (845, 511) with delta (0, 0)
Screenshot: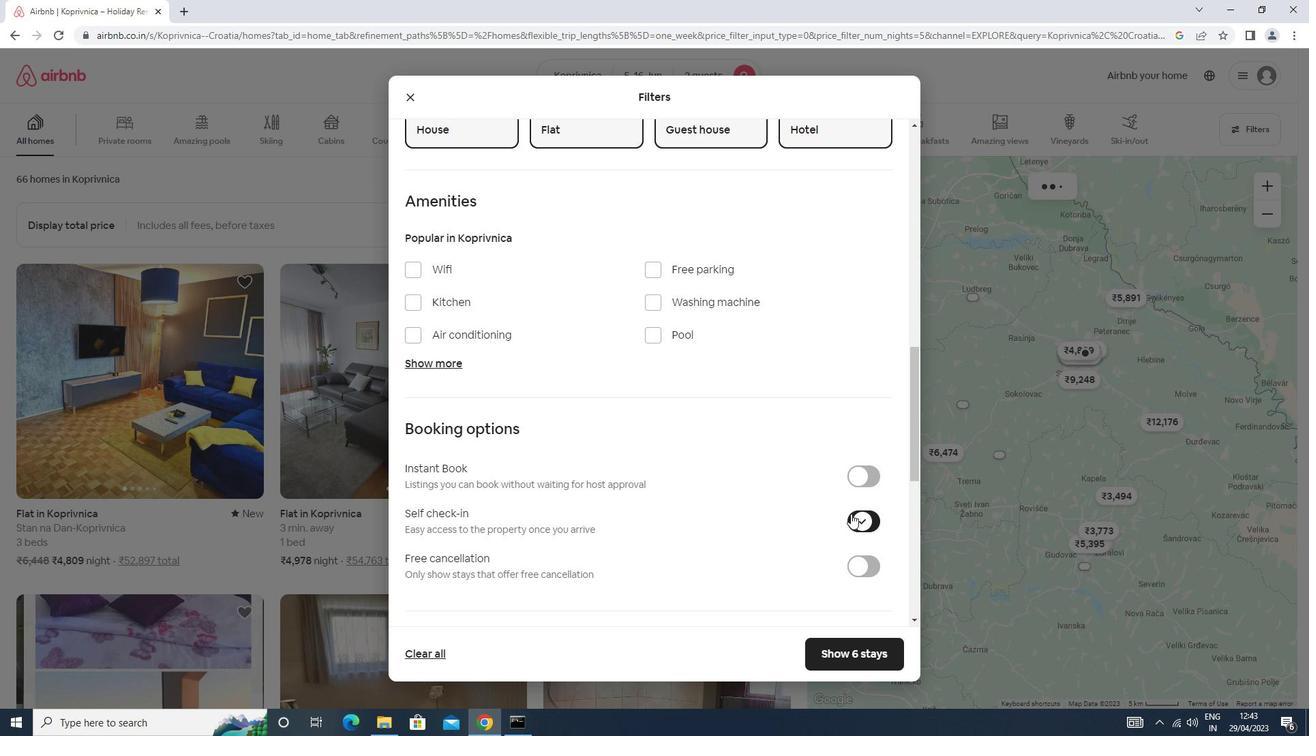 
Action: Mouse scrolled (845, 511) with delta (0, 0)
Screenshot: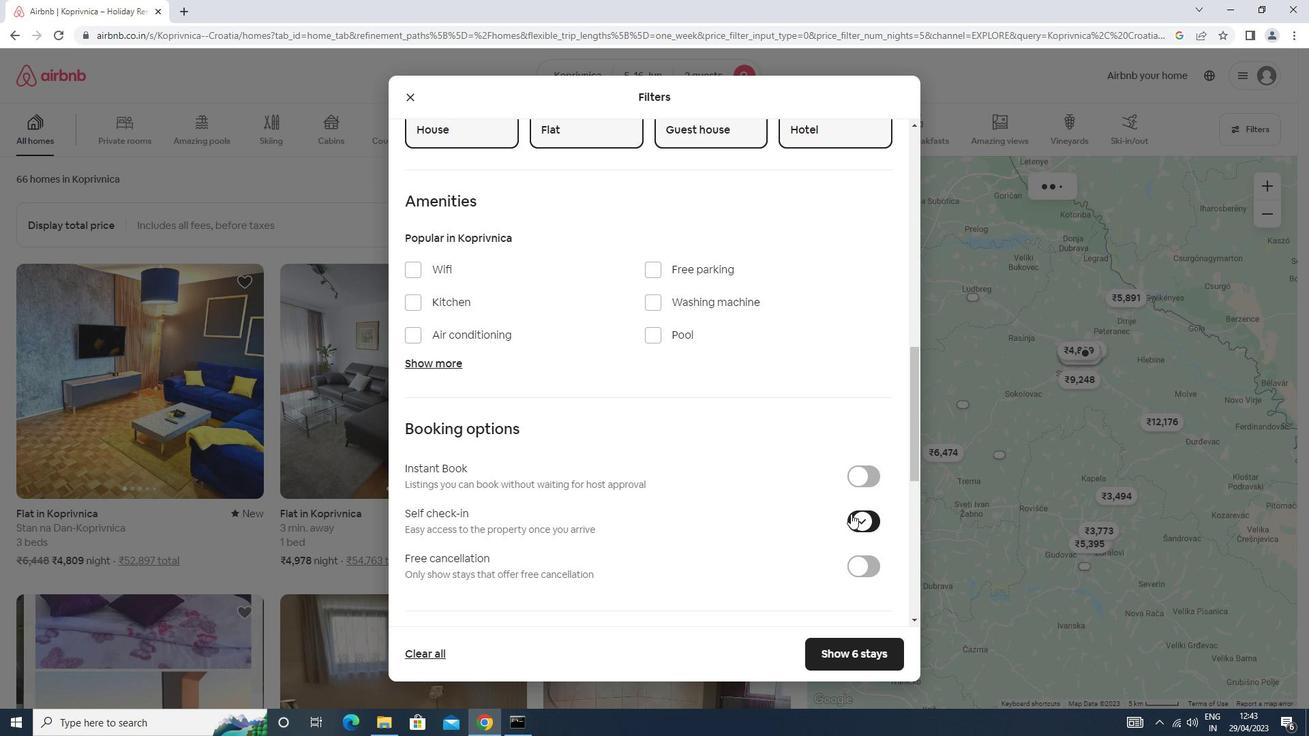 
Action: Mouse scrolled (845, 511) with delta (0, 0)
Screenshot: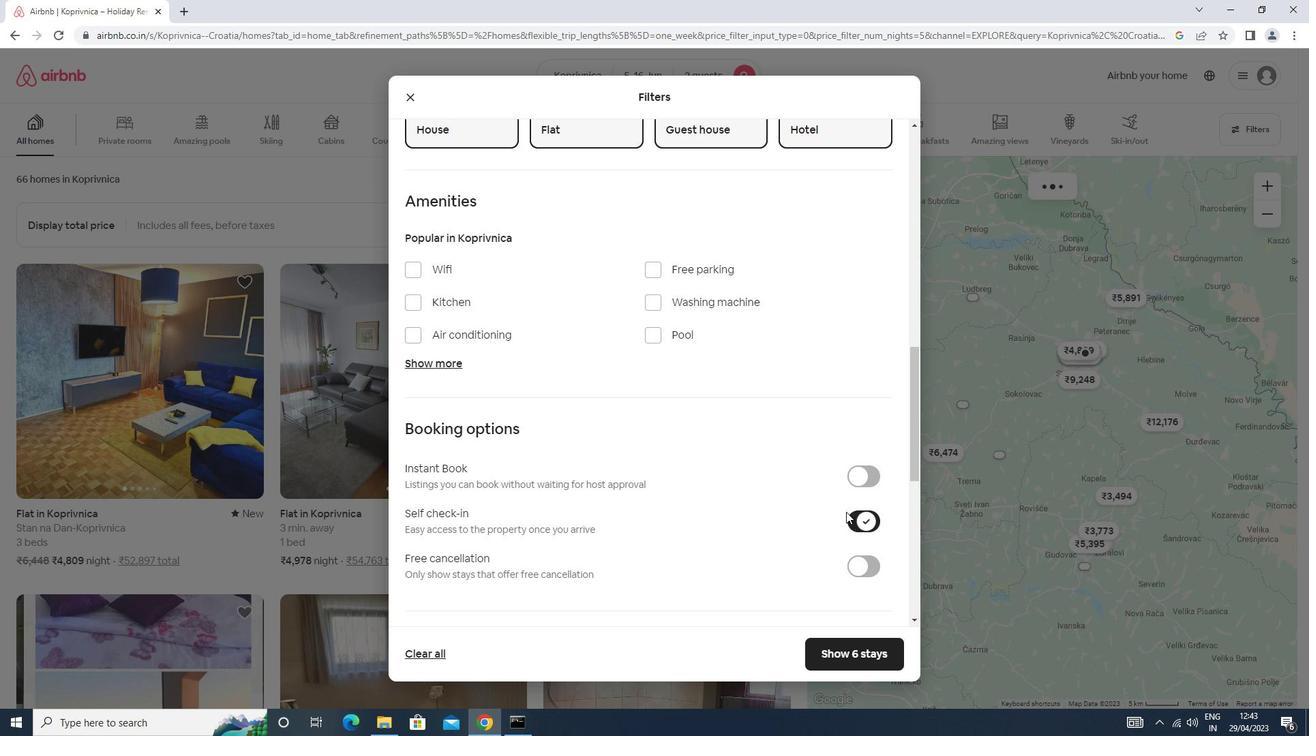 
Action: Mouse scrolled (845, 511) with delta (0, 0)
Screenshot: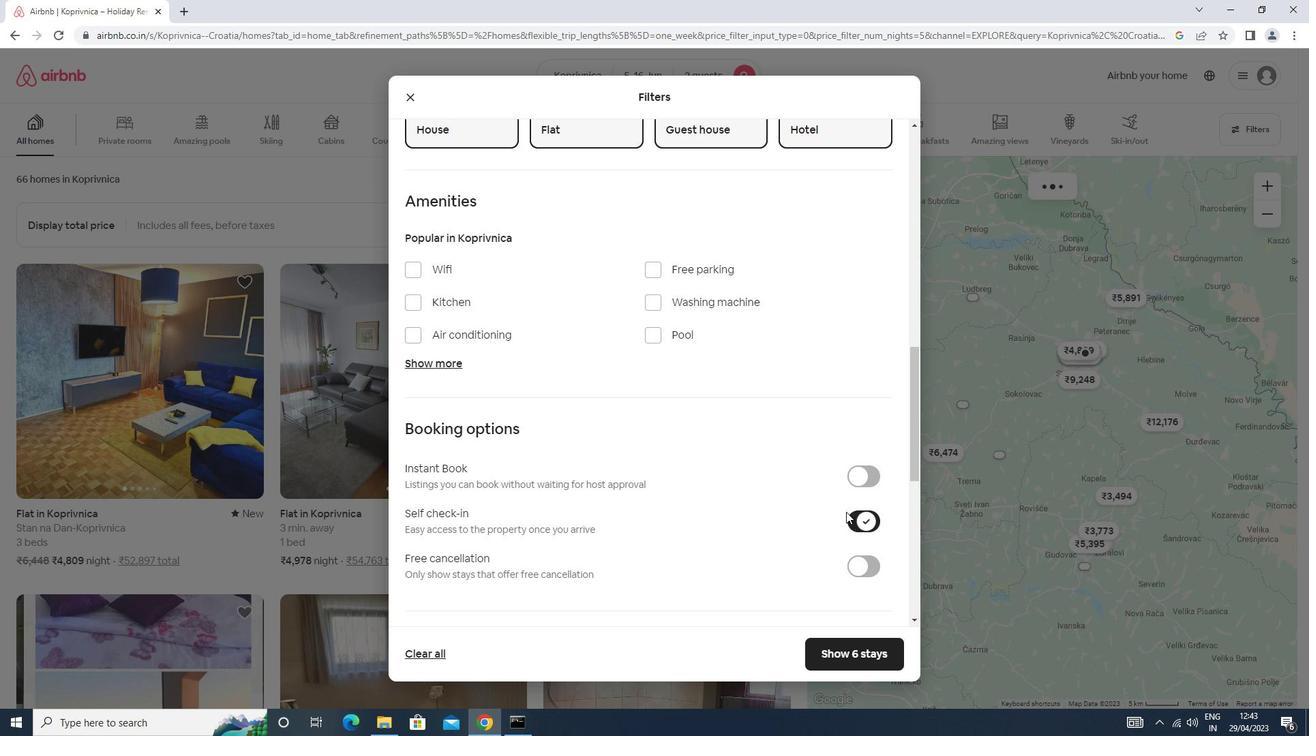 
Action: Mouse moved to (845, 511)
Screenshot: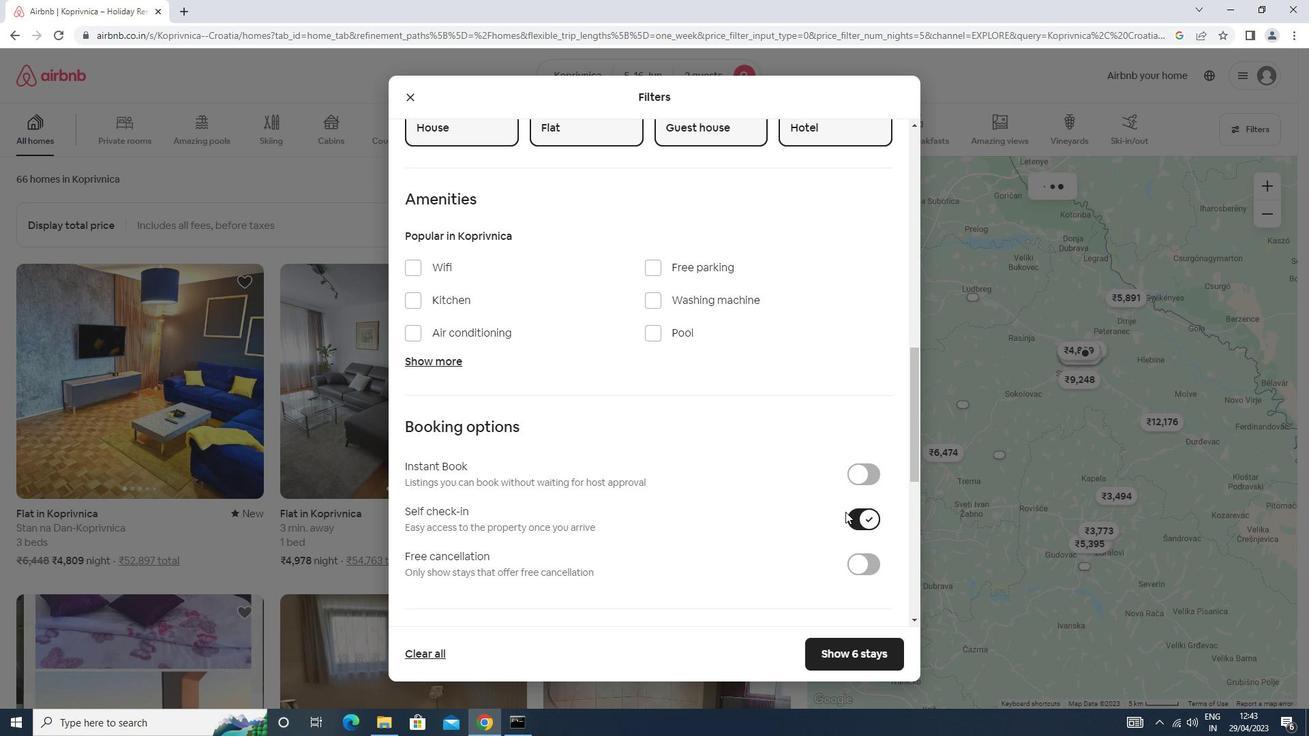 
Action: Mouse scrolled (845, 510) with delta (0, 0)
Screenshot: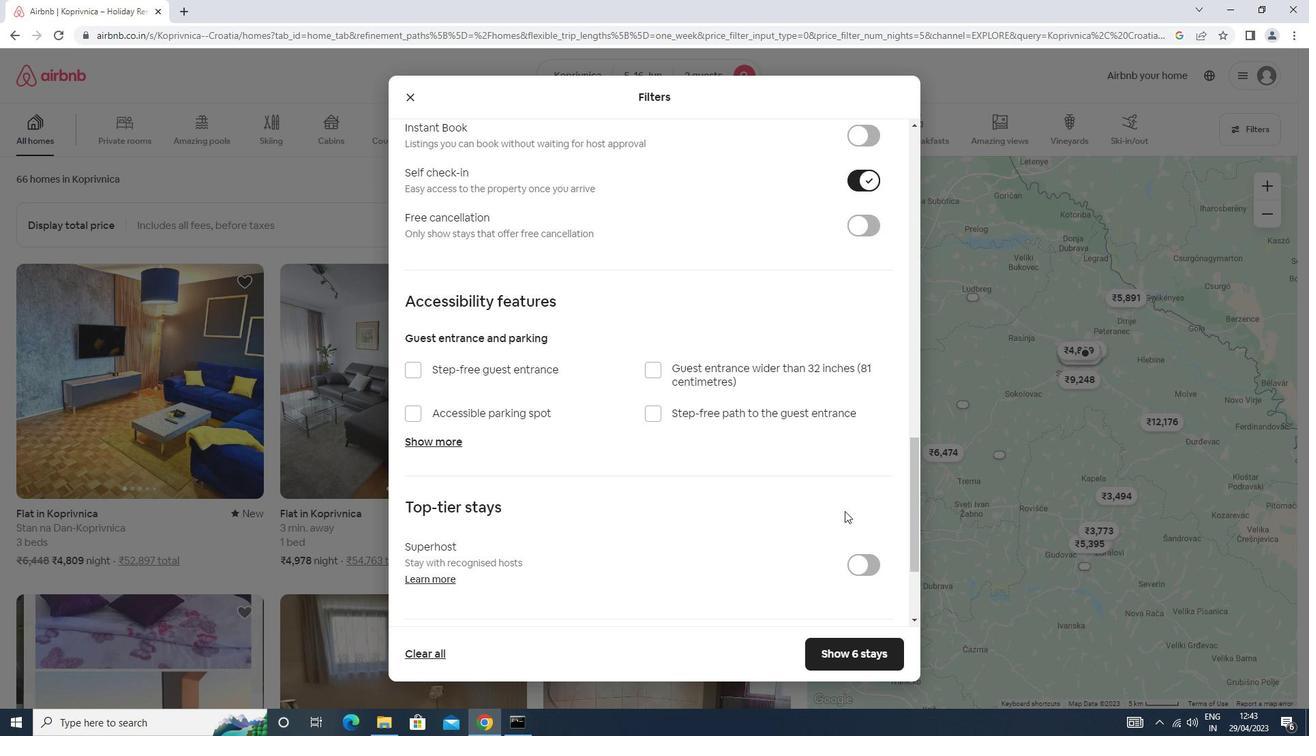 
Action: Mouse scrolled (845, 510) with delta (0, 0)
Screenshot: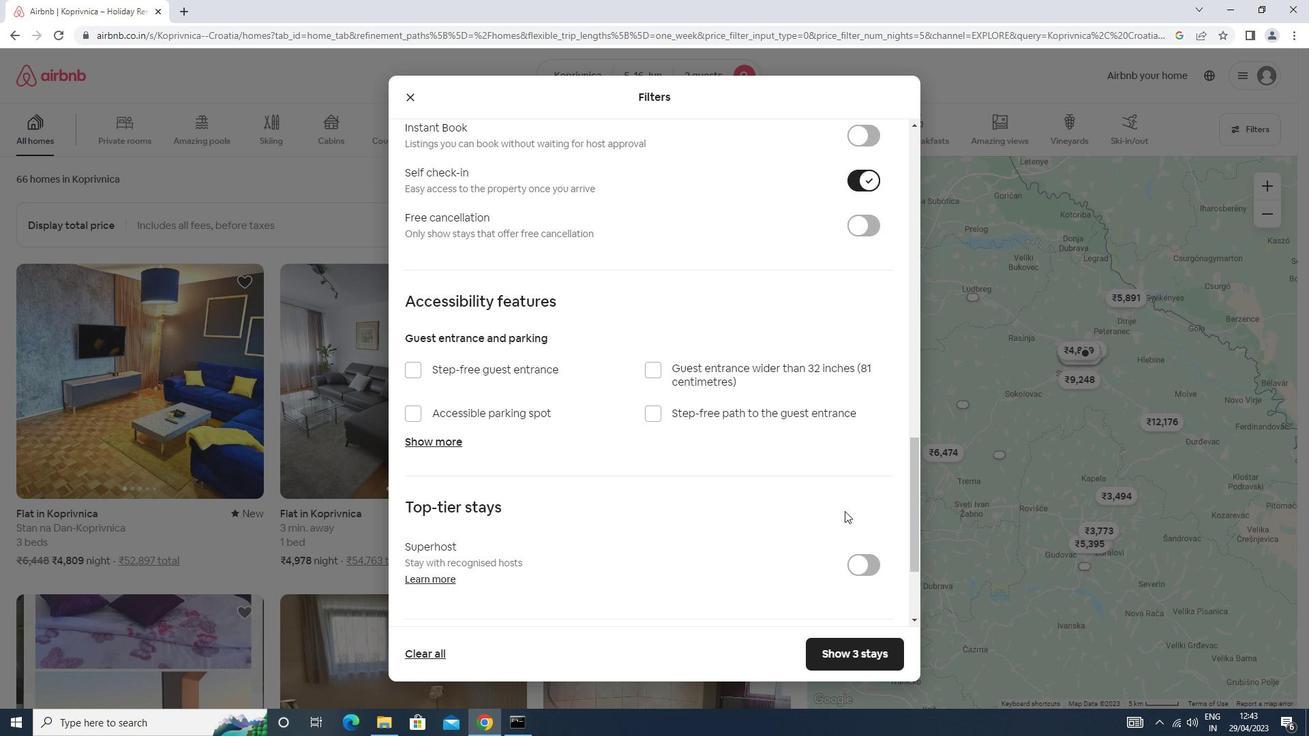 
Action: Mouse scrolled (845, 510) with delta (0, 0)
Screenshot: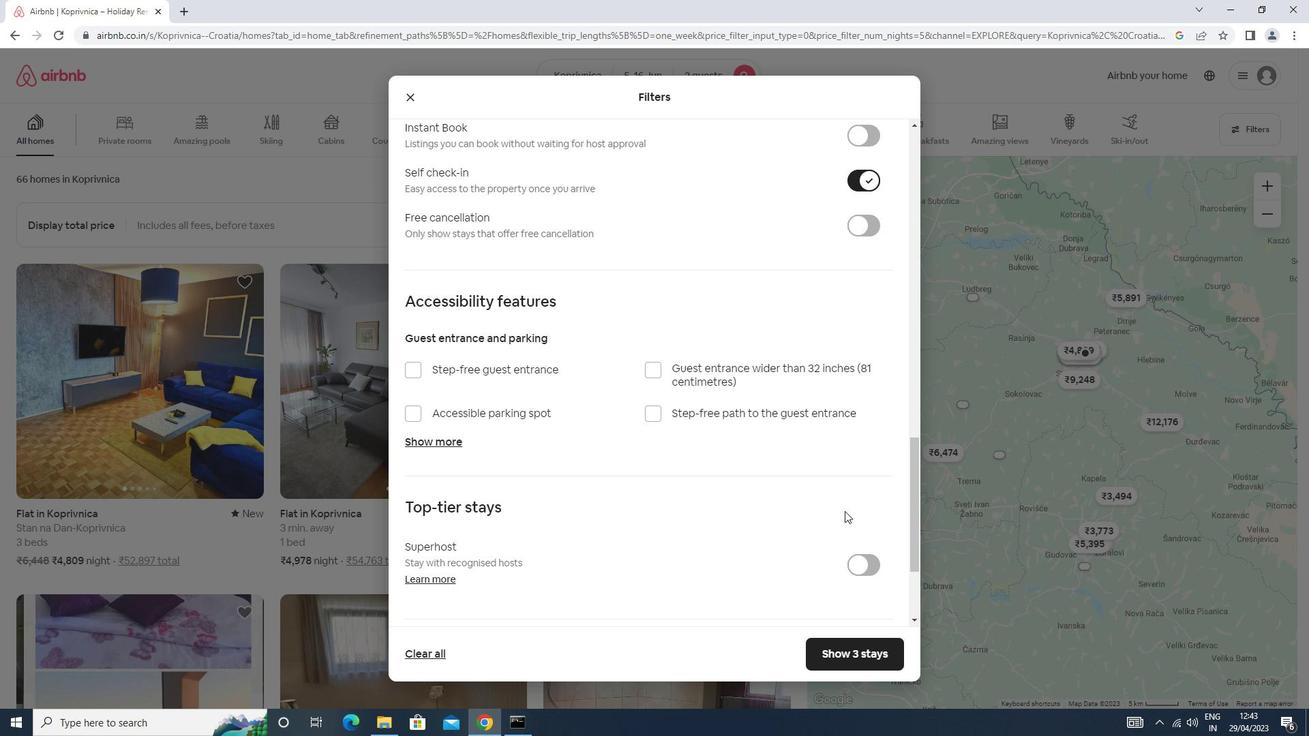 
Action: Mouse scrolled (845, 510) with delta (0, 0)
Screenshot: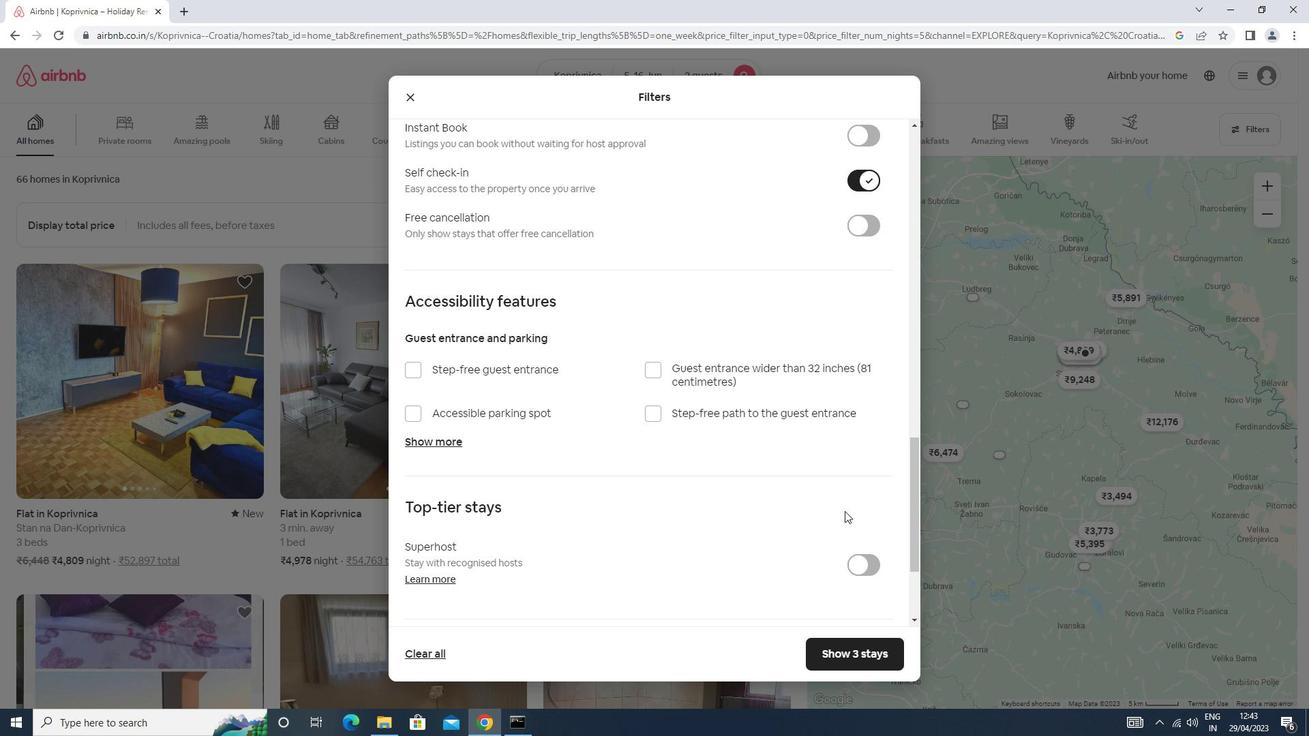 
Action: Mouse moved to (448, 523)
Screenshot: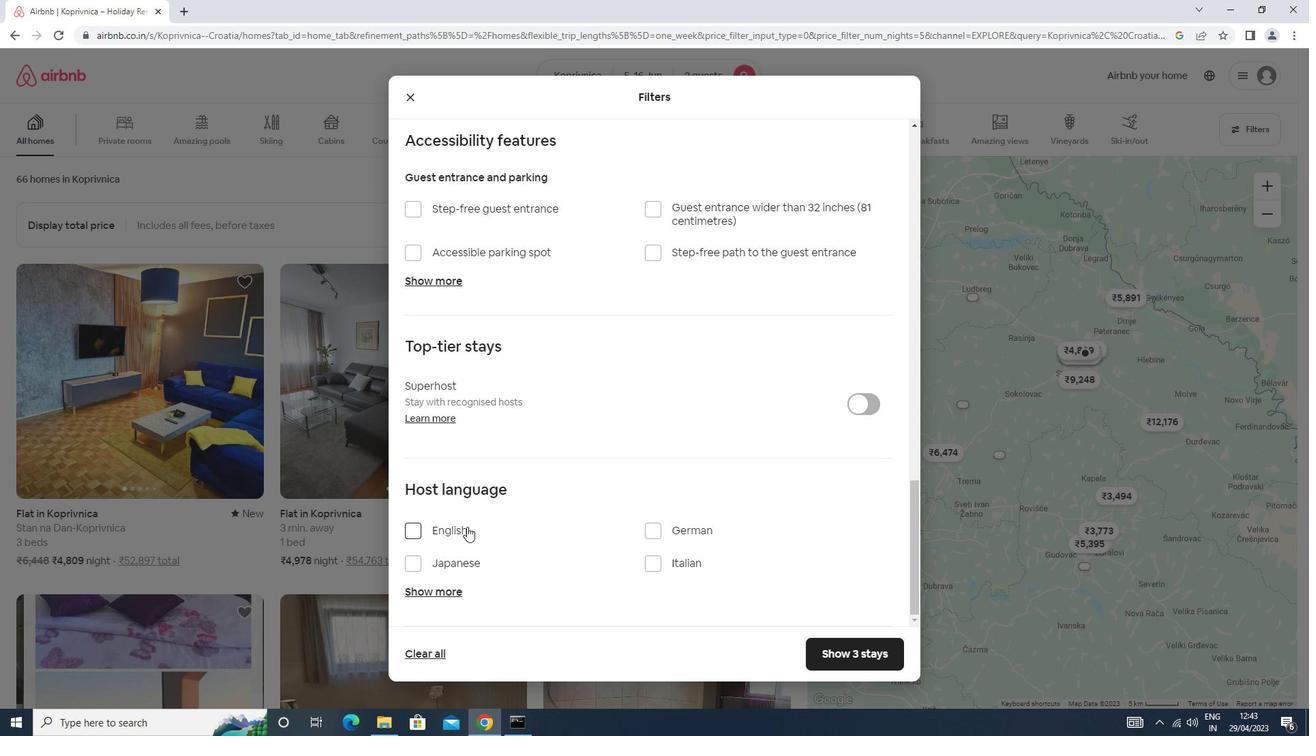 
Action: Mouse pressed left at (448, 523)
Screenshot: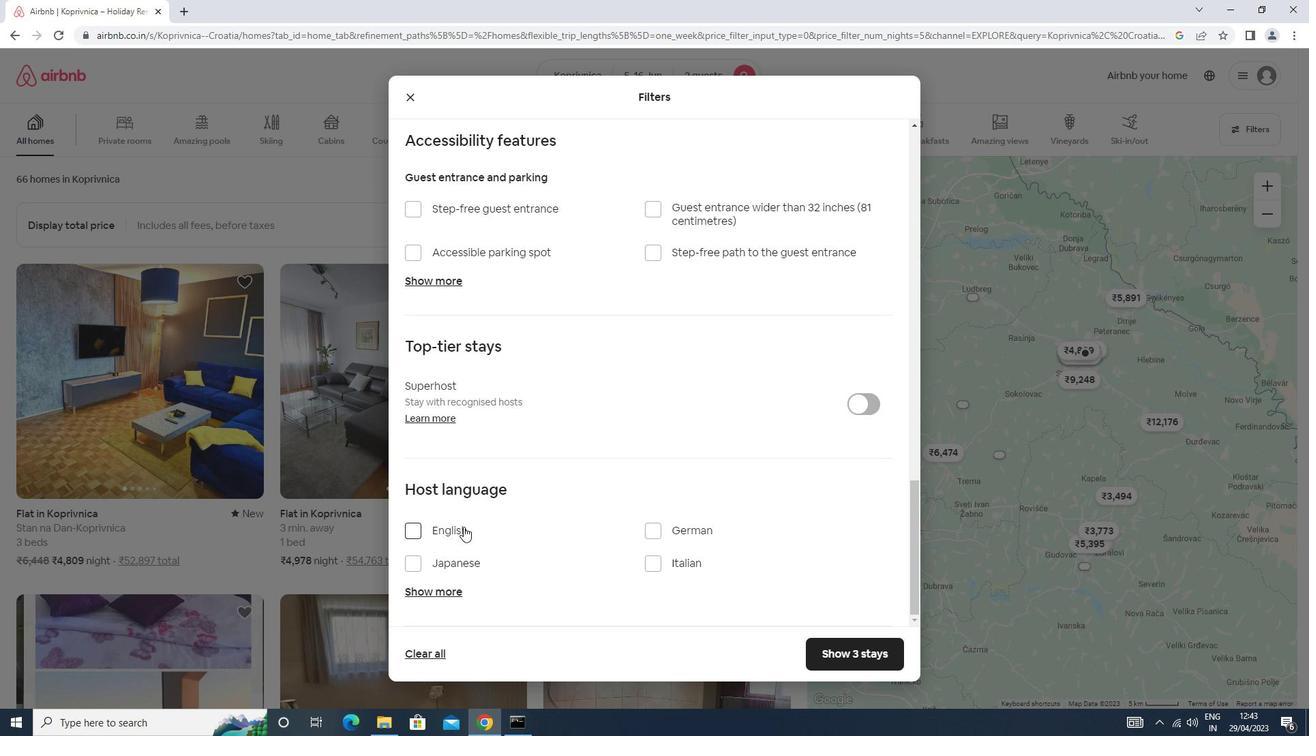 
Action: Mouse moved to (410, 525)
Screenshot: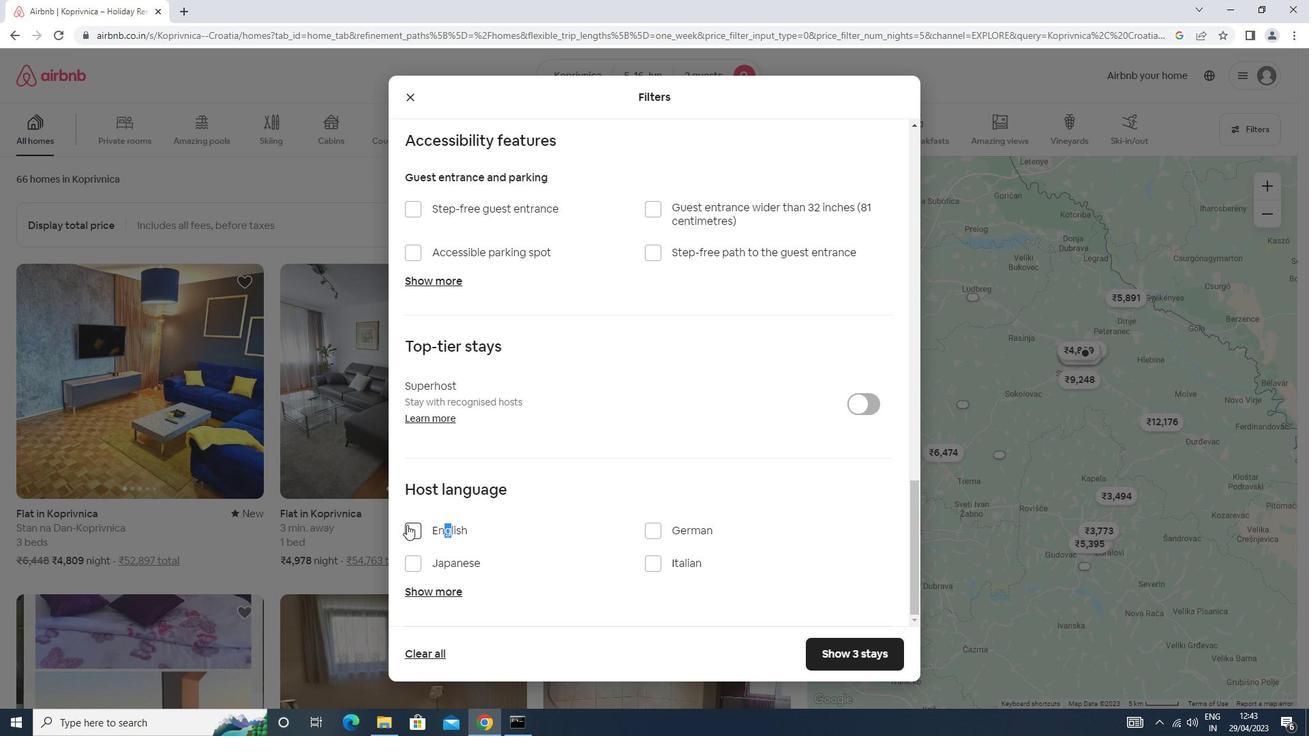 
Action: Mouse pressed left at (410, 525)
Screenshot: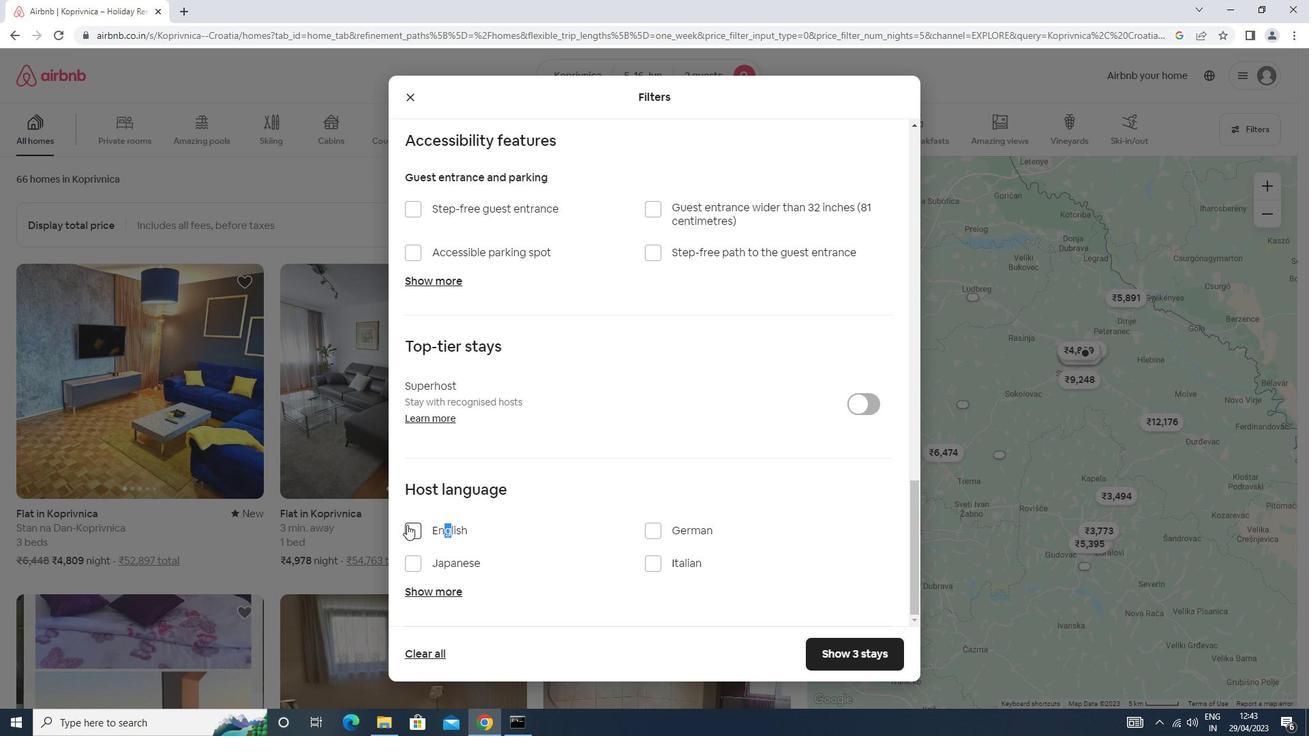 
Action: Mouse moved to (882, 659)
Screenshot: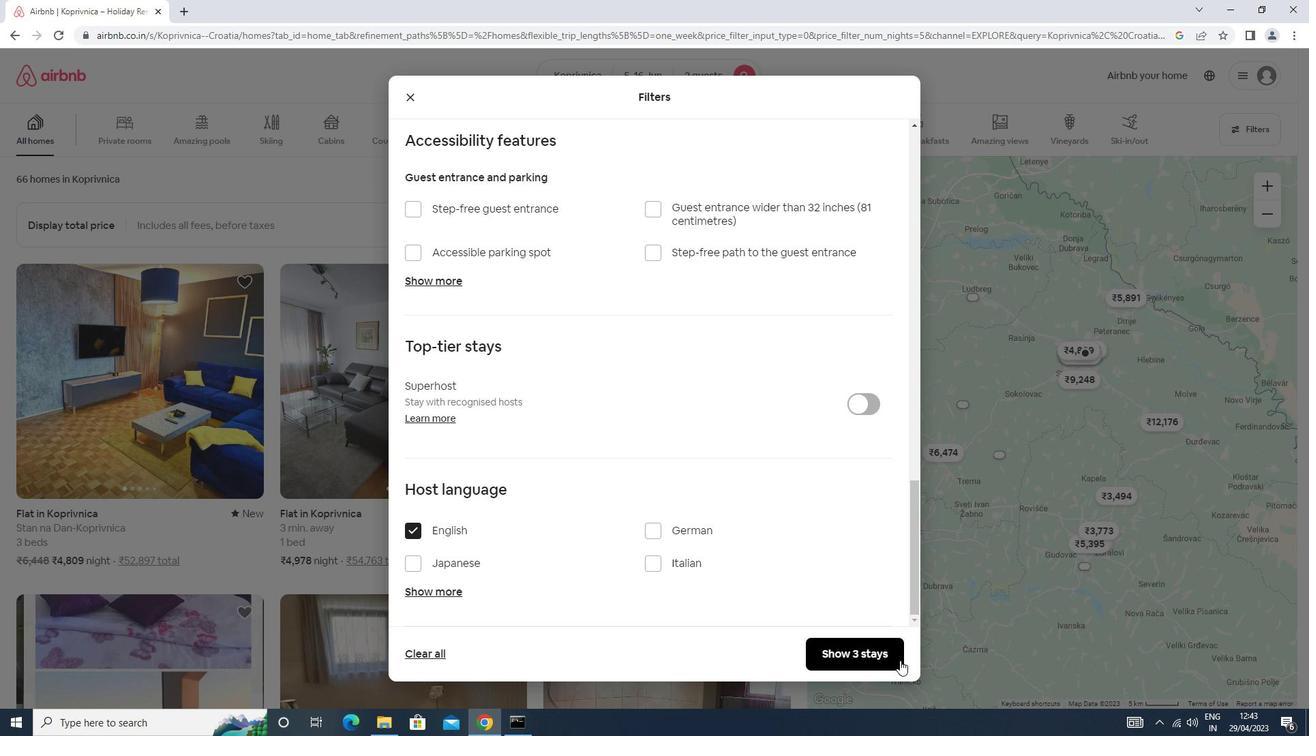 
Action: Mouse pressed left at (882, 659)
Screenshot: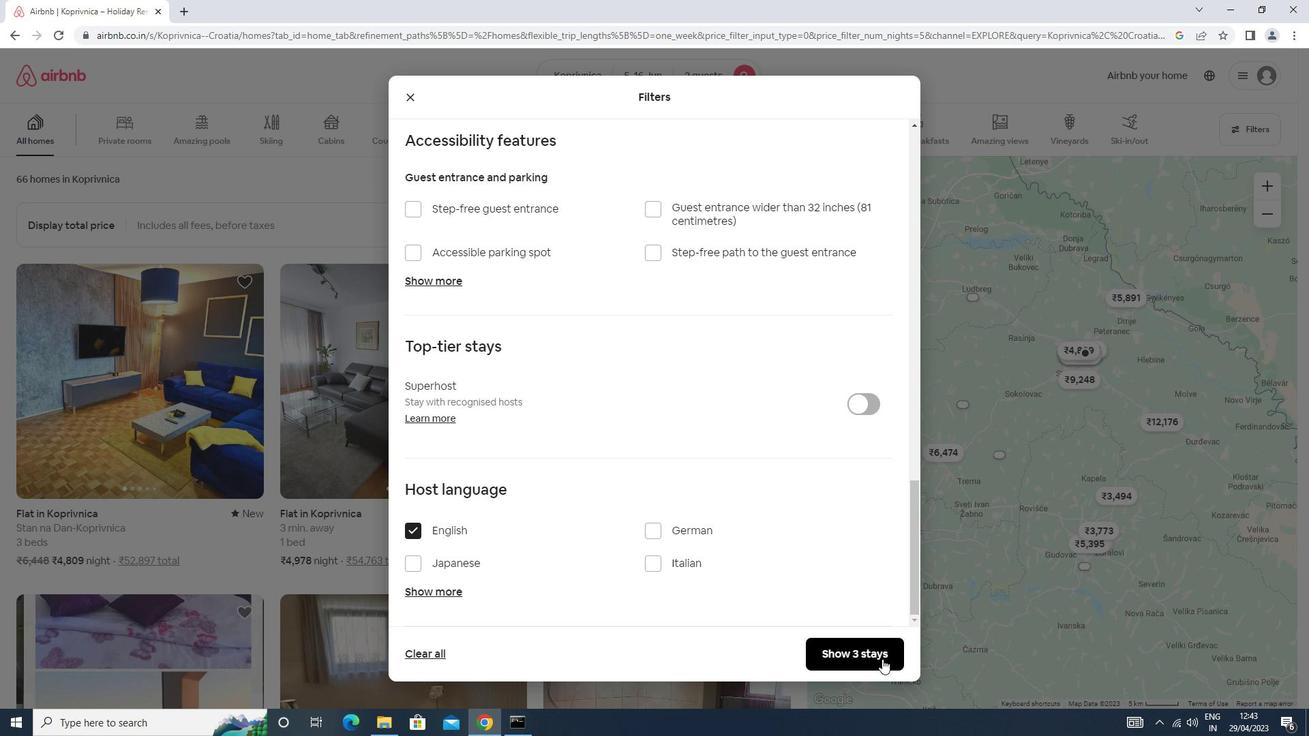 
Action: Mouse moved to (889, 654)
Screenshot: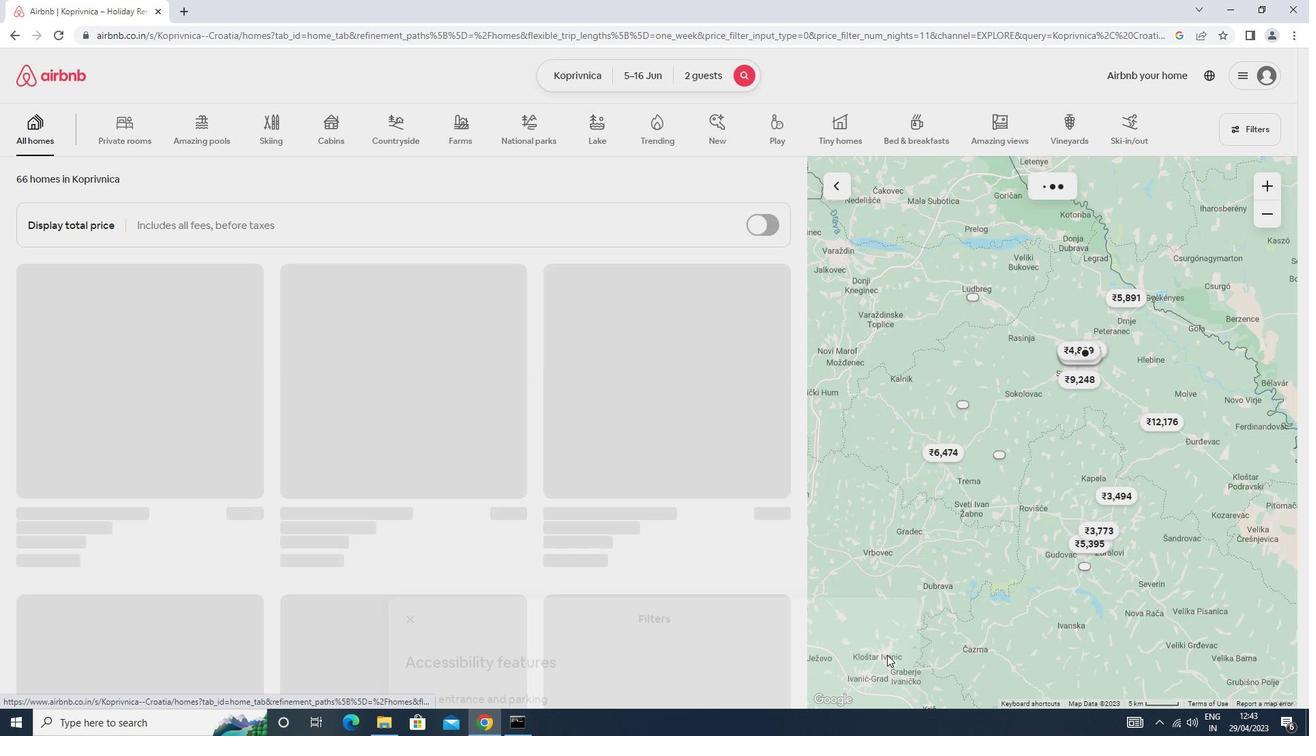 
